Task: Find connections with filter location Rodgau with filter topic #Believewith filter profile language Potuguese with filter current company Columbia Asia Hospitals Pvt. Ltd. with filter school Mahatma Gandhi Kashi Vidyapeeth with filter industry Optometrists with filter service category Android Development with filter keywords title Technical Writer
Action: Mouse moved to (643, 86)
Screenshot: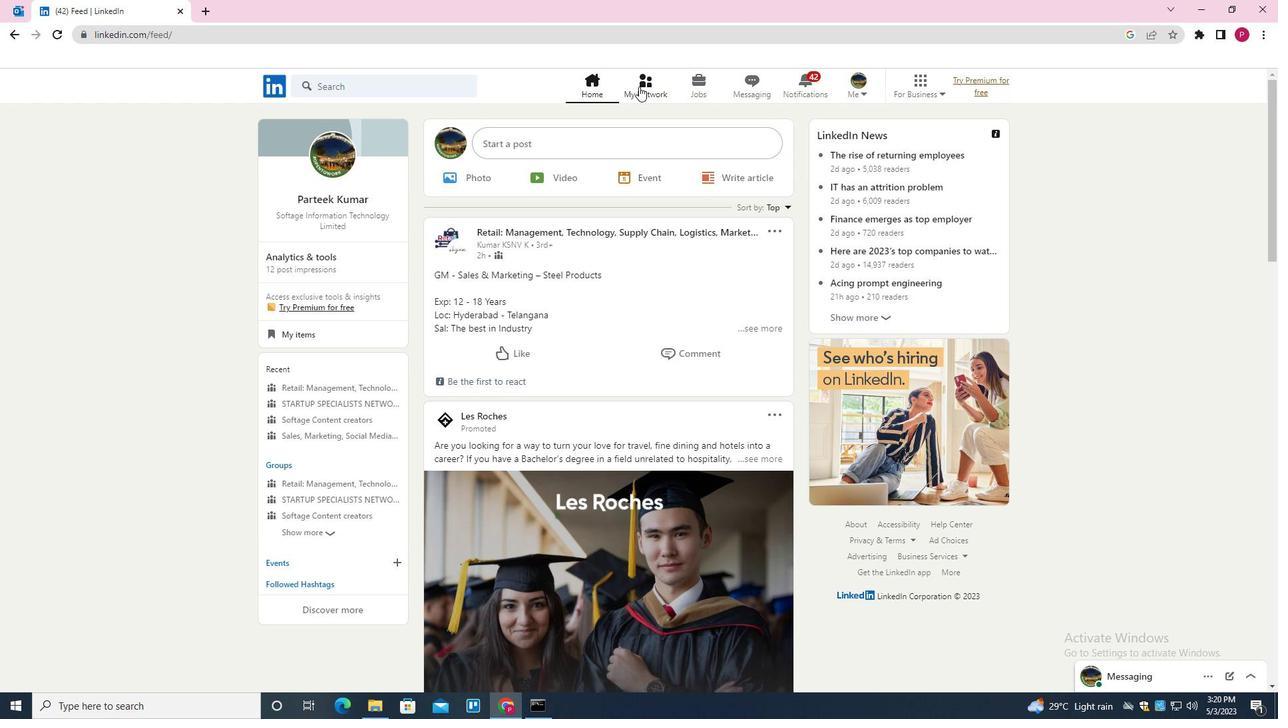 
Action: Mouse pressed left at (643, 86)
Screenshot: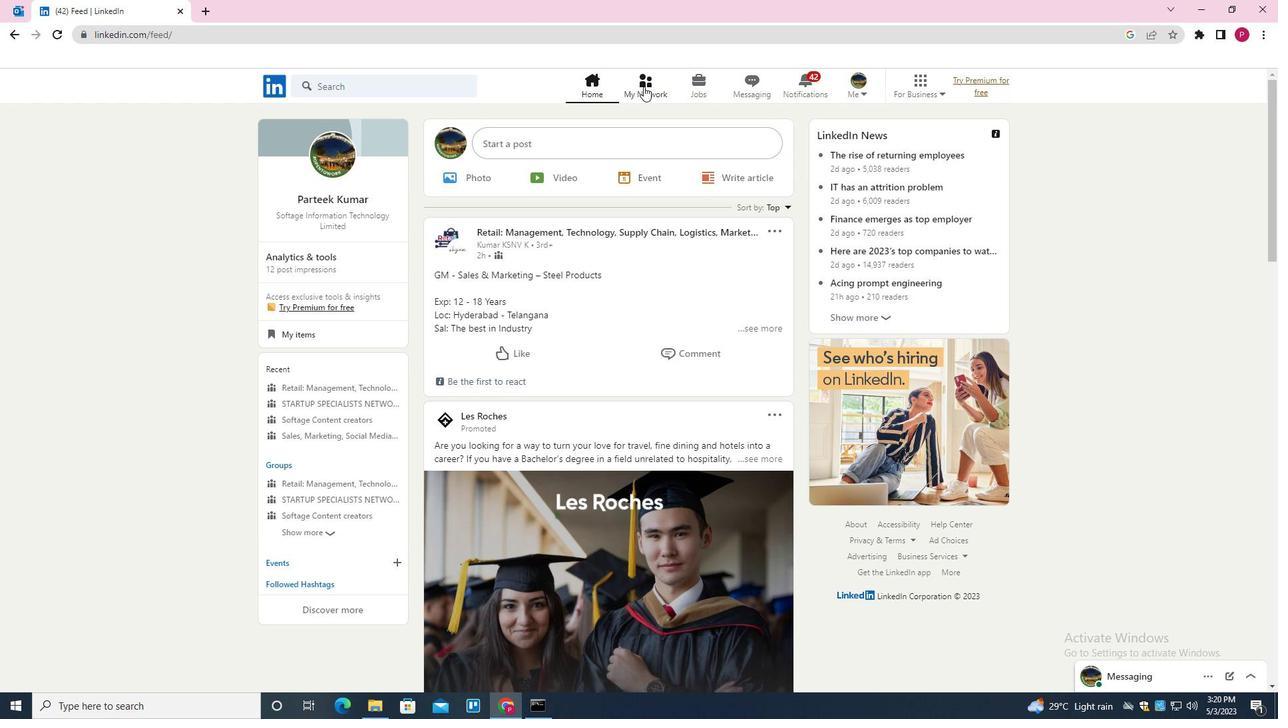
Action: Mouse moved to (412, 157)
Screenshot: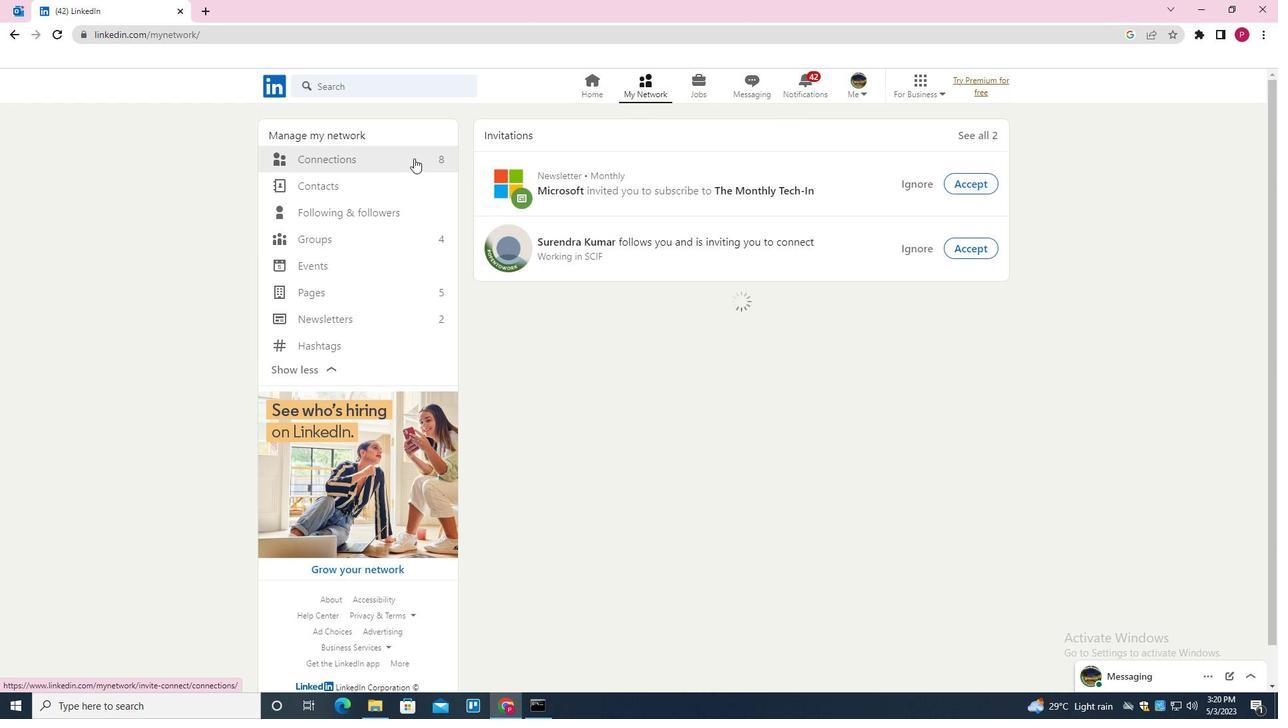 
Action: Mouse pressed left at (412, 157)
Screenshot: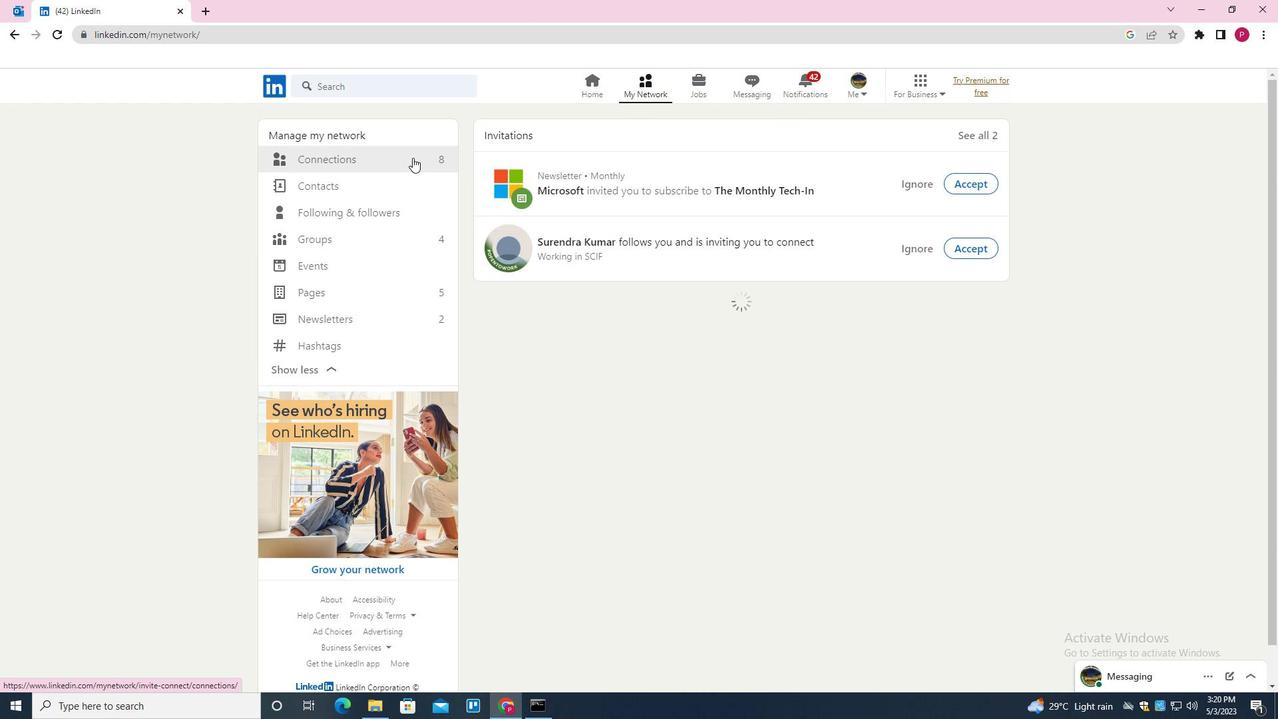 
Action: Mouse moved to (732, 163)
Screenshot: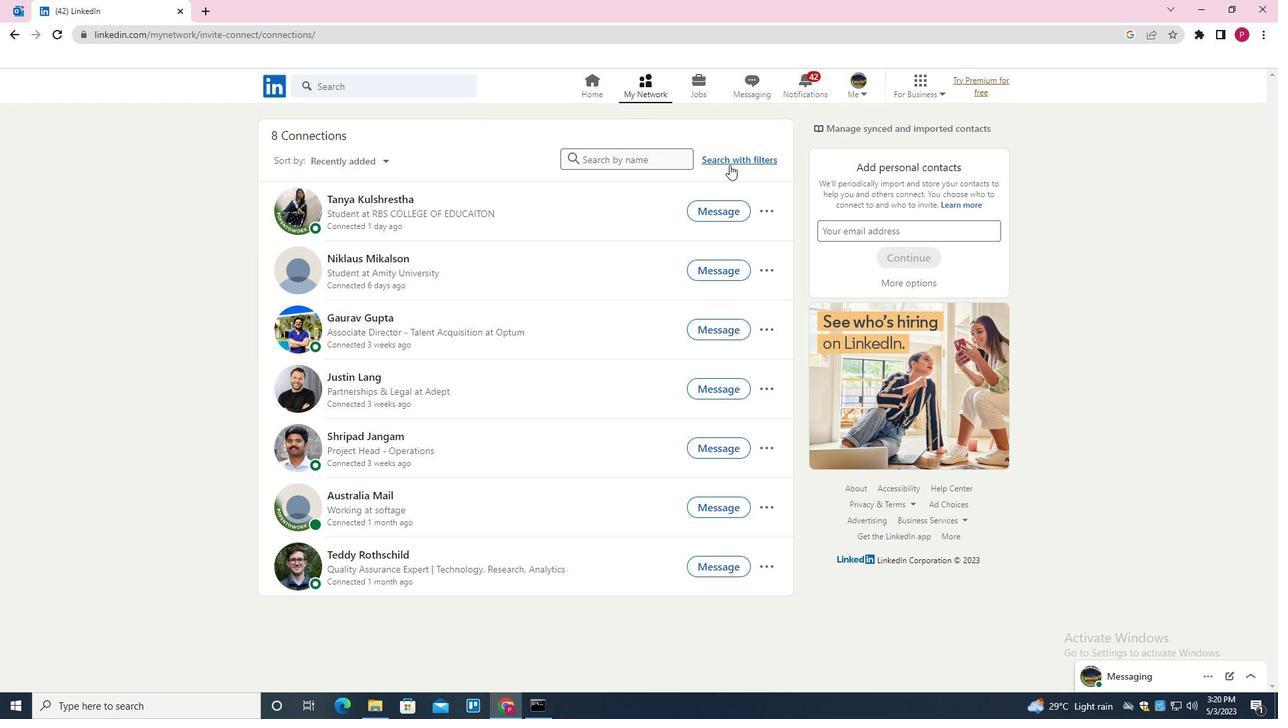 
Action: Mouse pressed left at (732, 163)
Screenshot: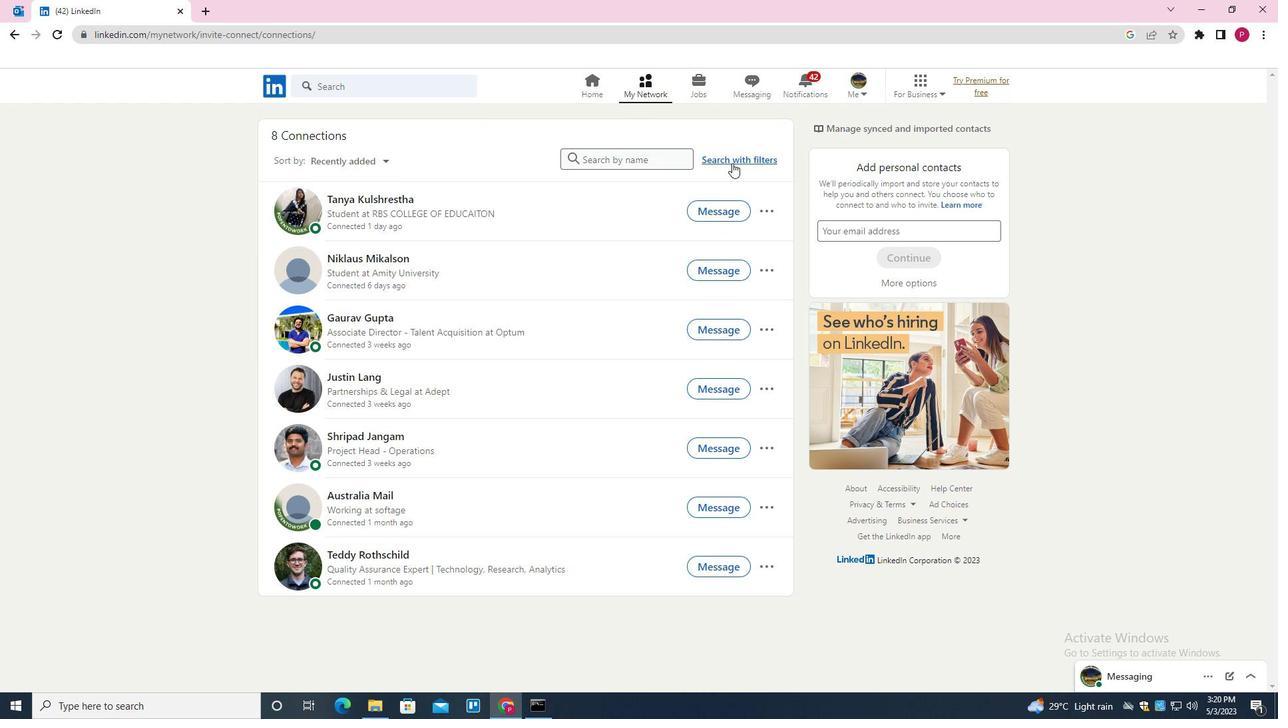
Action: Mouse moved to (679, 125)
Screenshot: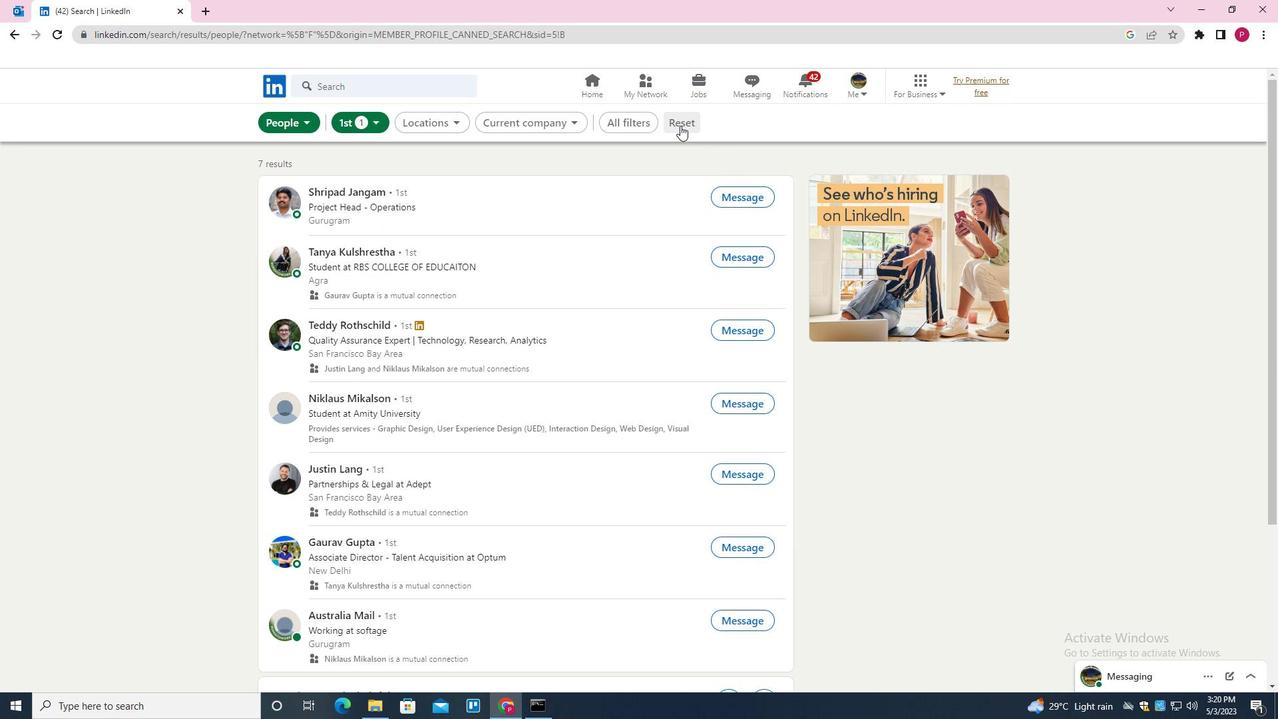 
Action: Mouse pressed left at (679, 125)
Screenshot: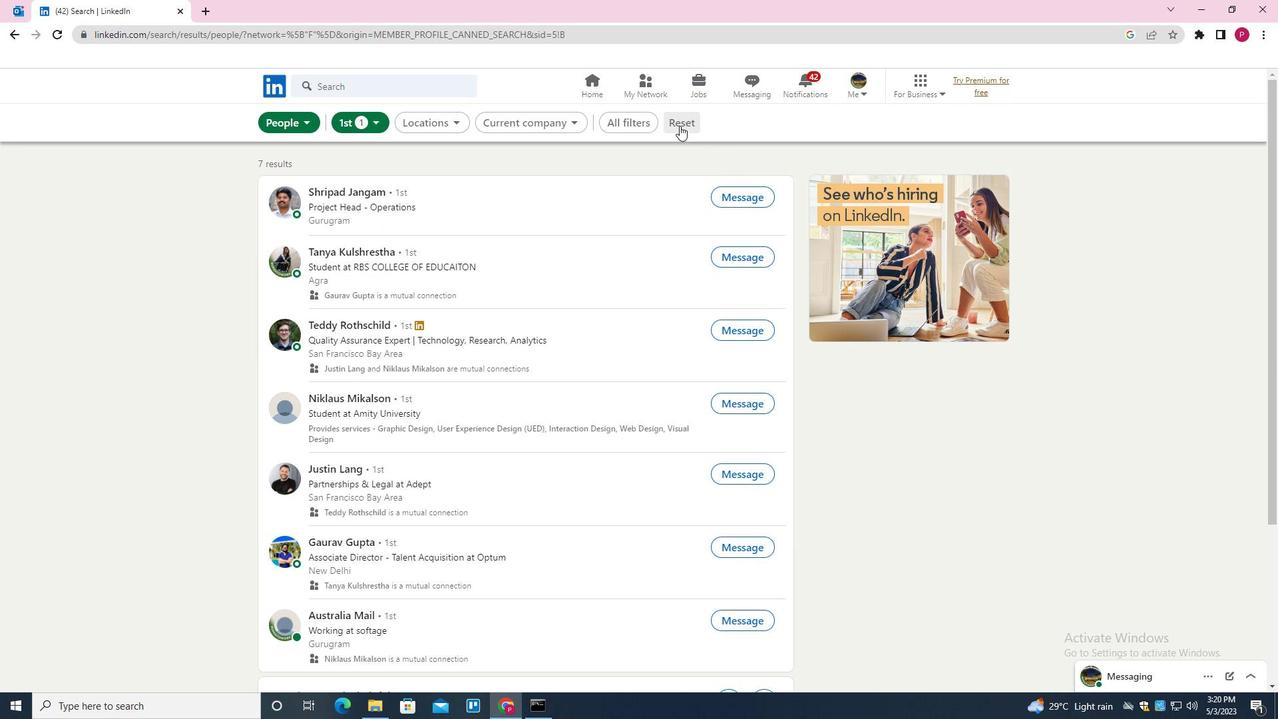 
Action: Mouse moved to (657, 125)
Screenshot: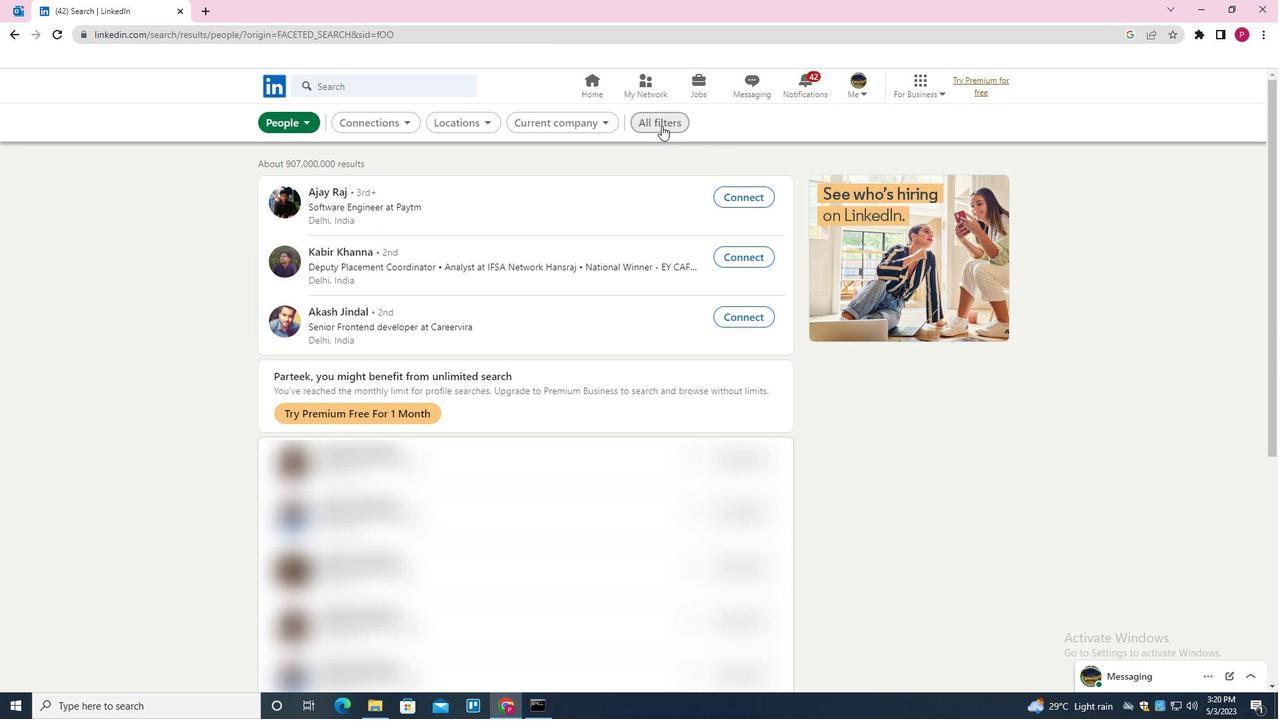 
Action: Mouse pressed left at (657, 125)
Screenshot: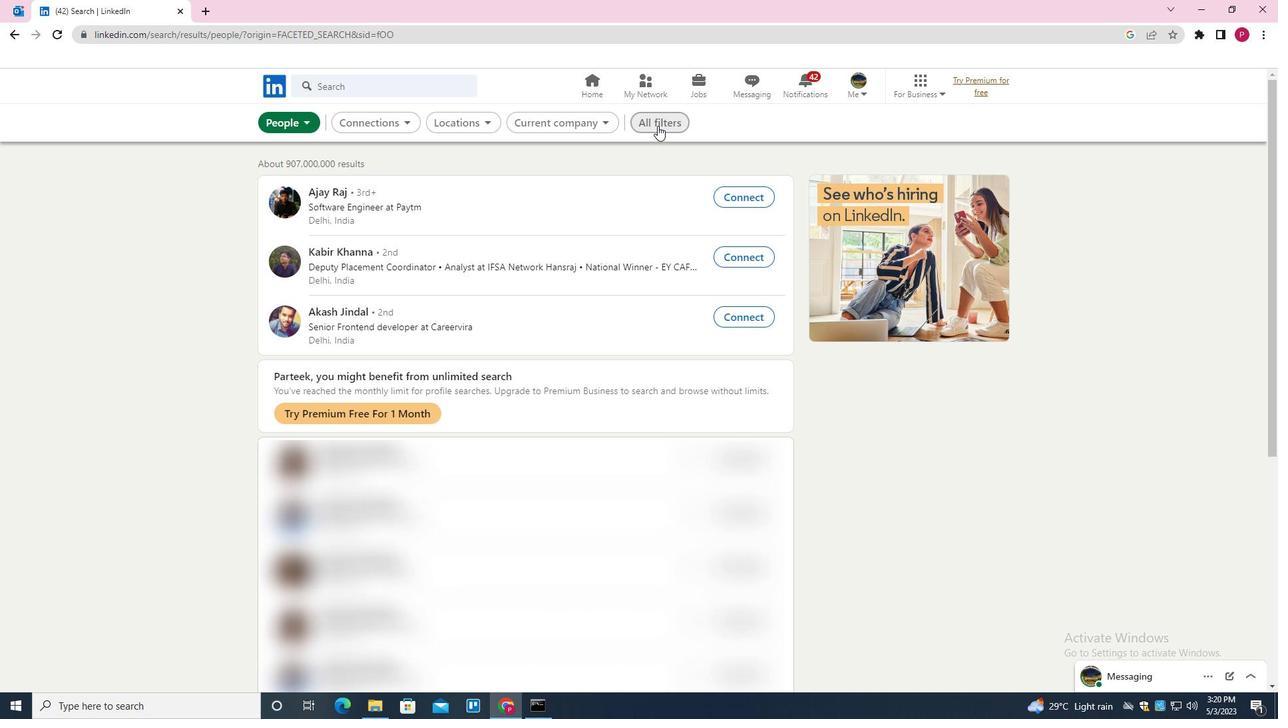 
Action: Mouse moved to (1224, 490)
Screenshot: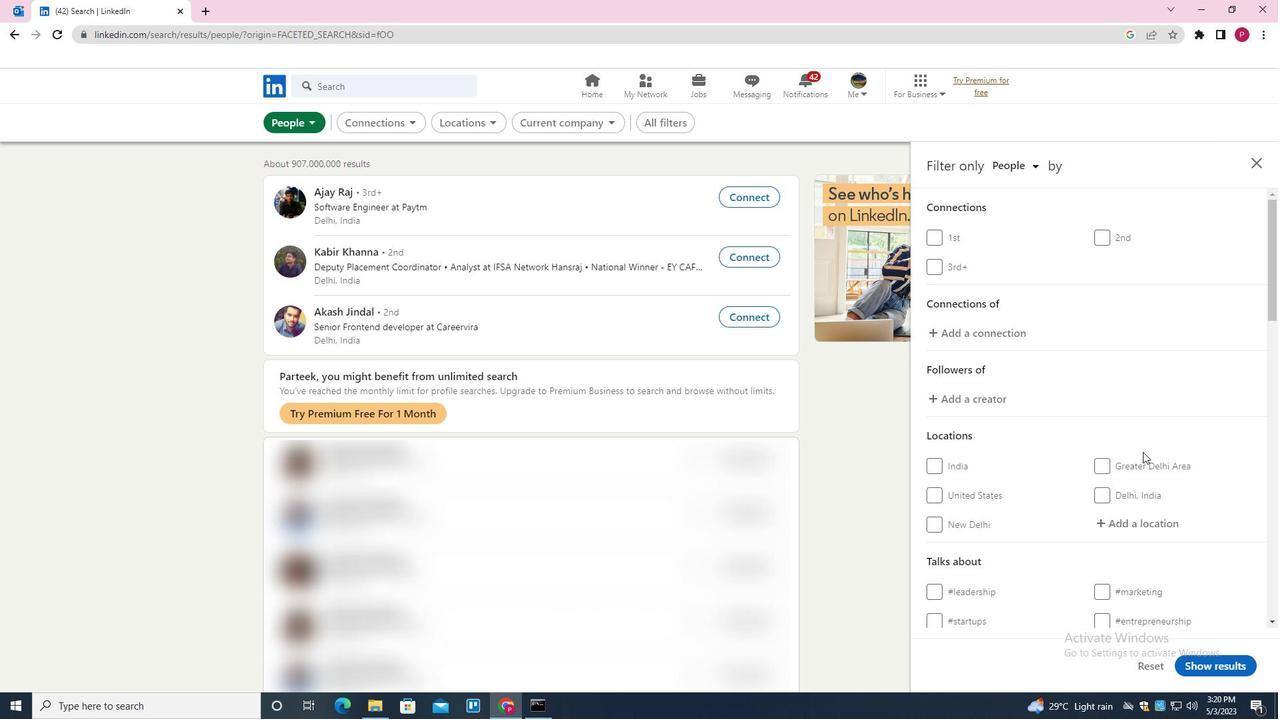 
Action: Mouse scrolled (1224, 489) with delta (0, 0)
Screenshot: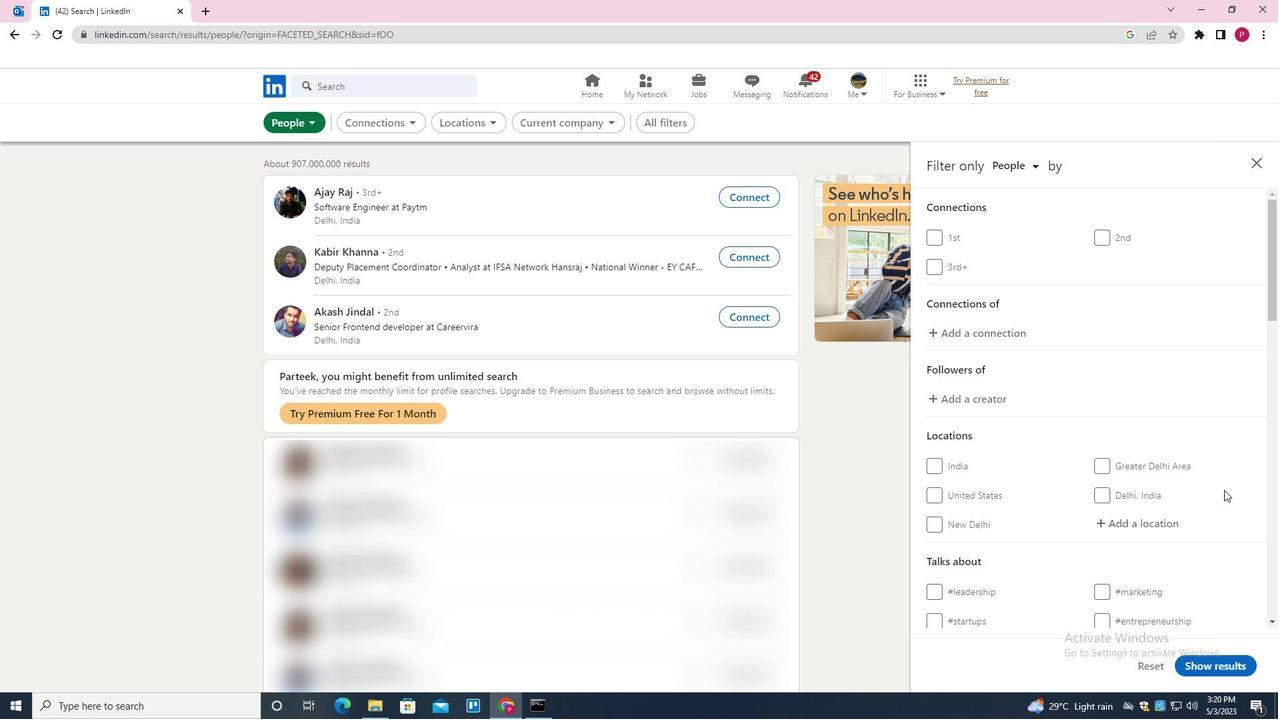 
Action: Mouse scrolled (1224, 489) with delta (0, 0)
Screenshot: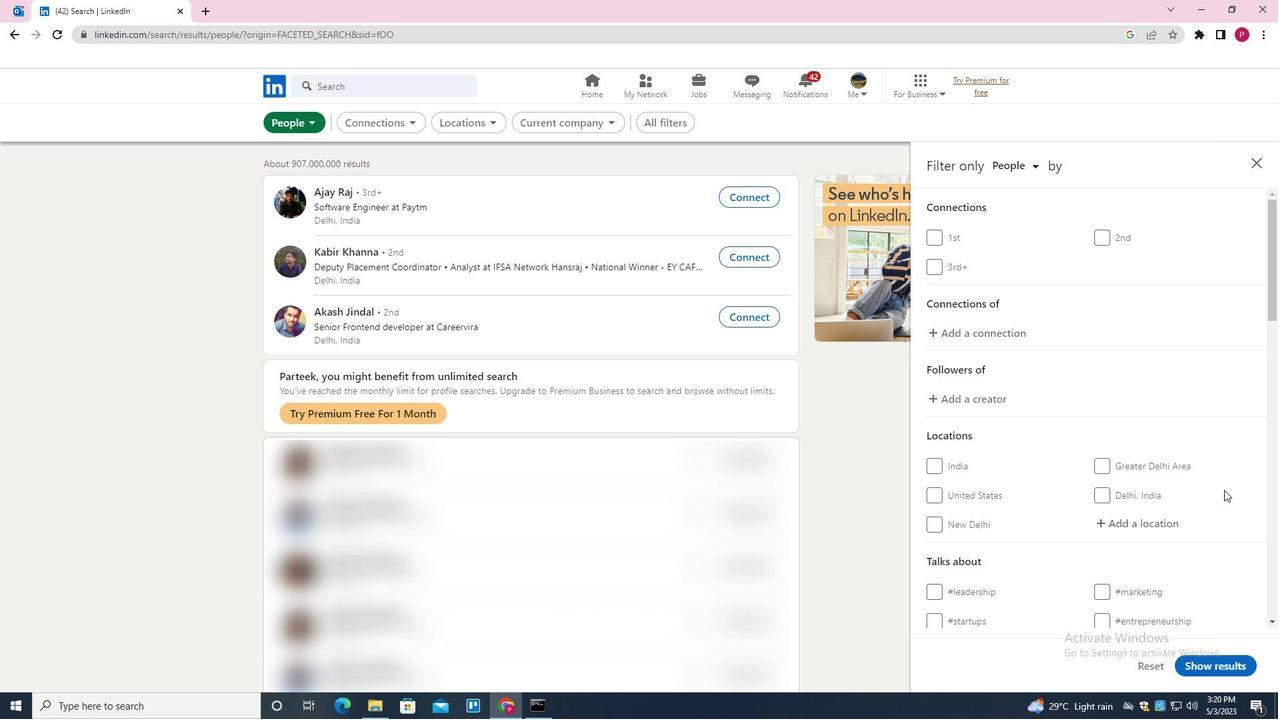 
Action: Mouse moved to (1219, 476)
Screenshot: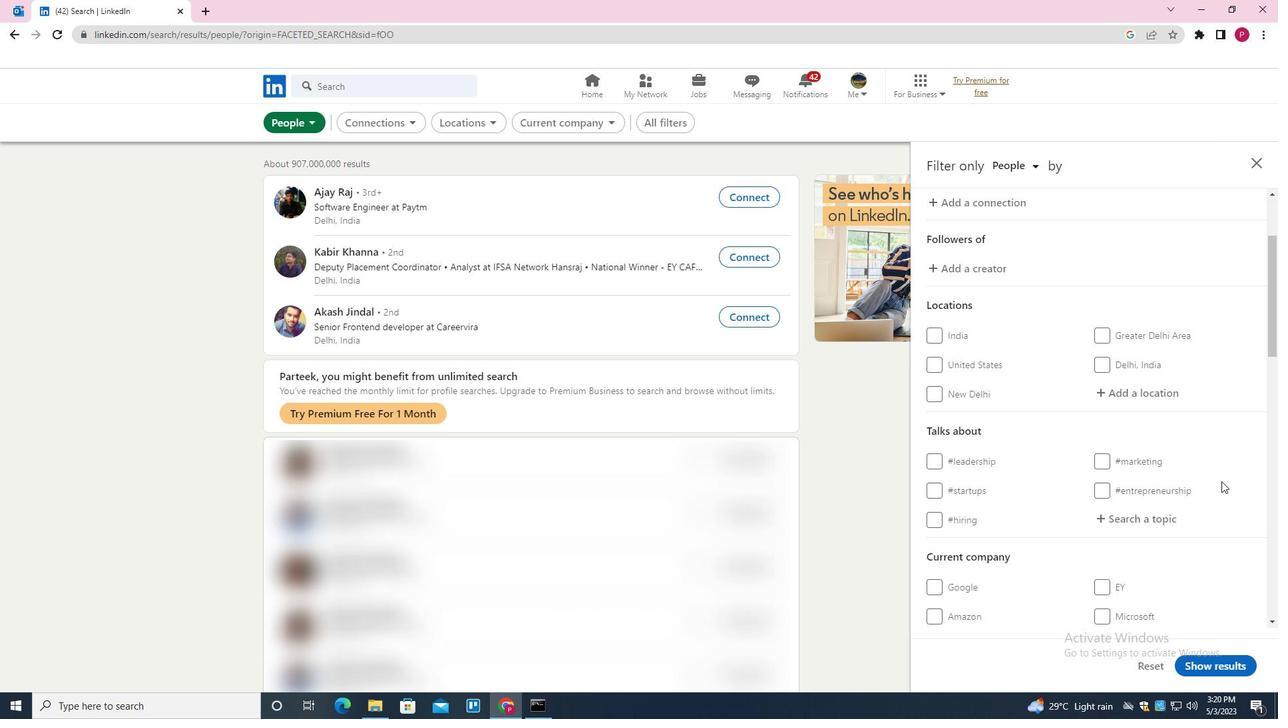 
Action: Mouse scrolled (1219, 476) with delta (0, 0)
Screenshot: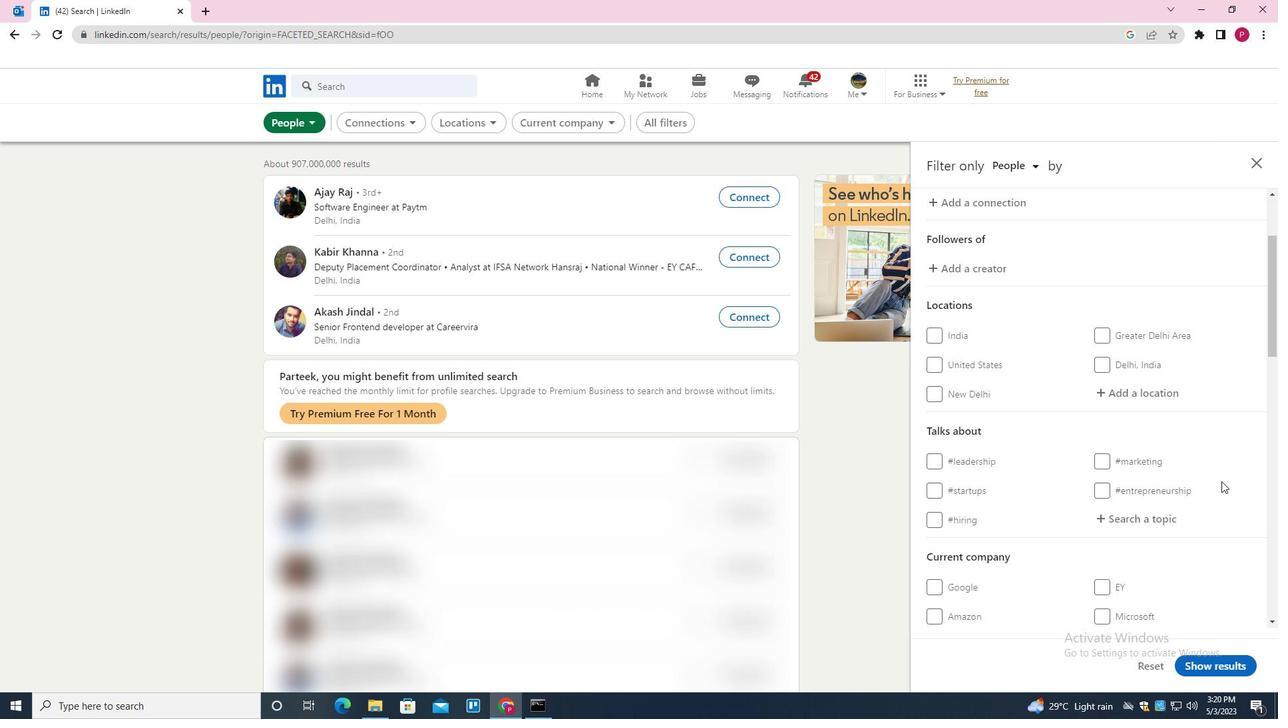 
Action: Mouse moved to (1139, 328)
Screenshot: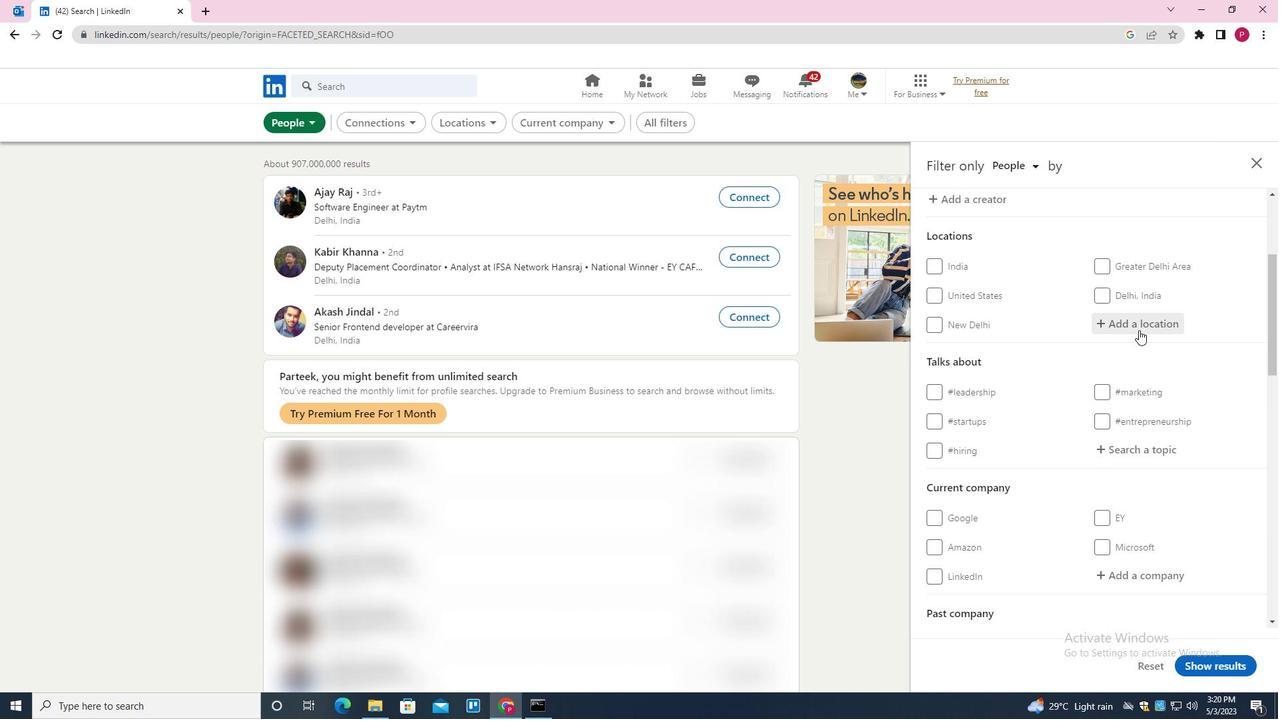 
Action: Mouse pressed left at (1139, 328)
Screenshot: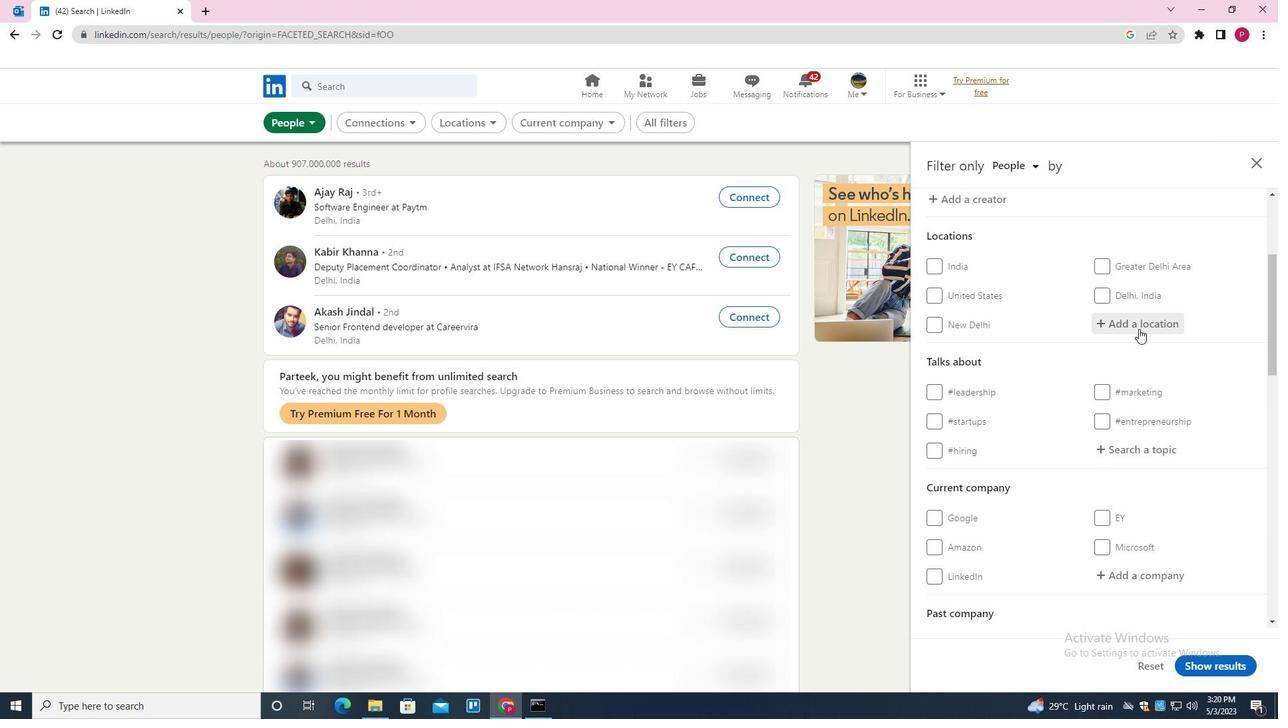
Action: Key pressed <Key.shift>ROD<Key.shift>GAU<Key.down><Key.enter>
Screenshot: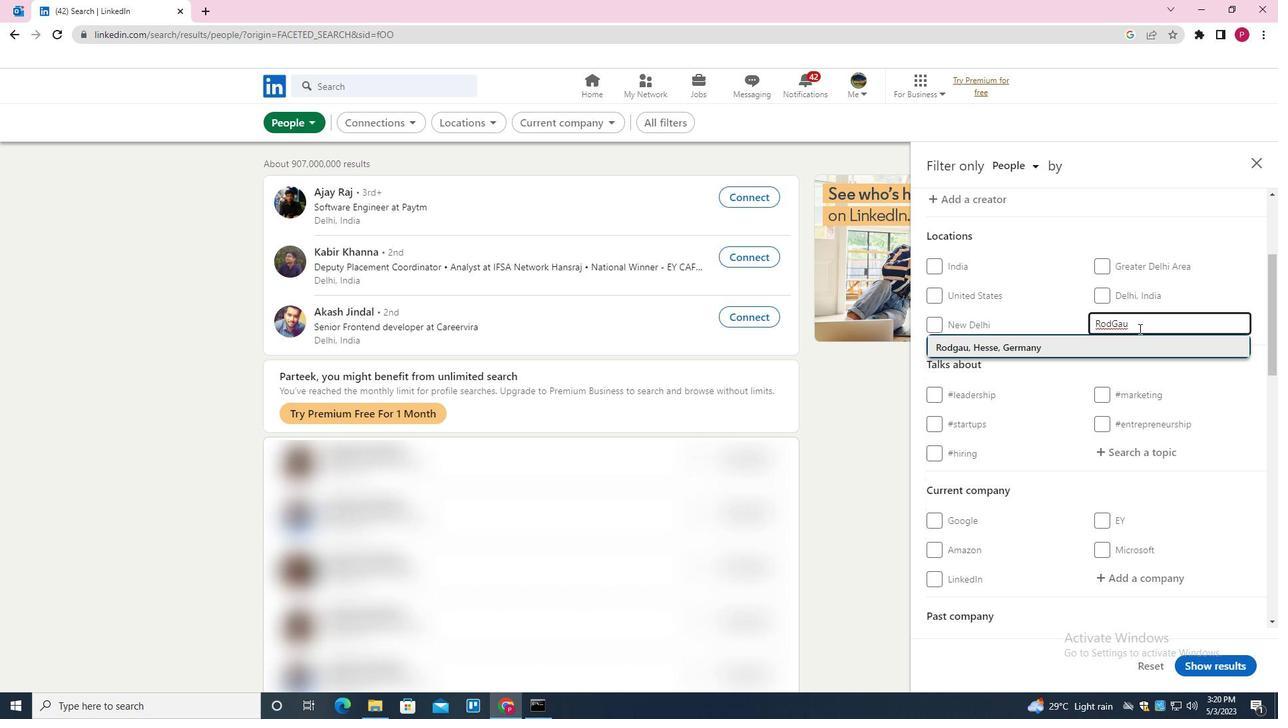 
Action: Mouse moved to (1096, 367)
Screenshot: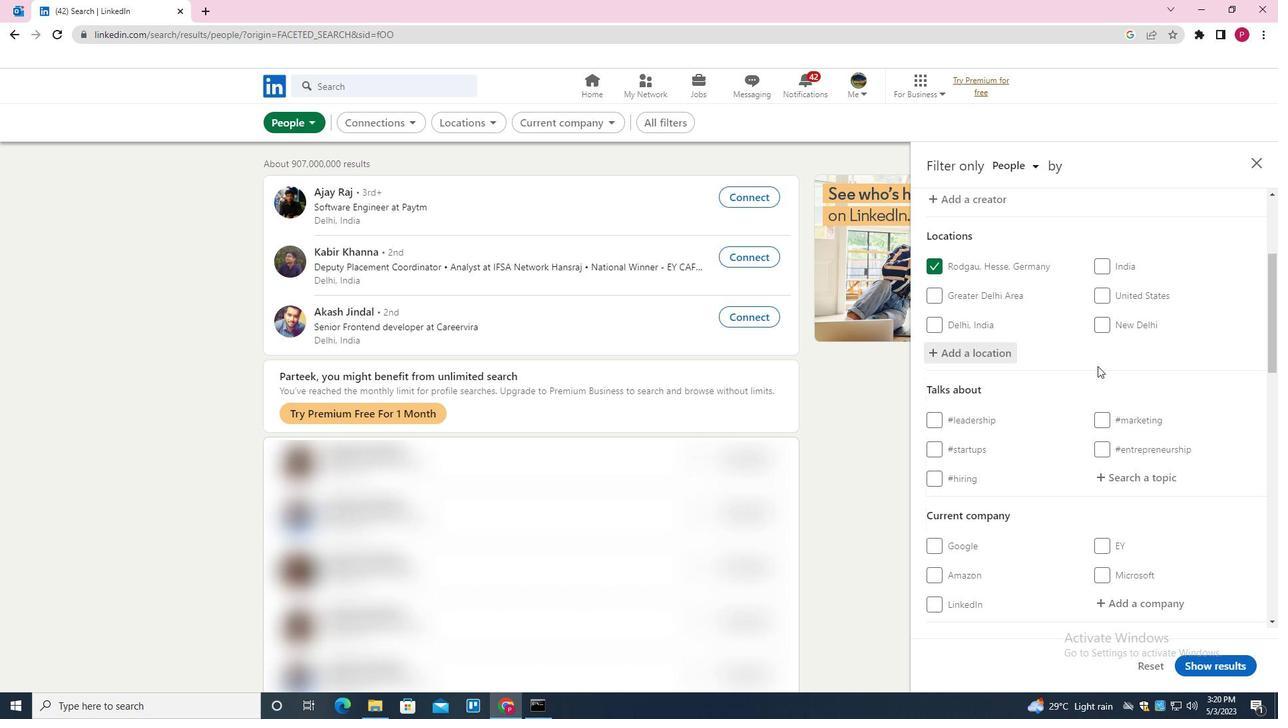 
Action: Mouse scrolled (1096, 366) with delta (0, 0)
Screenshot: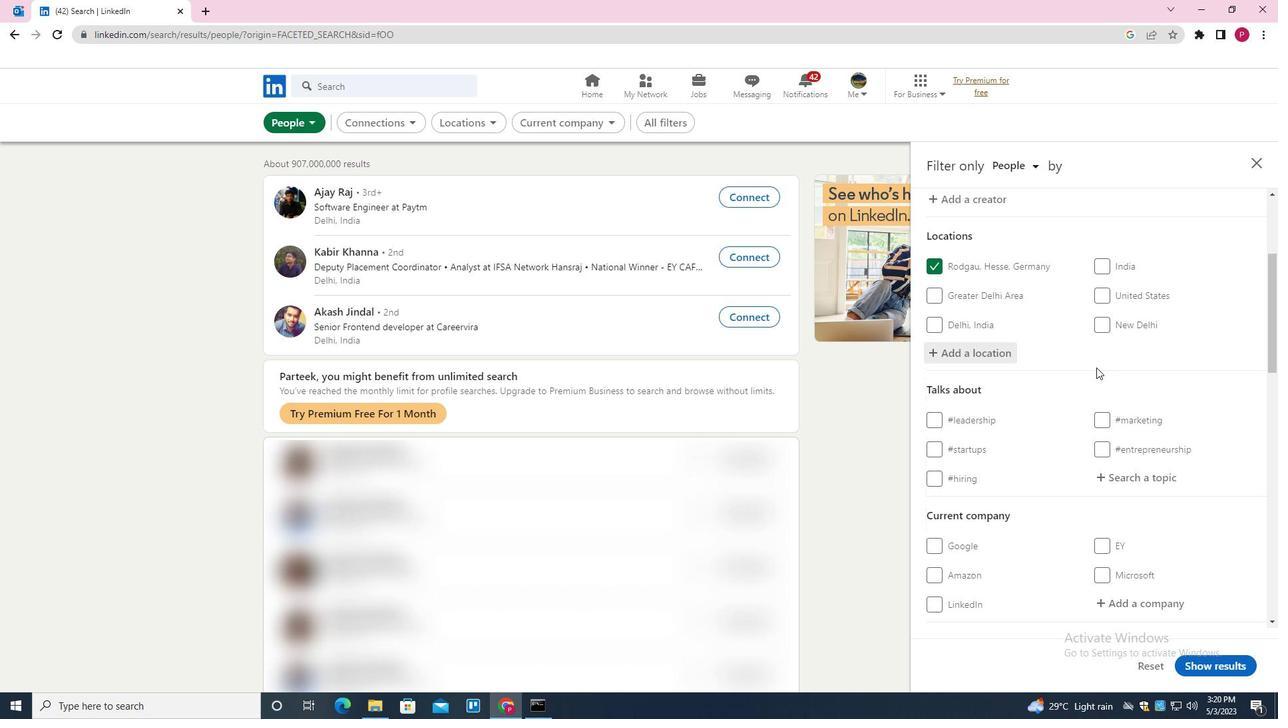 
Action: Mouse scrolled (1096, 366) with delta (0, 0)
Screenshot: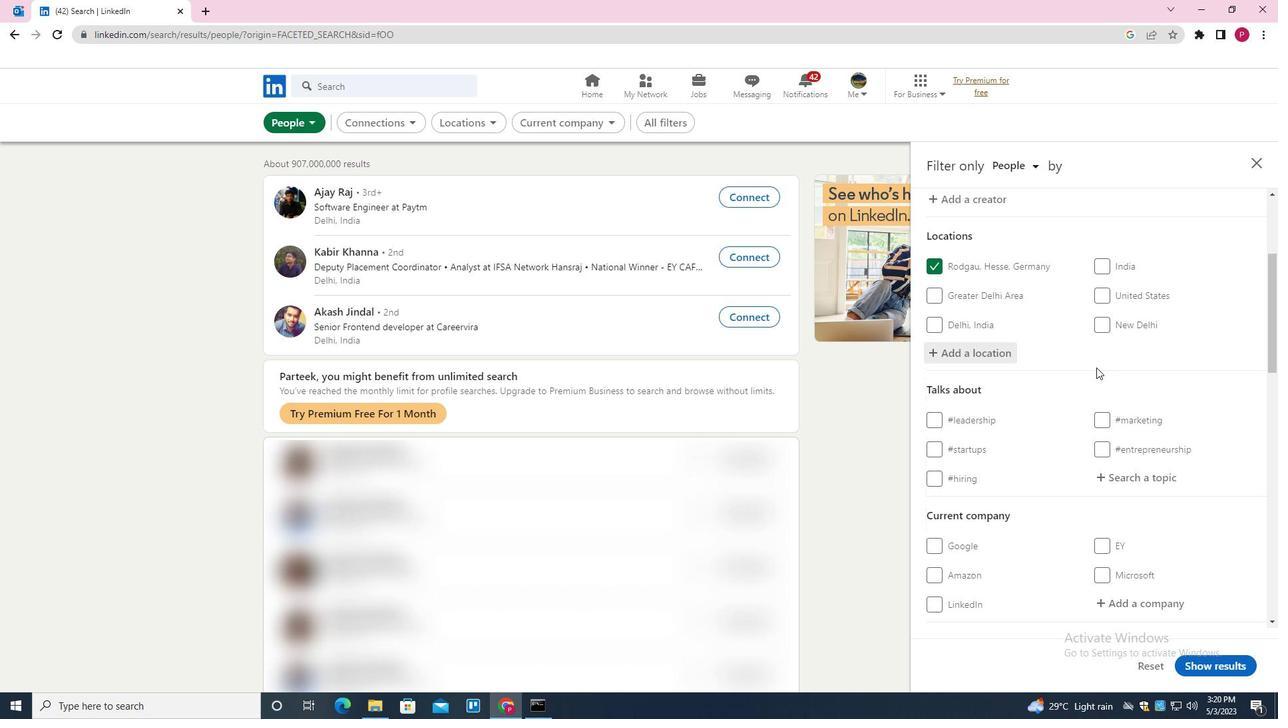 
Action: Mouse scrolled (1096, 366) with delta (0, 0)
Screenshot: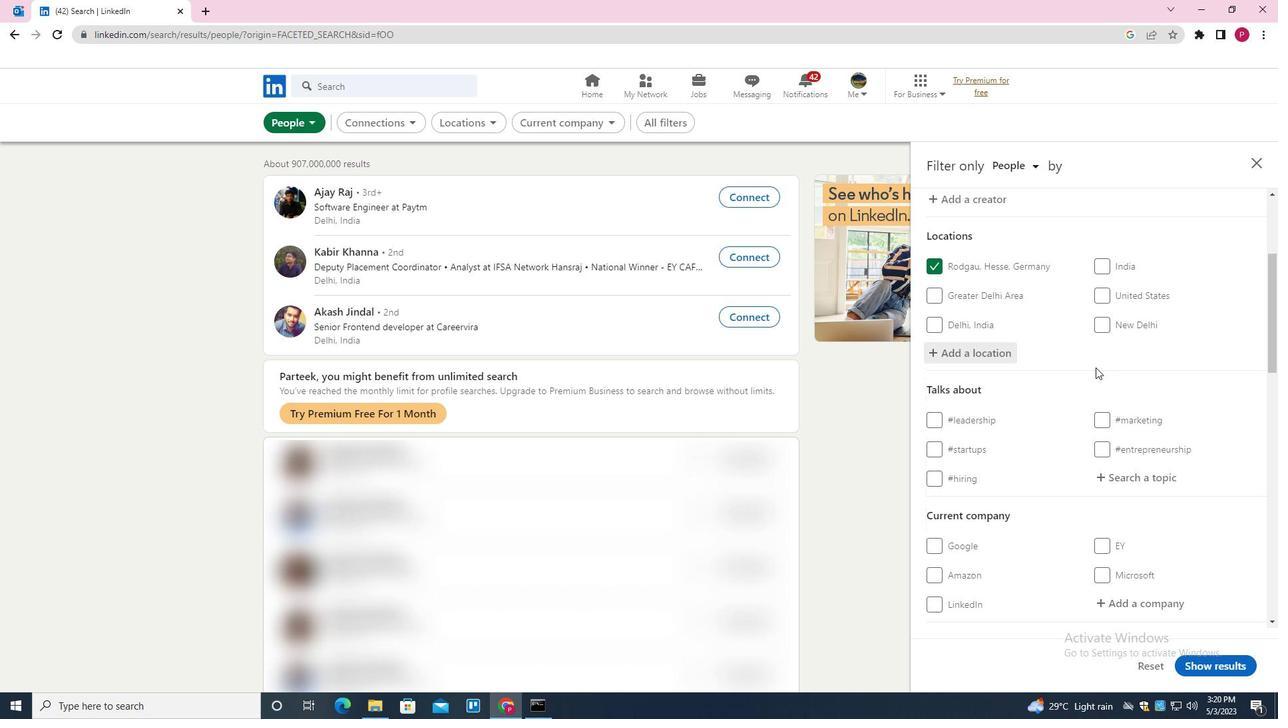 
Action: Mouse moved to (1118, 285)
Screenshot: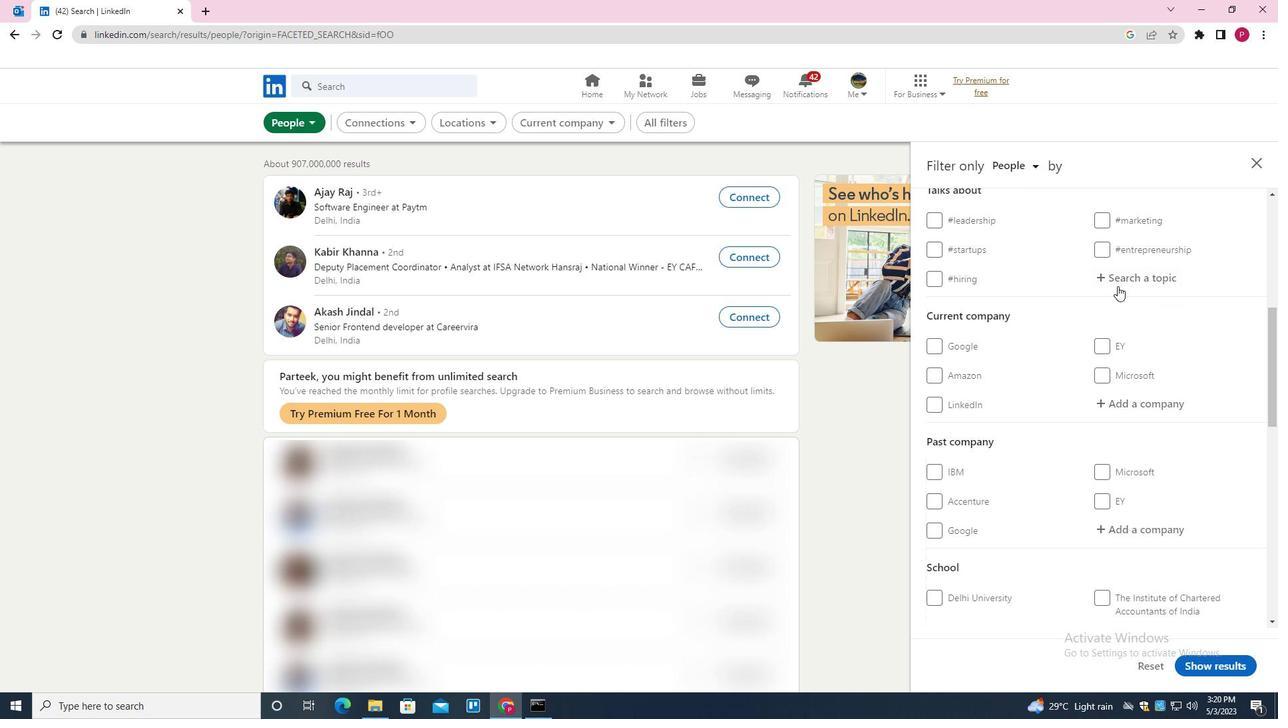 
Action: Mouse pressed left at (1118, 285)
Screenshot: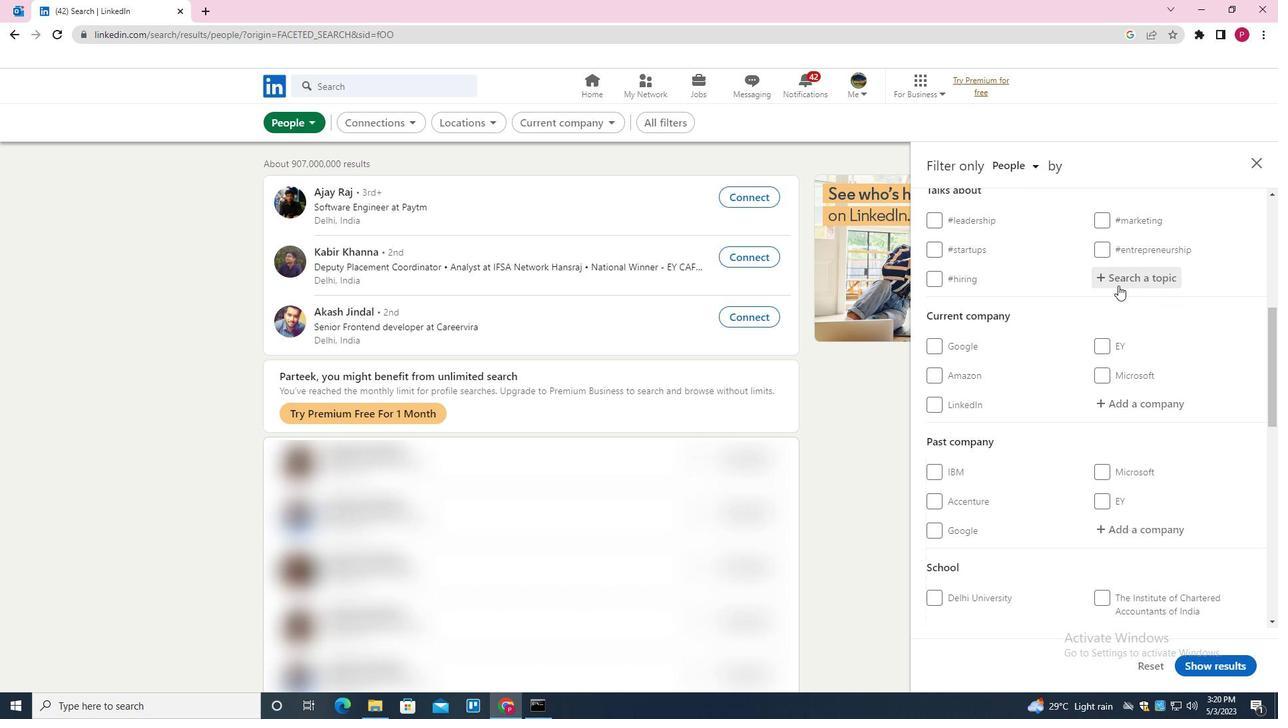 
Action: Key pressed BELIEVE<Key.down><Key.enter>
Screenshot: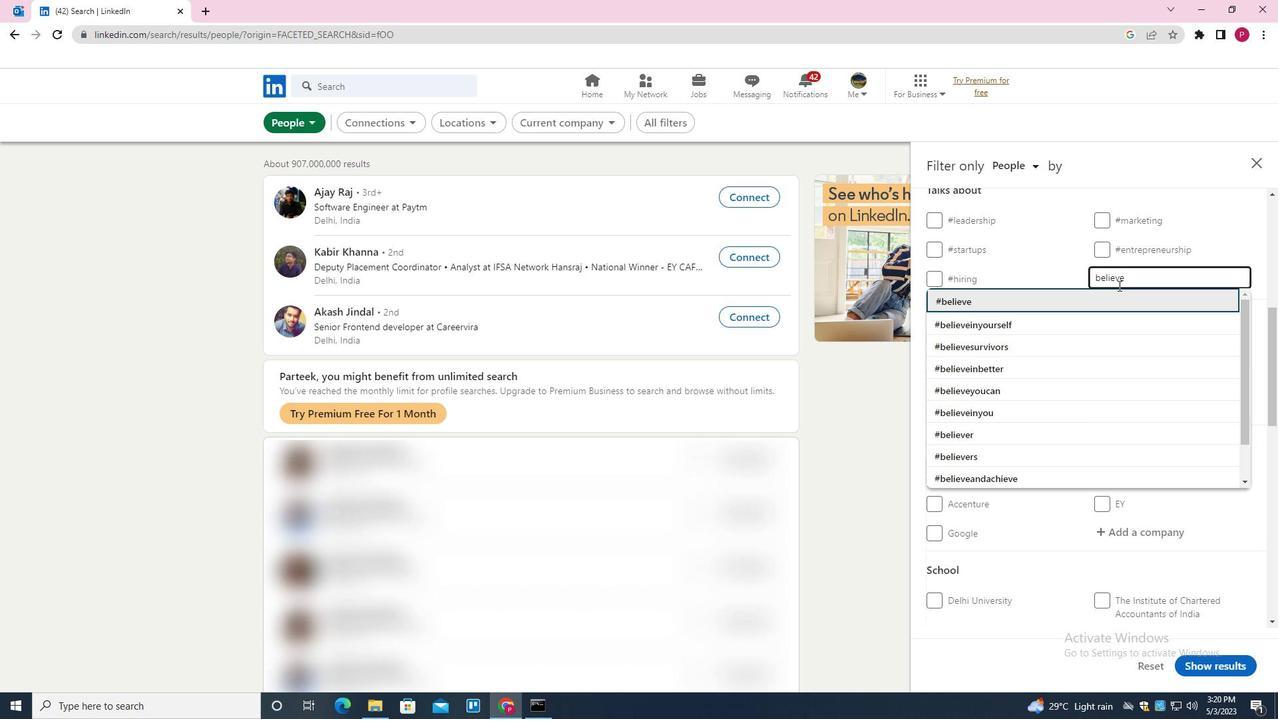 
Action: Mouse moved to (1048, 311)
Screenshot: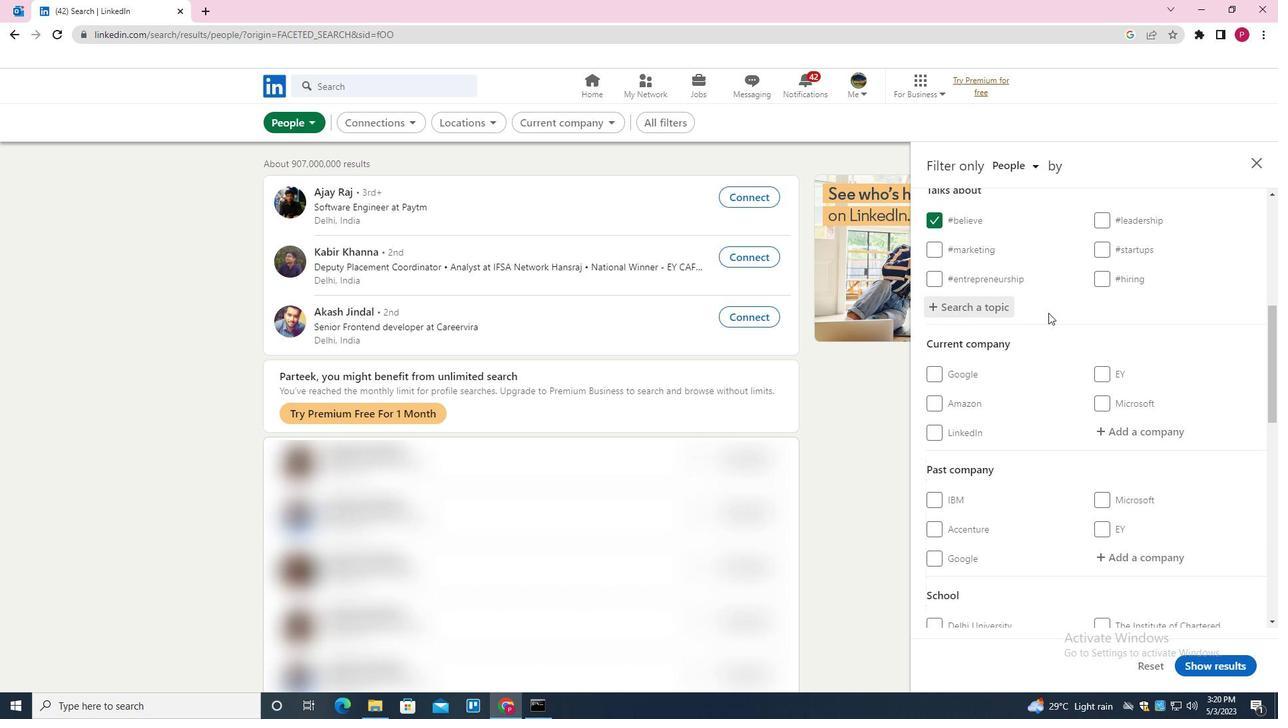 
Action: Mouse scrolled (1048, 310) with delta (0, 0)
Screenshot: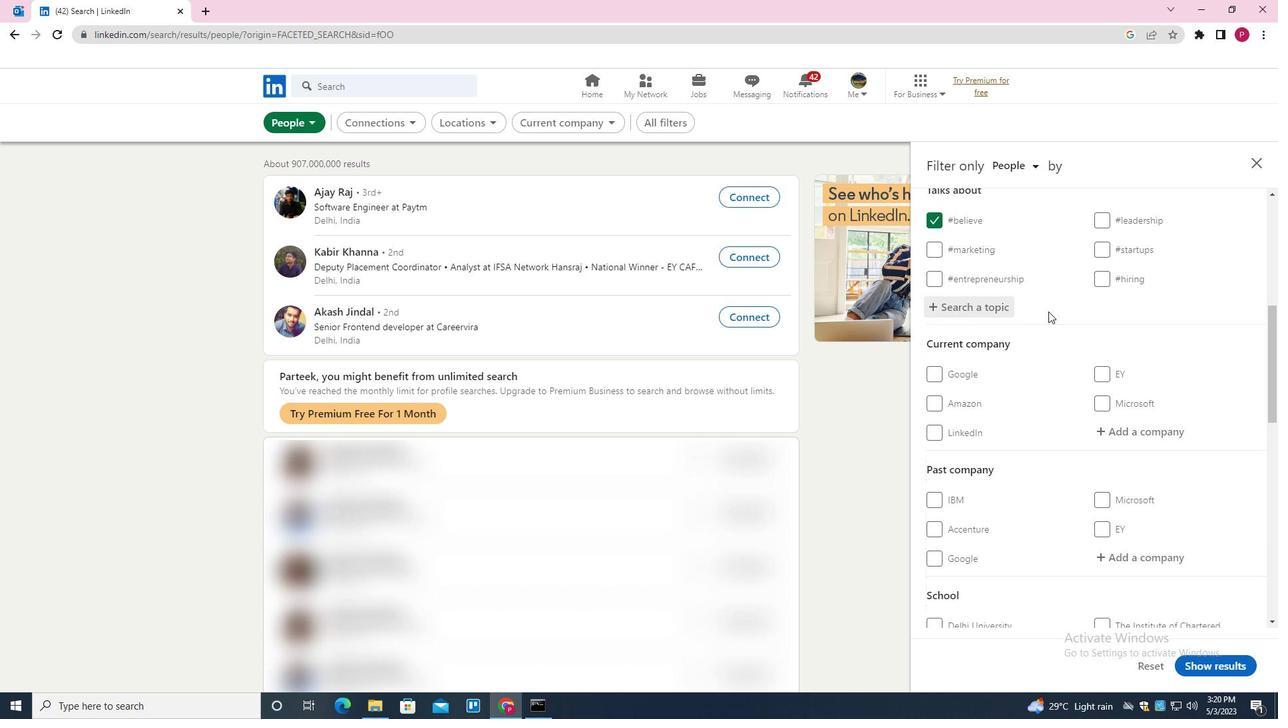 
Action: Mouse scrolled (1048, 310) with delta (0, 0)
Screenshot: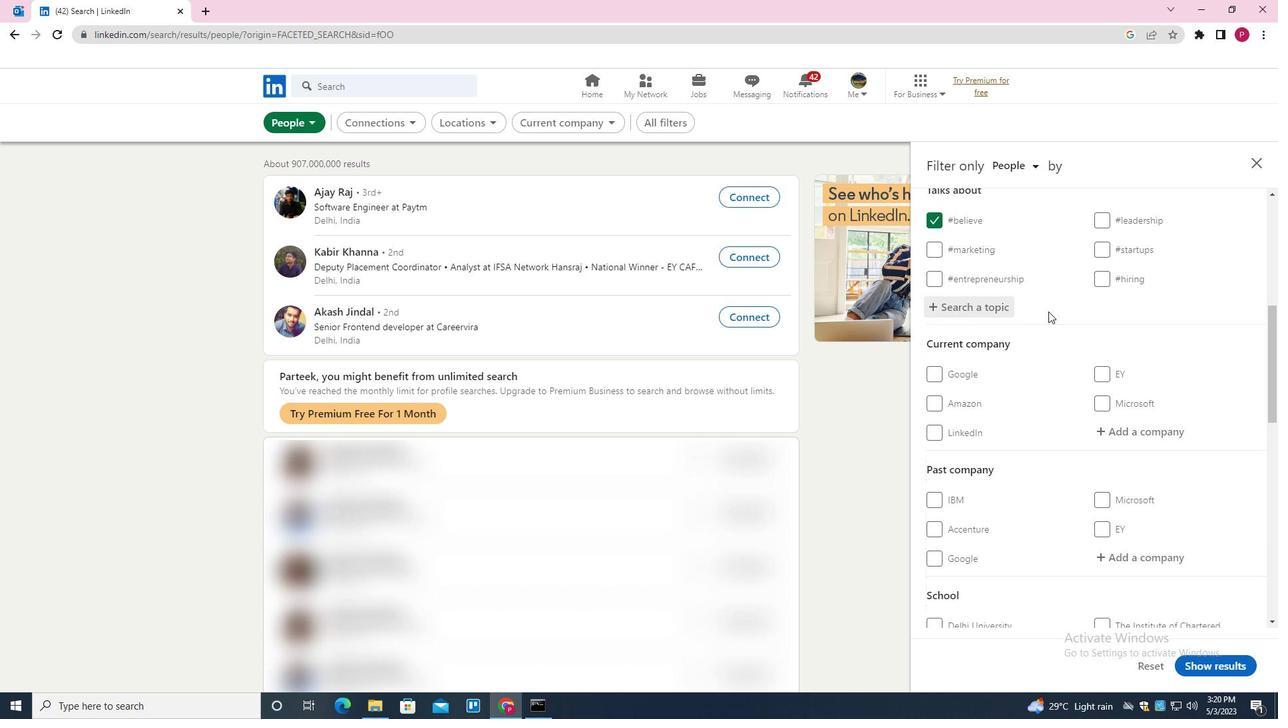 
Action: Mouse scrolled (1048, 310) with delta (0, 0)
Screenshot: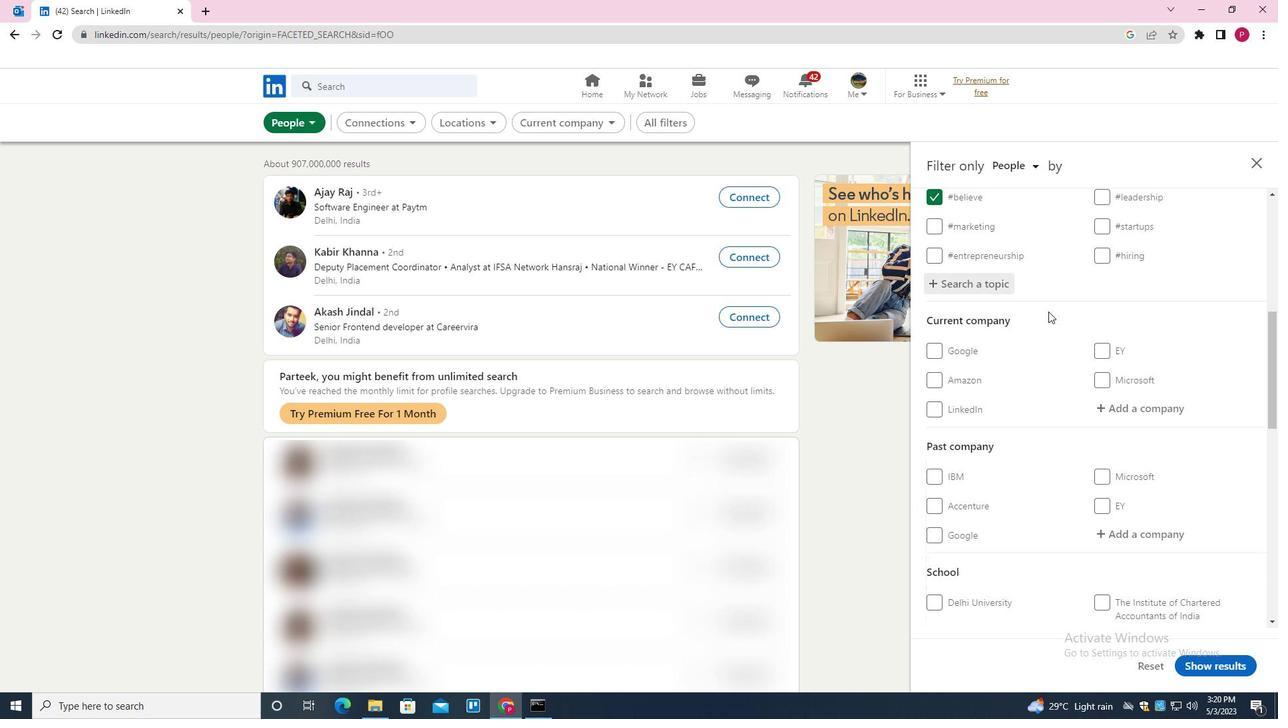 
Action: Mouse scrolled (1048, 310) with delta (0, 0)
Screenshot: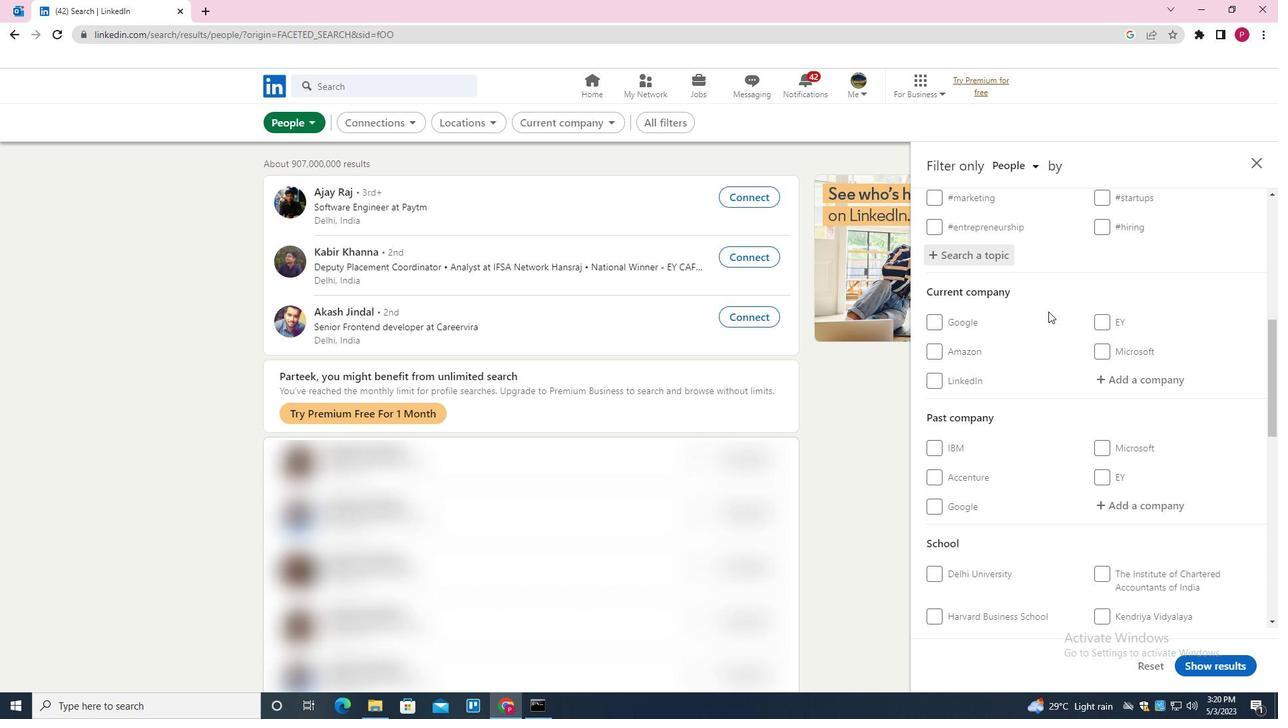 
Action: Mouse scrolled (1048, 310) with delta (0, 0)
Screenshot: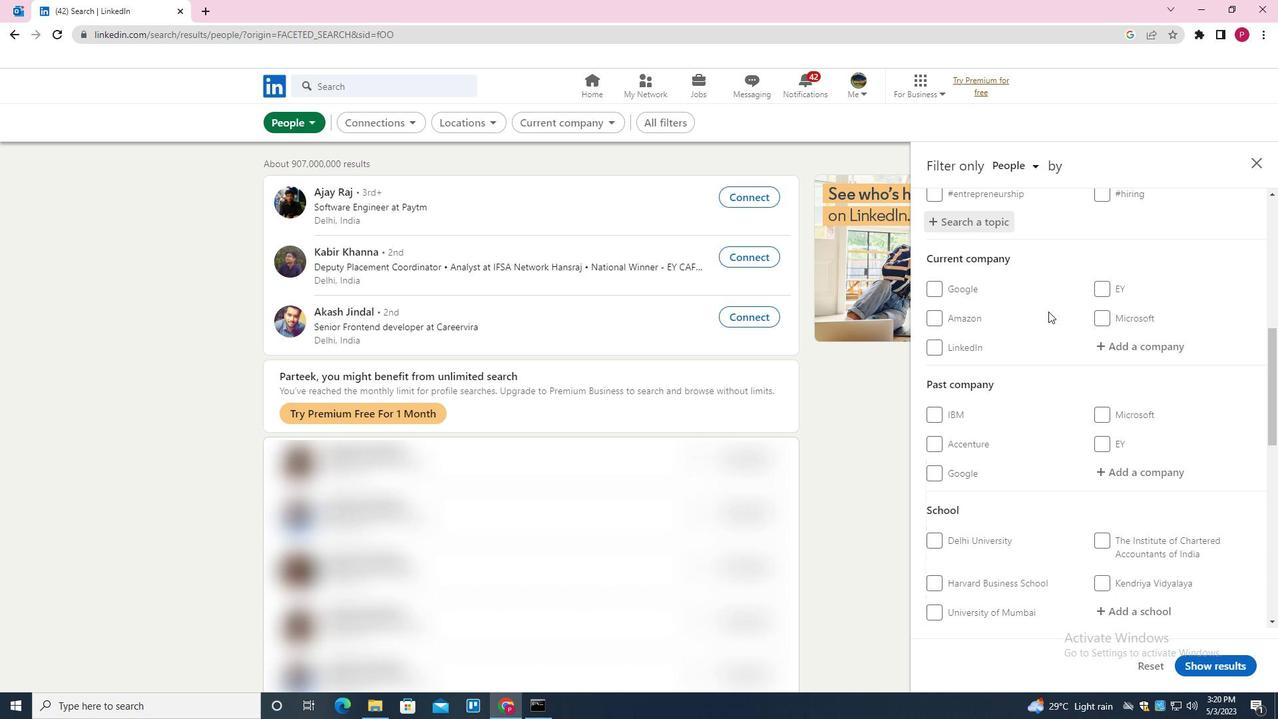 
Action: Mouse moved to (1037, 350)
Screenshot: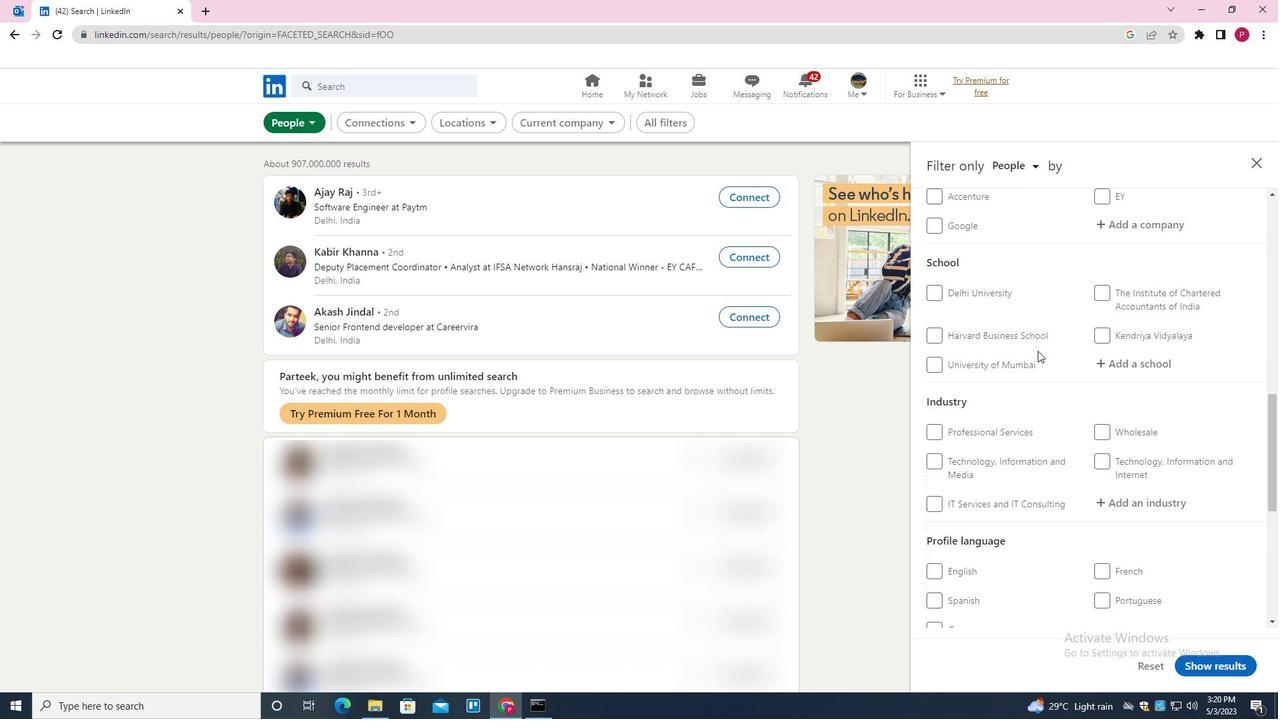 
Action: Mouse scrolled (1037, 350) with delta (0, 0)
Screenshot: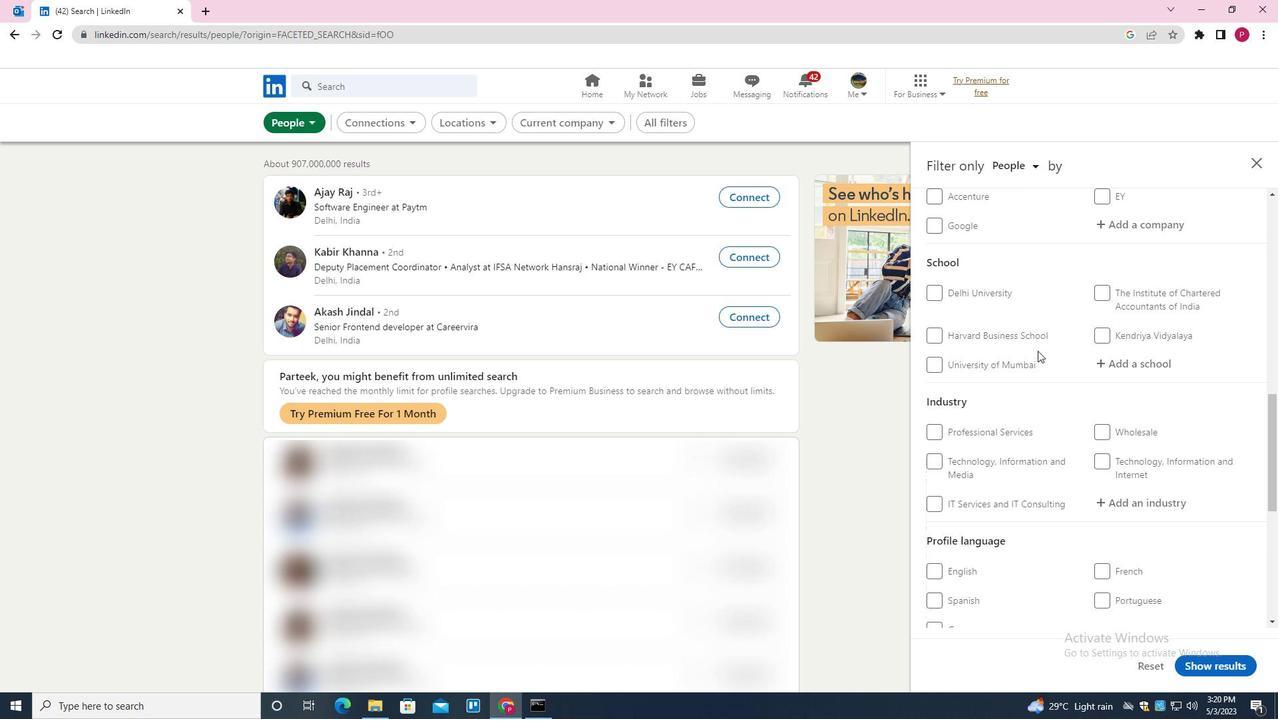 
Action: Mouse scrolled (1037, 350) with delta (0, 0)
Screenshot: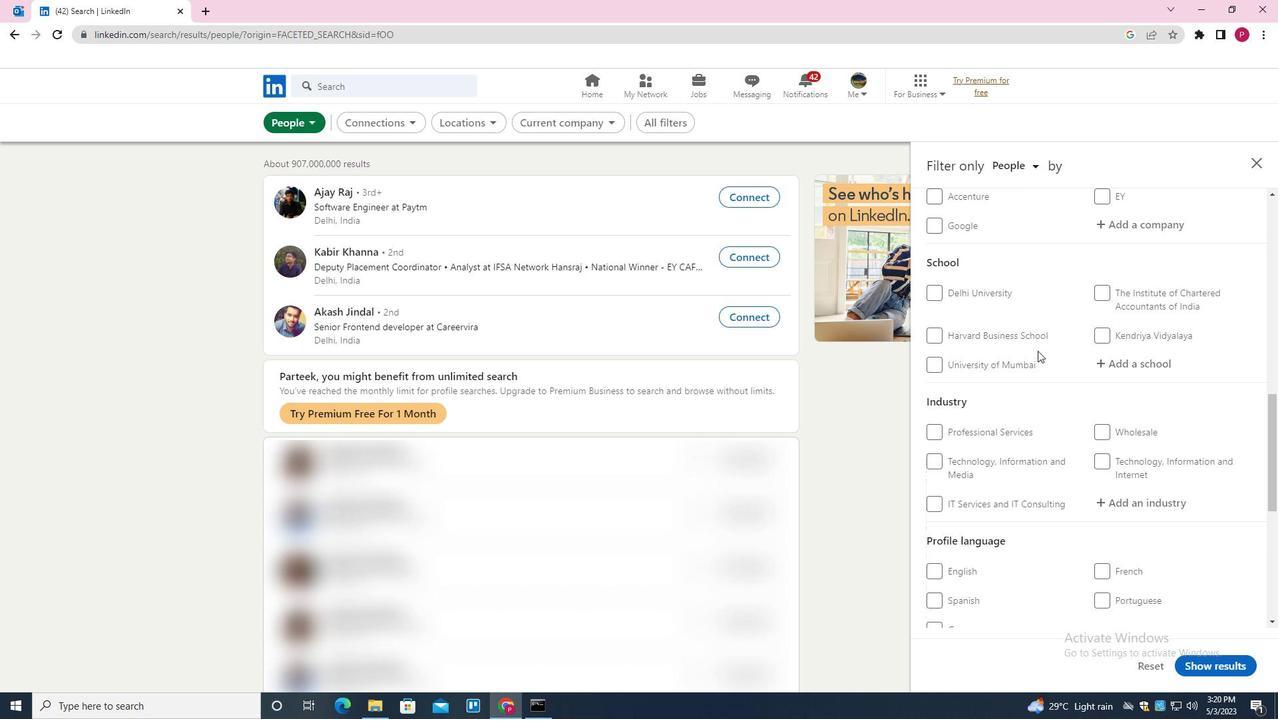 
Action: Mouse scrolled (1037, 350) with delta (0, 0)
Screenshot: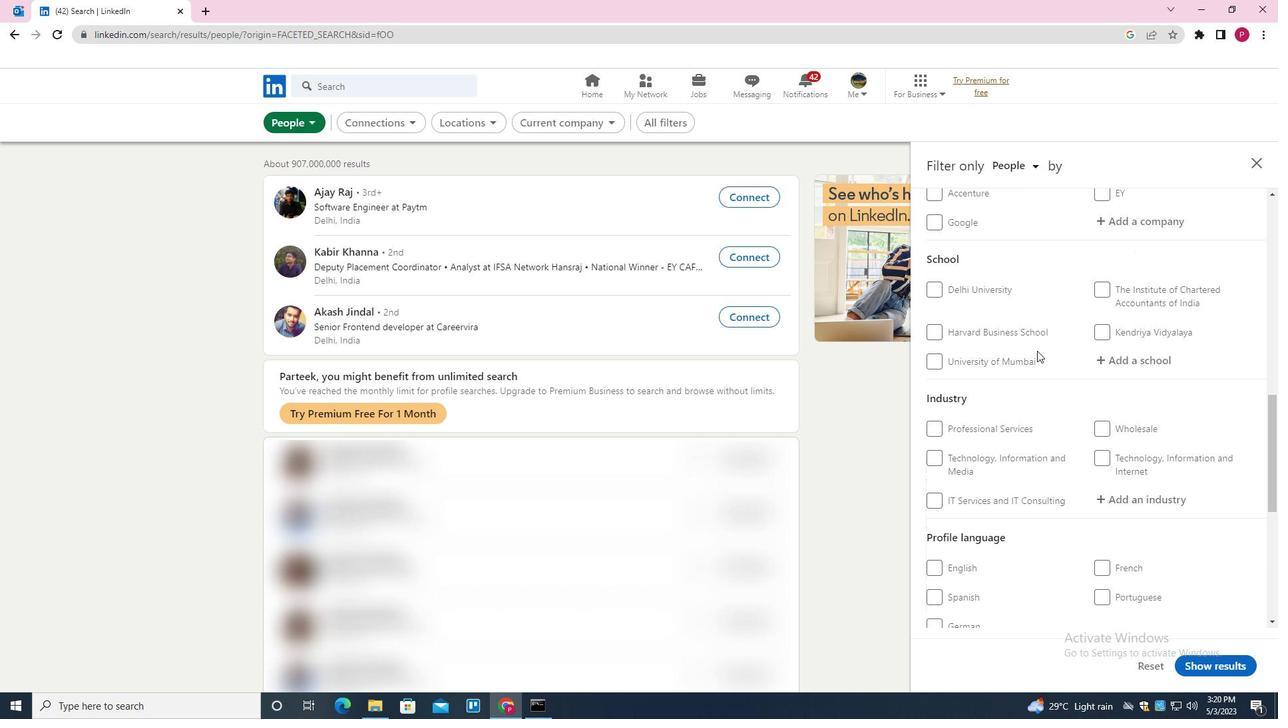 
Action: Mouse scrolled (1037, 350) with delta (0, 0)
Screenshot: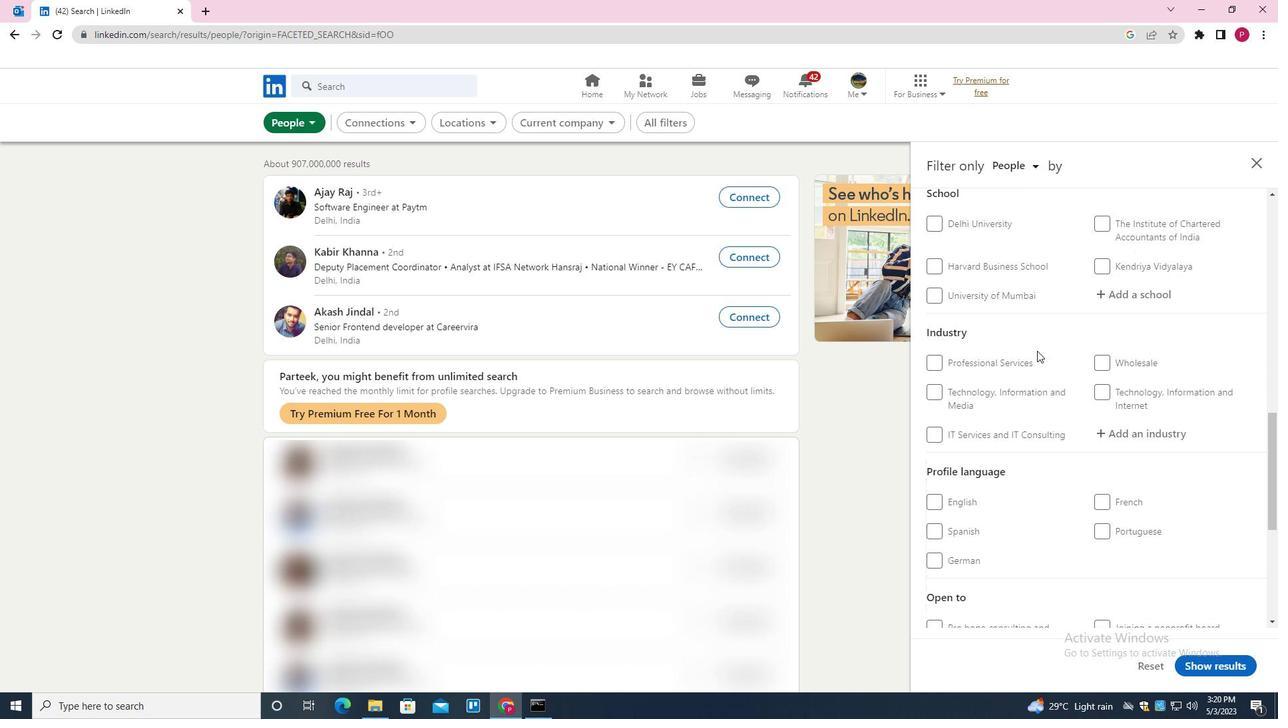 
Action: Mouse moved to (1108, 332)
Screenshot: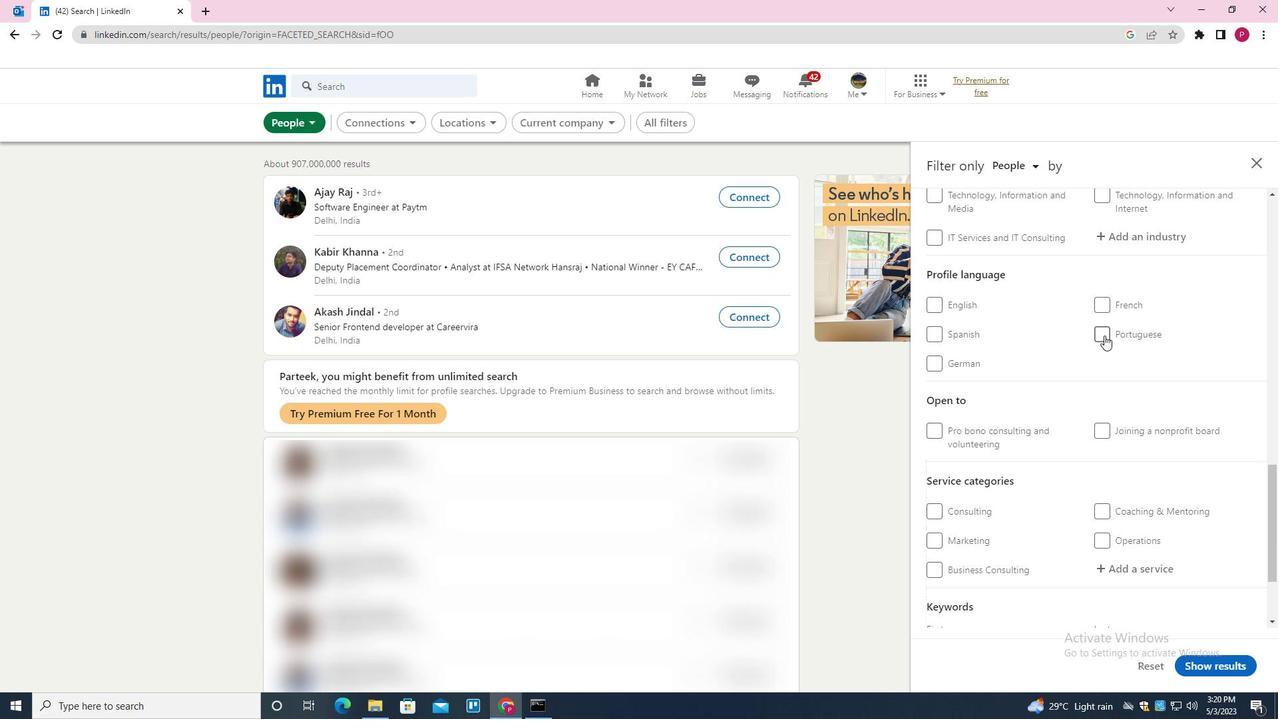 
Action: Mouse pressed left at (1108, 332)
Screenshot: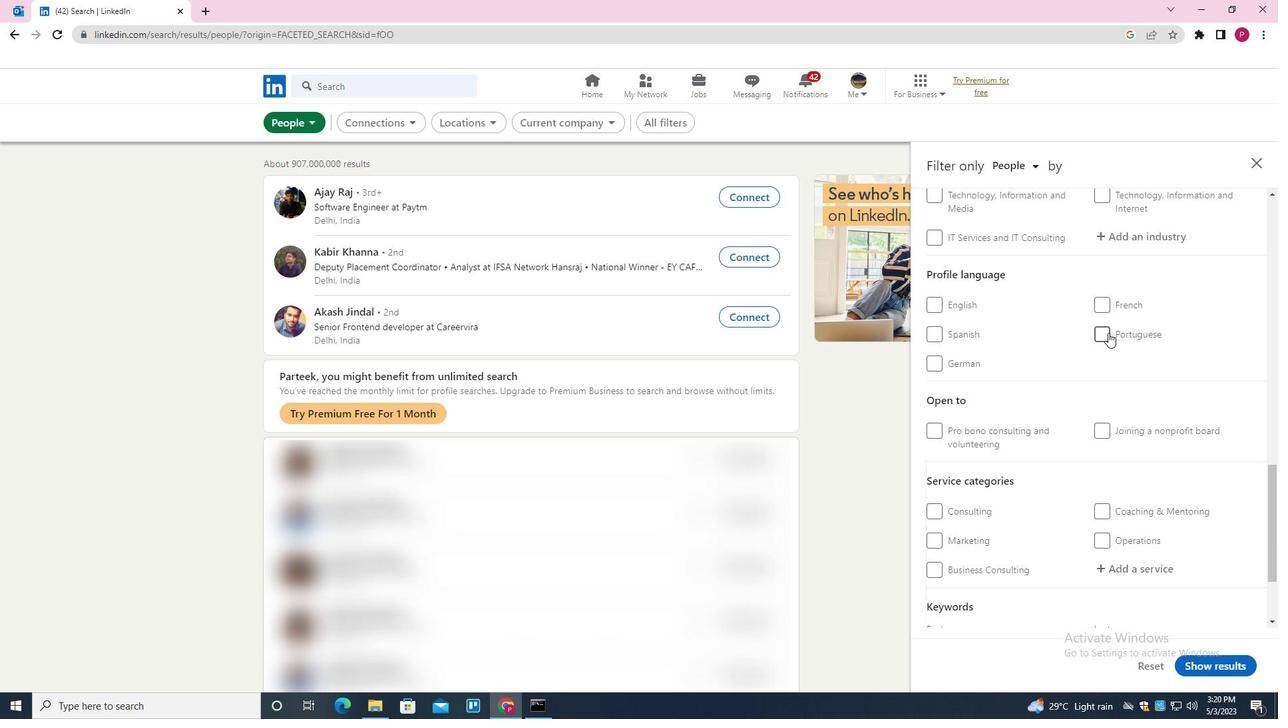 
Action: Mouse moved to (1020, 385)
Screenshot: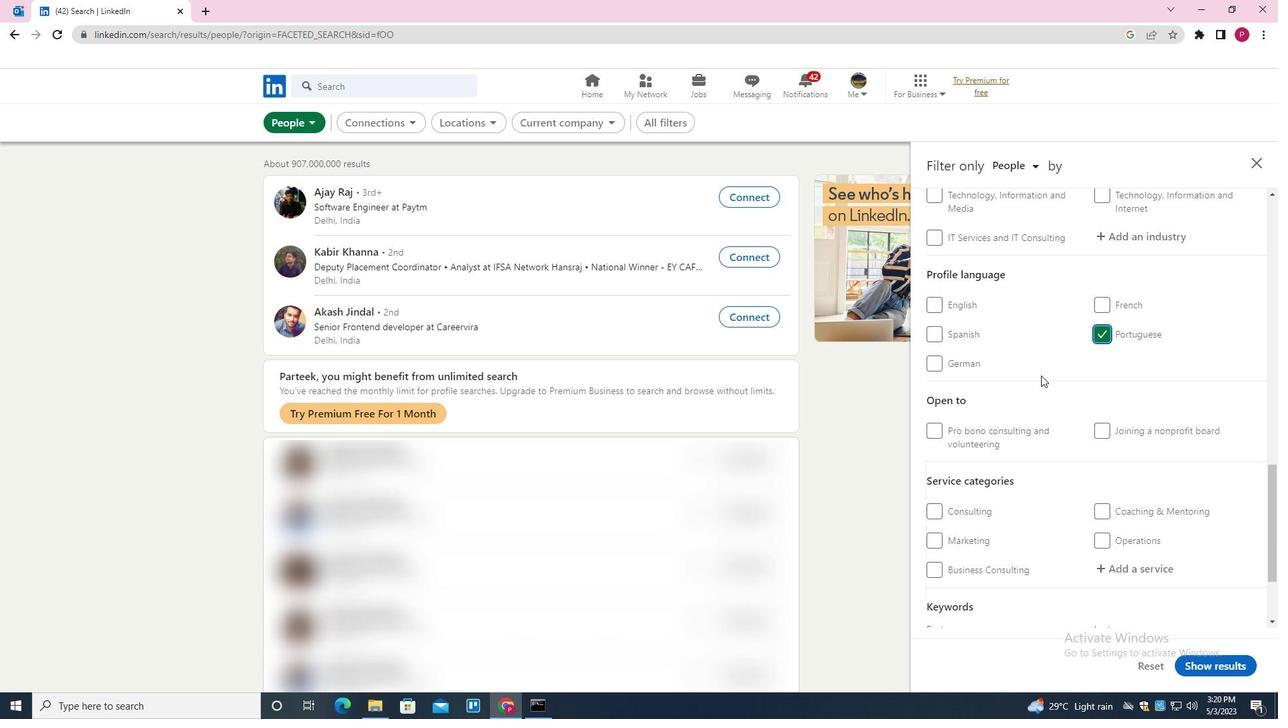 
Action: Mouse scrolled (1020, 386) with delta (0, 0)
Screenshot: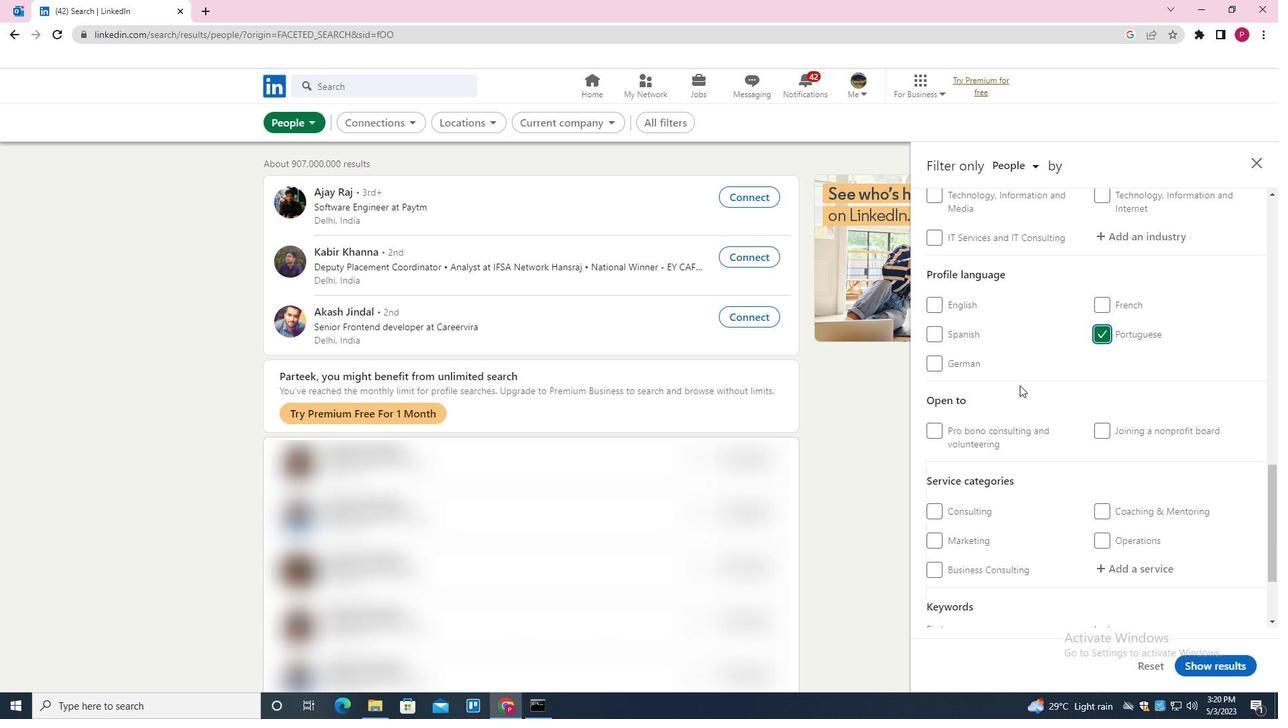 
Action: Mouse scrolled (1020, 386) with delta (0, 0)
Screenshot: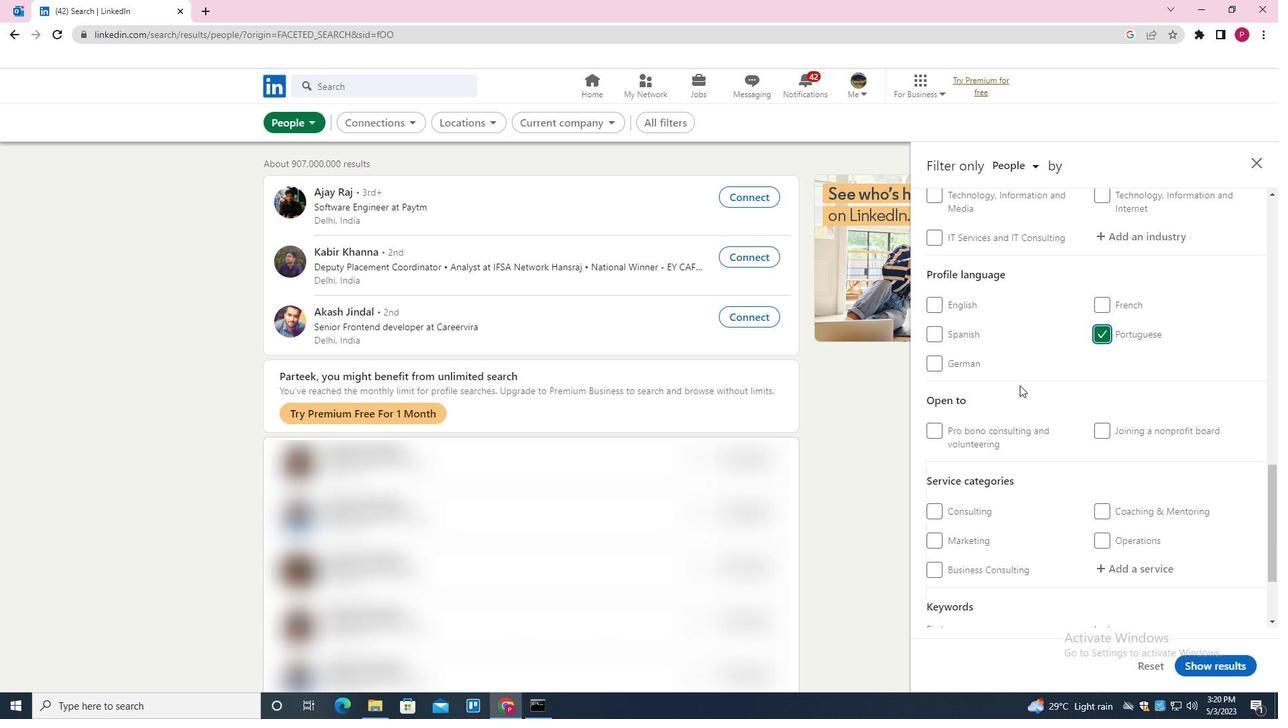 
Action: Mouse scrolled (1020, 386) with delta (0, 0)
Screenshot: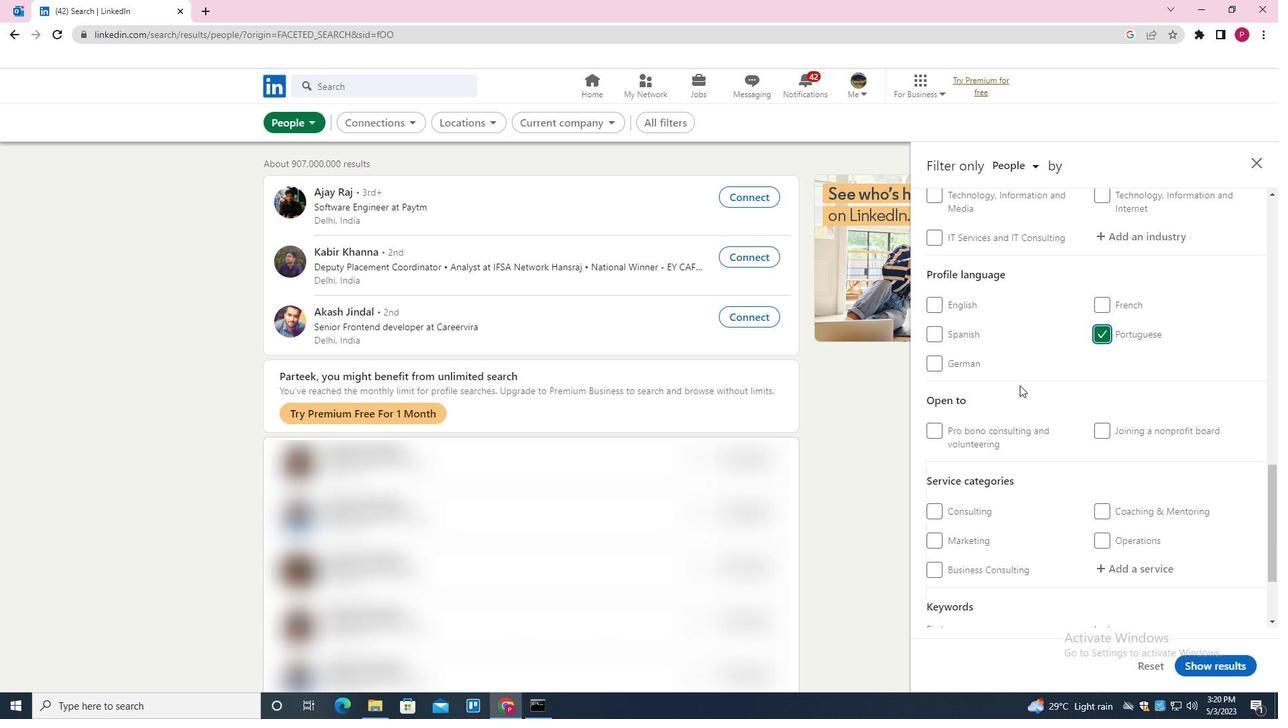 
Action: Mouse scrolled (1020, 386) with delta (0, 0)
Screenshot: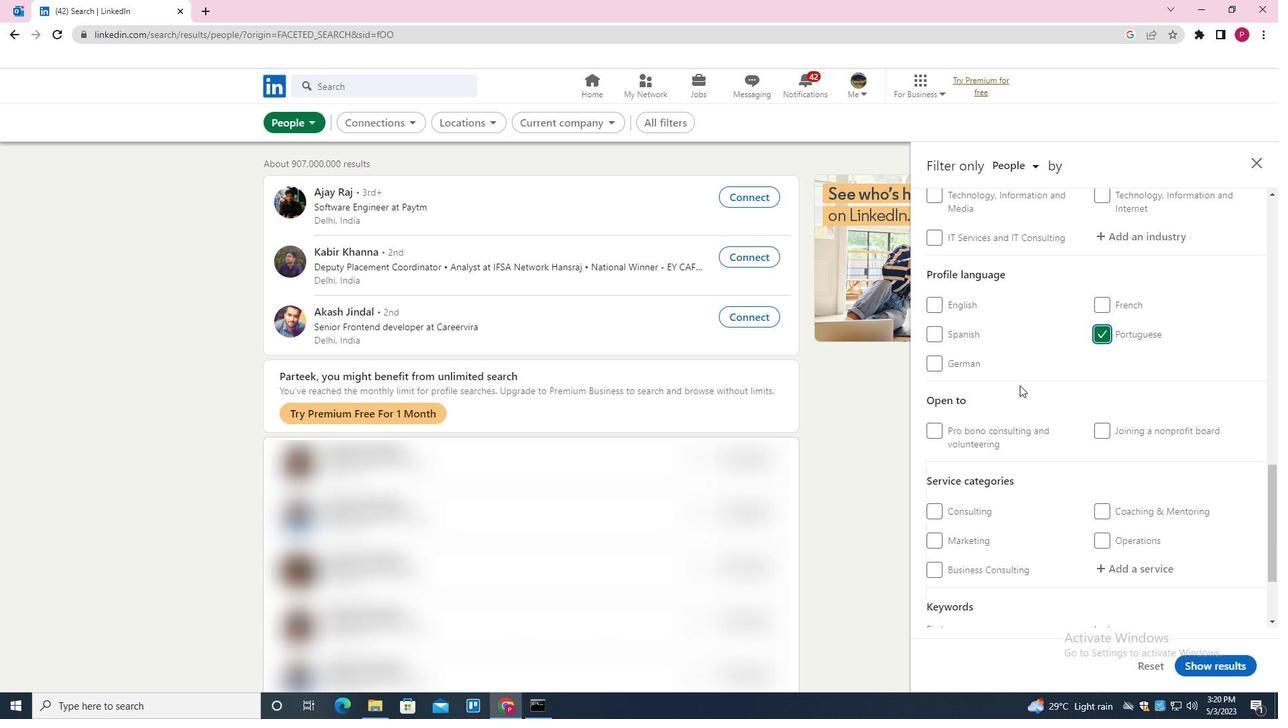 
Action: Mouse scrolled (1020, 386) with delta (0, 0)
Screenshot: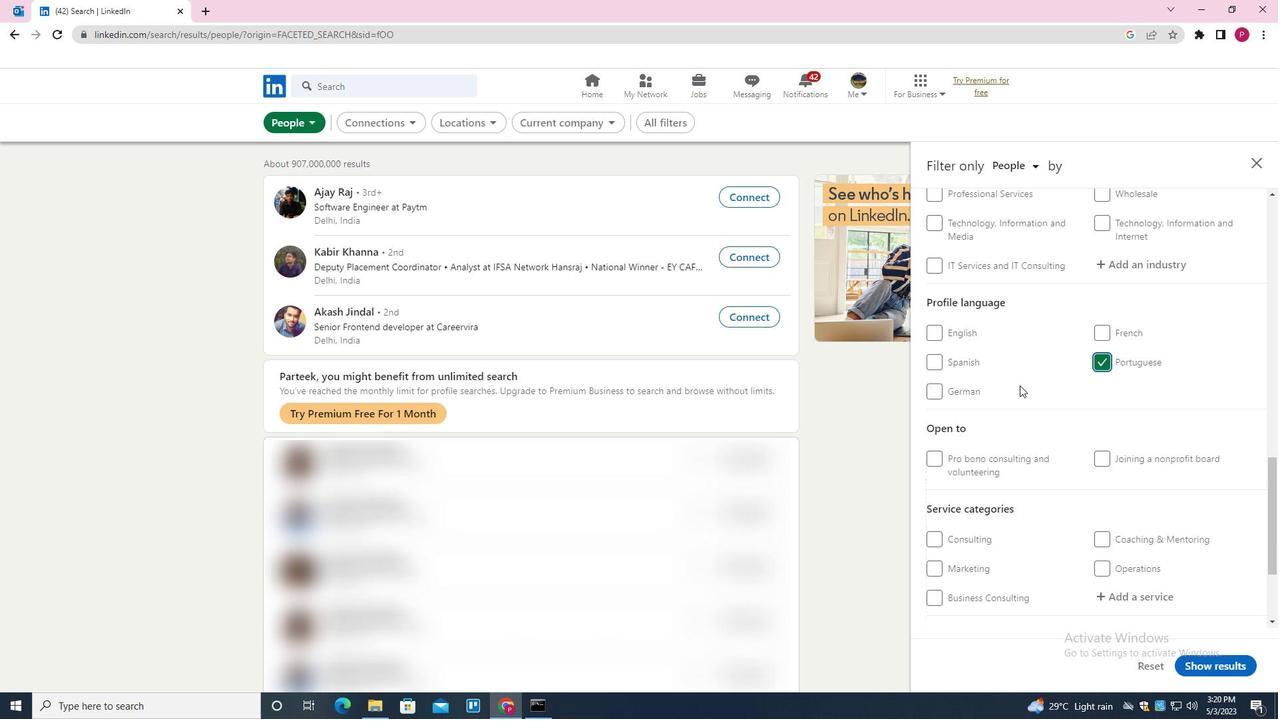 
Action: Mouse scrolled (1020, 386) with delta (0, 0)
Screenshot: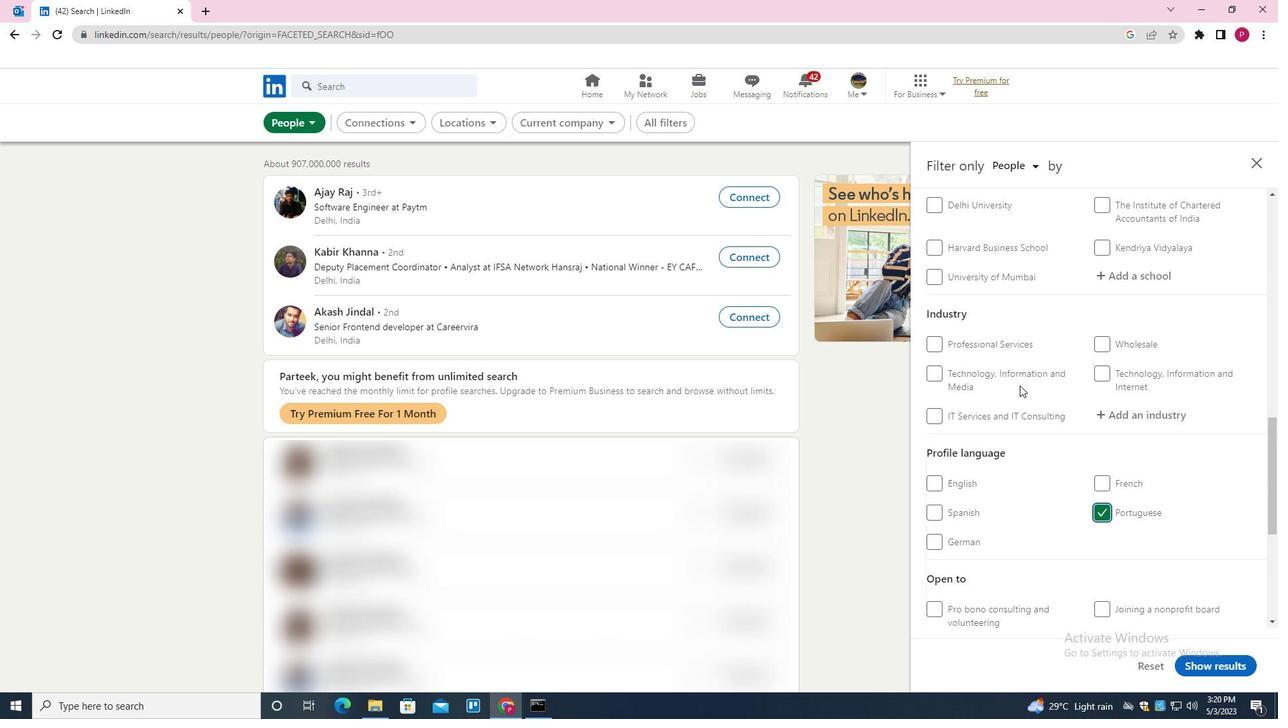 
Action: Mouse moved to (1019, 385)
Screenshot: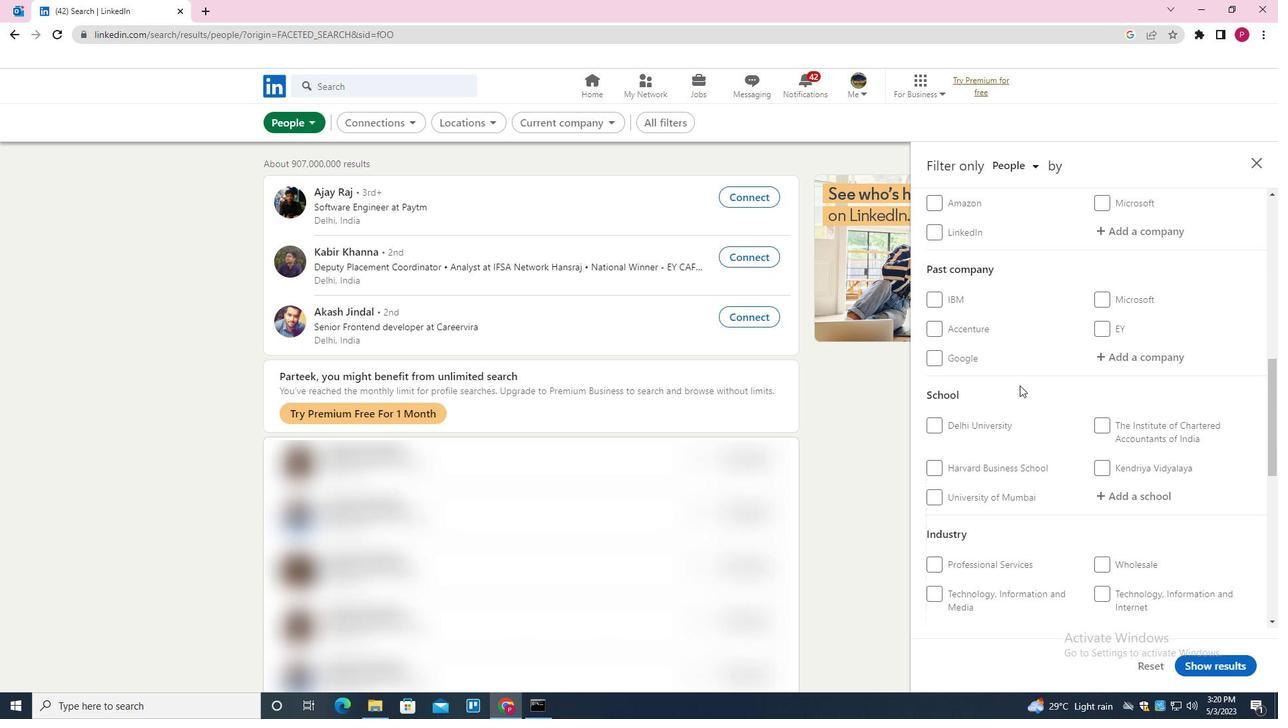 
Action: Mouse scrolled (1019, 386) with delta (0, 0)
Screenshot: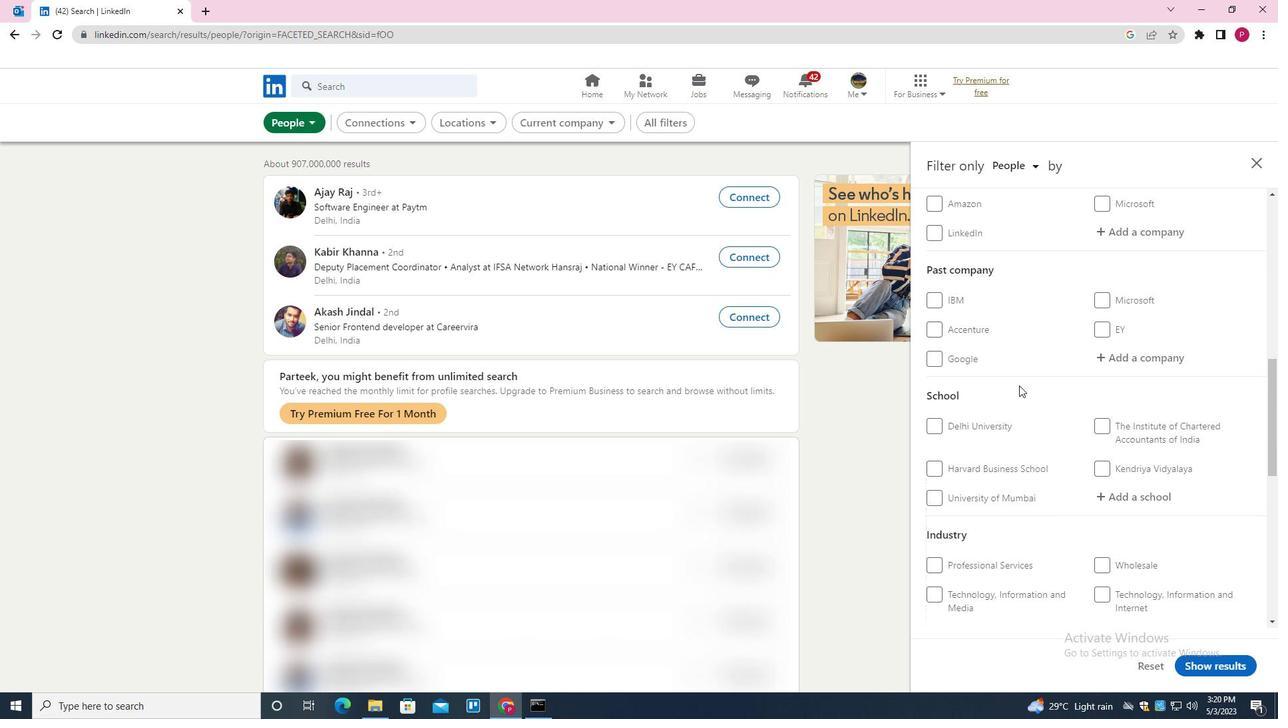 
Action: Mouse scrolled (1019, 386) with delta (0, 0)
Screenshot: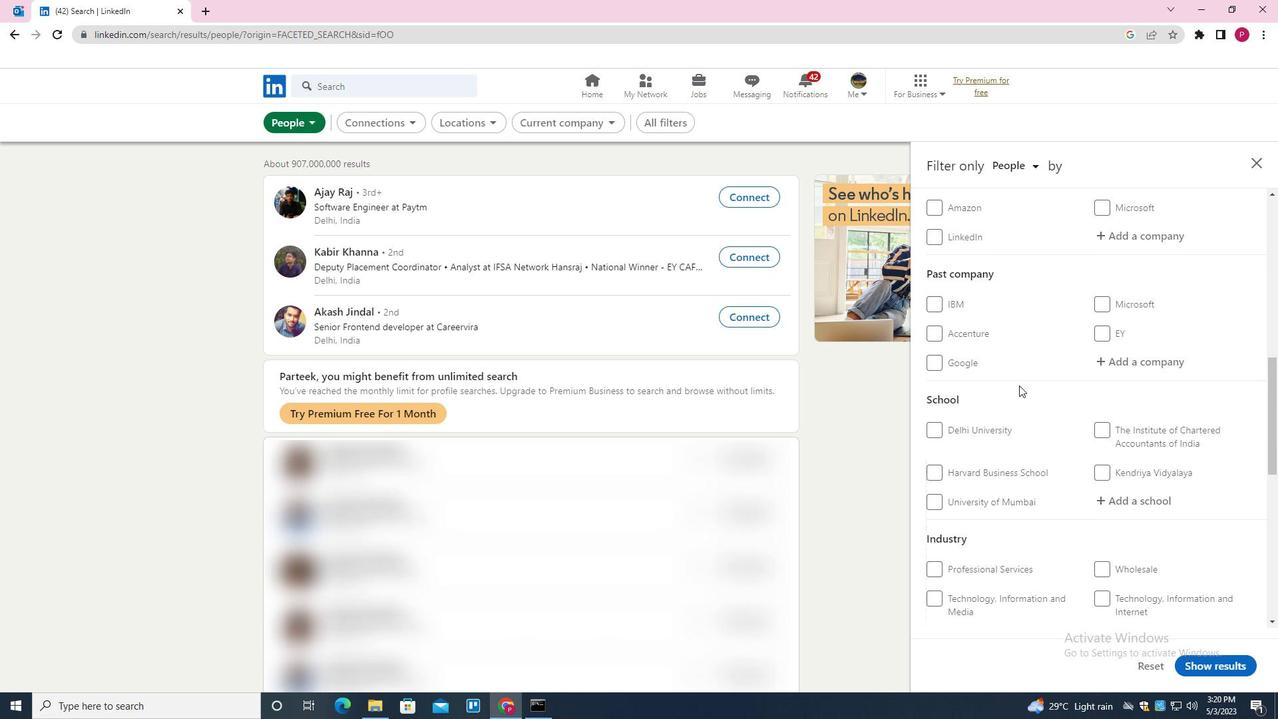 
Action: Mouse moved to (1145, 365)
Screenshot: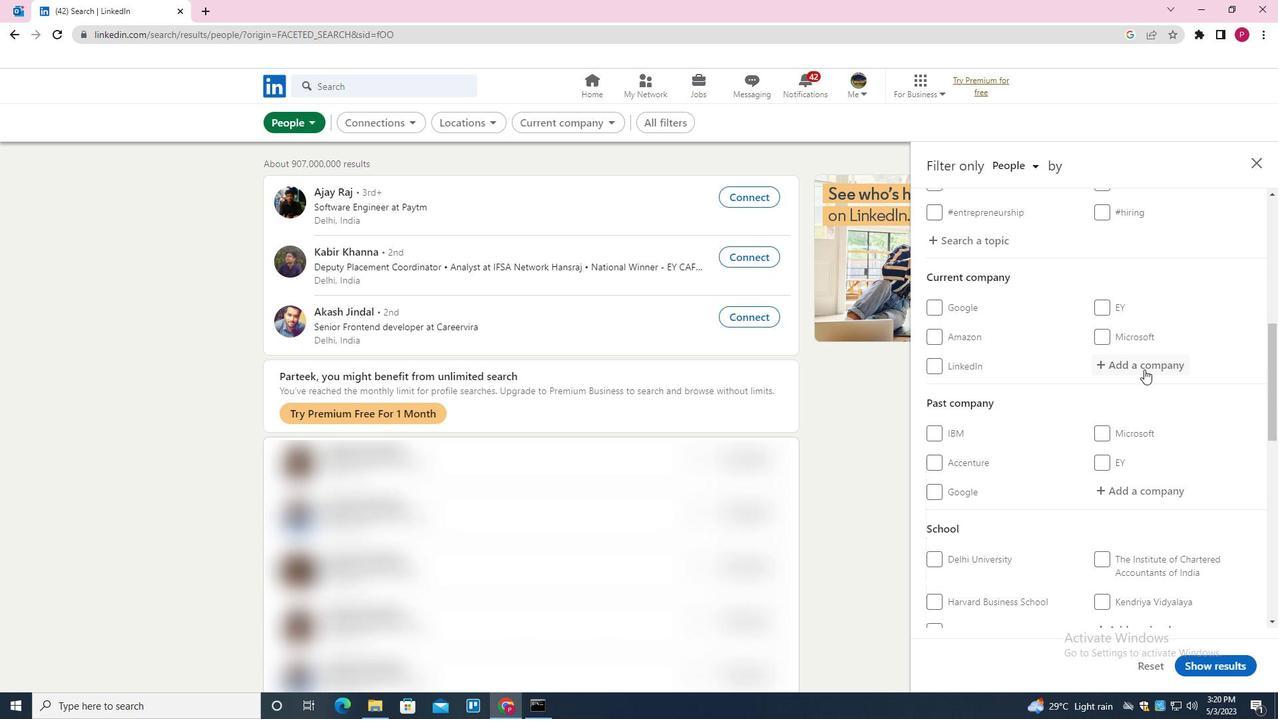 
Action: Mouse pressed left at (1145, 365)
Screenshot: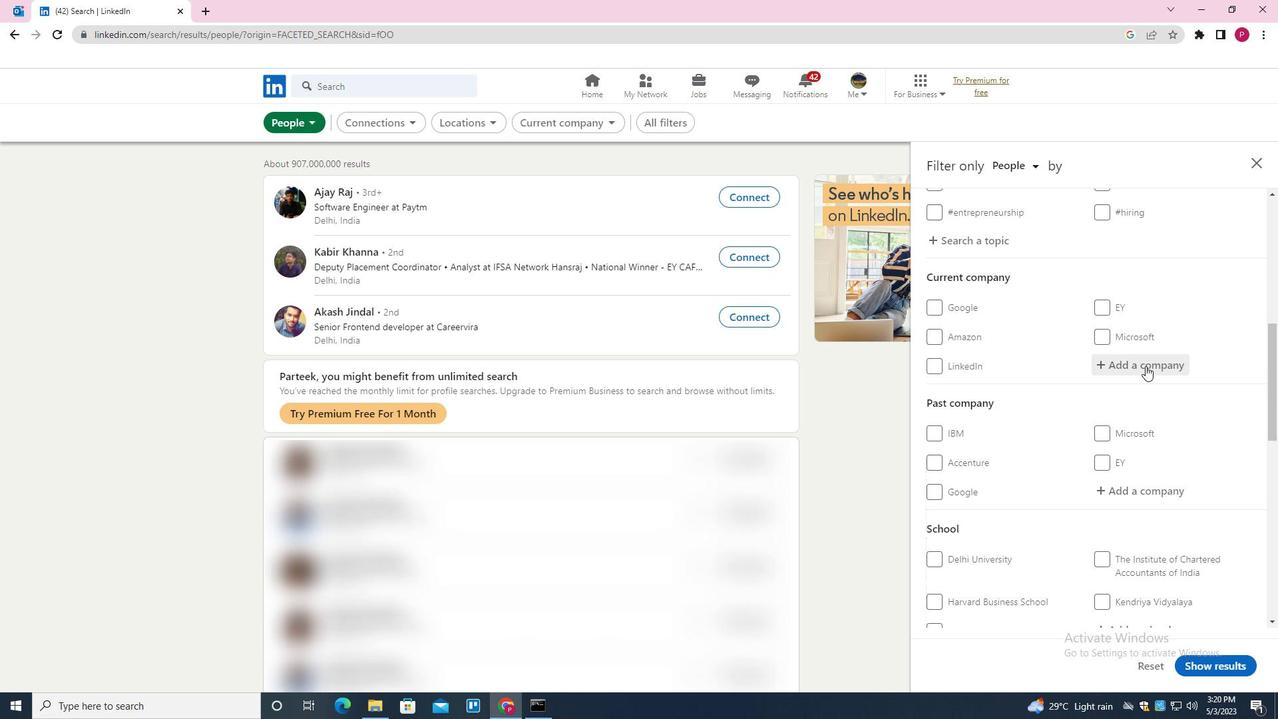 
Action: Key pressed <Key.shift><Key.shift><Key.shift><Key.shift><Key.shift><Key.shift><Key.shift><Key.shift><Key.shift>COLUMBIA<Key.space><Key.shift>ASIA<Key.space><Key.shift>HOSPITAL<Key.space><Key.down><Key.down><Key.up><Key.shift>PVT<Key.space><Key.shift><Key.shift>LTD
Screenshot: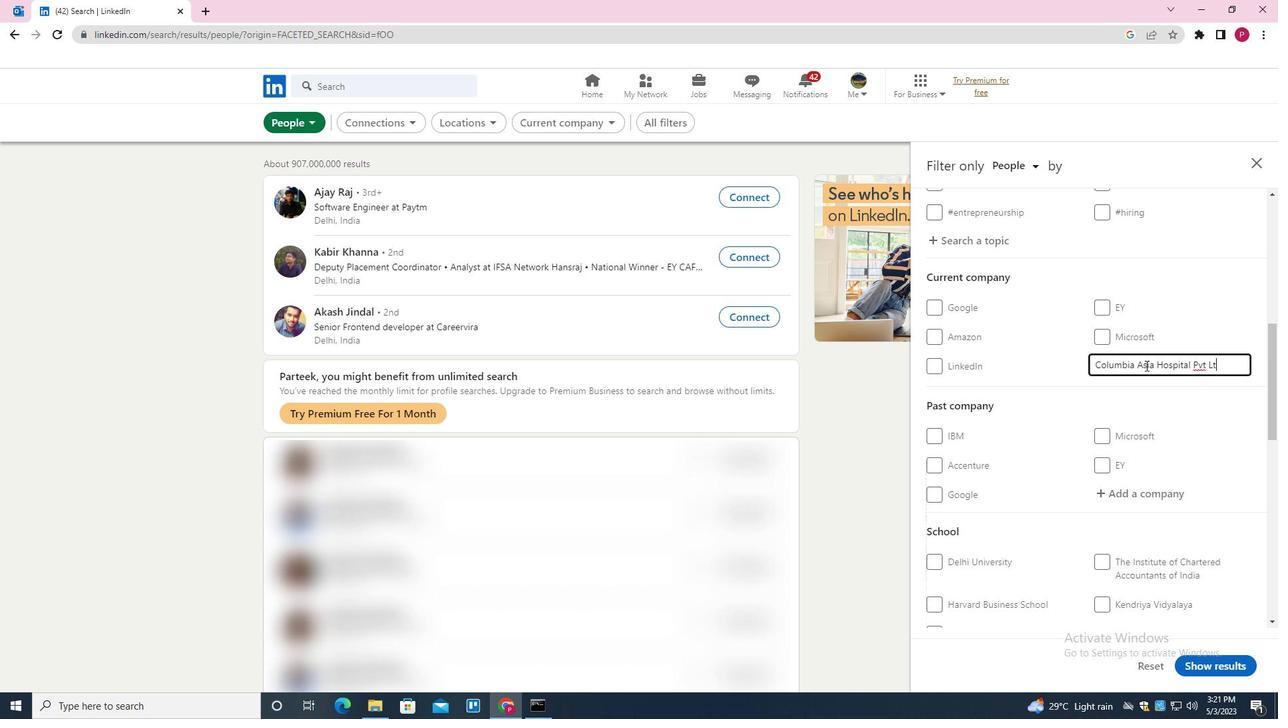 
Action: Mouse moved to (1012, 359)
Screenshot: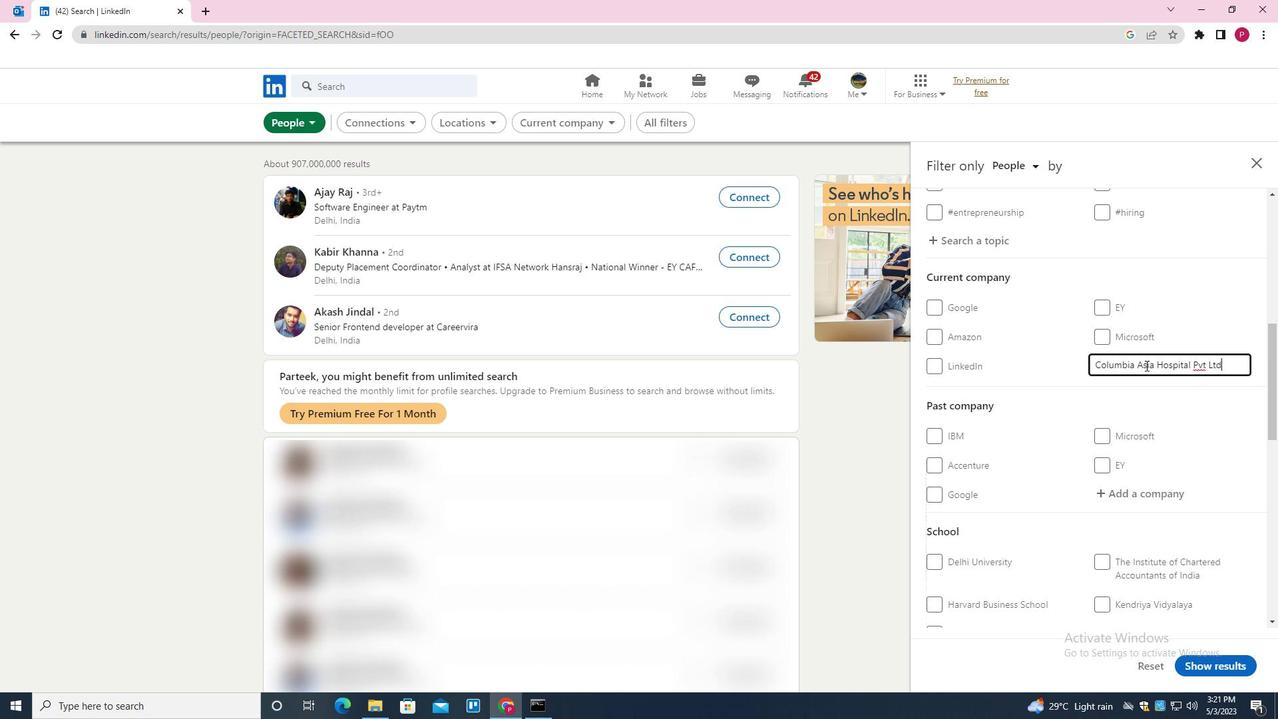 
Action: Mouse scrolled (1012, 358) with delta (0, 0)
Screenshot: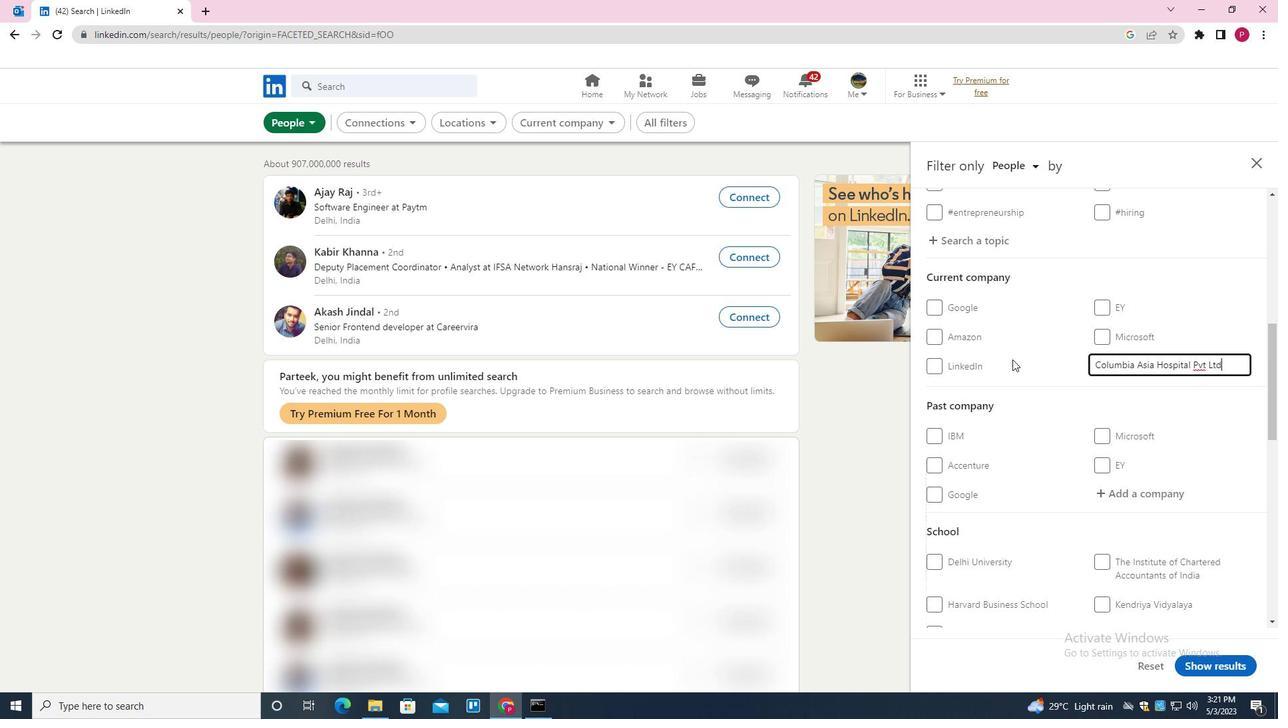 
Action: Mouse scrolled (1012, 358) with delta (0, 0)
Screenshot: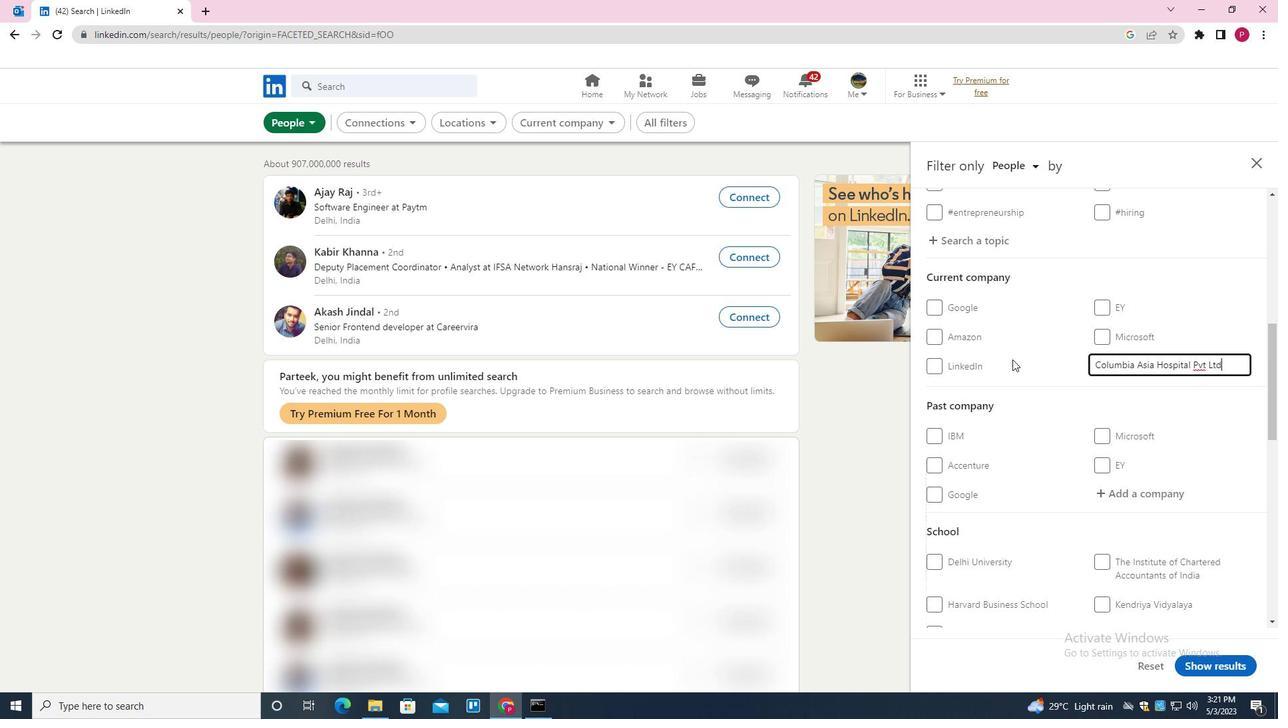 
Action: Mouse moved to (1012, 359)
Screenshot: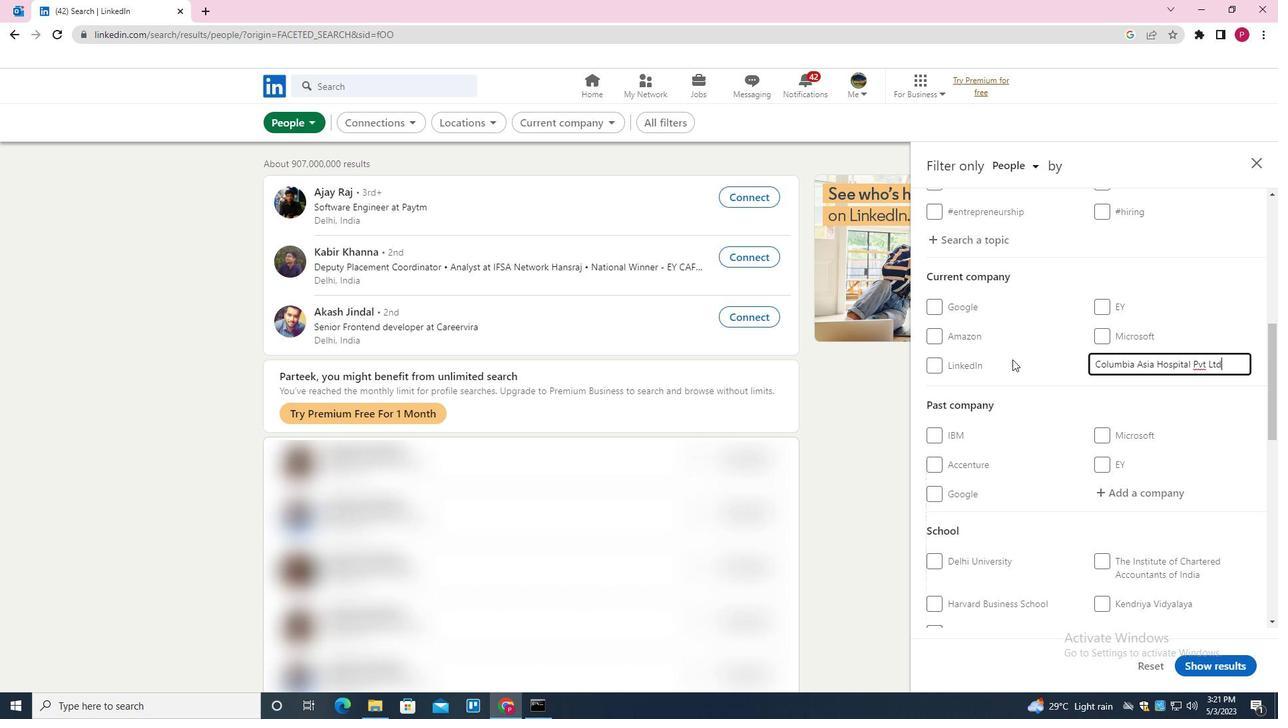 
Action: Mouse scrolled (1012, 358) with delta (0, 0)
Screenshot: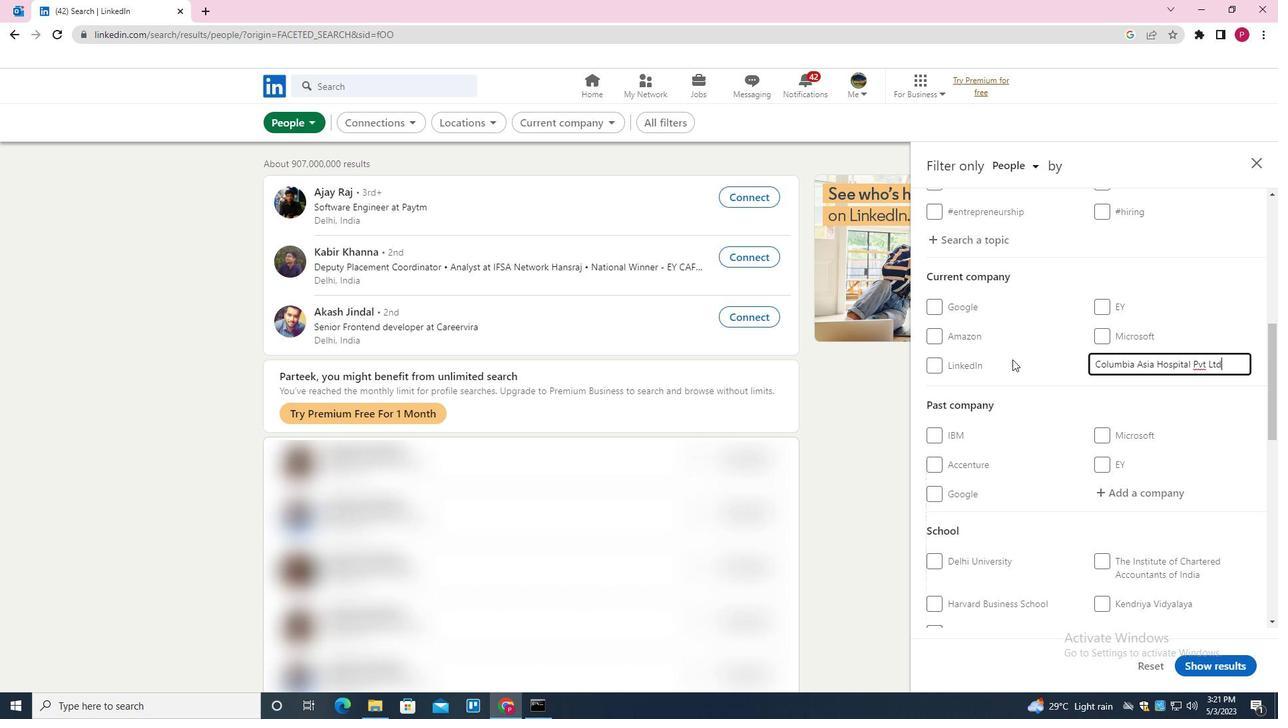 
Action: Mouse moved to (1014, 363)
Screenshot: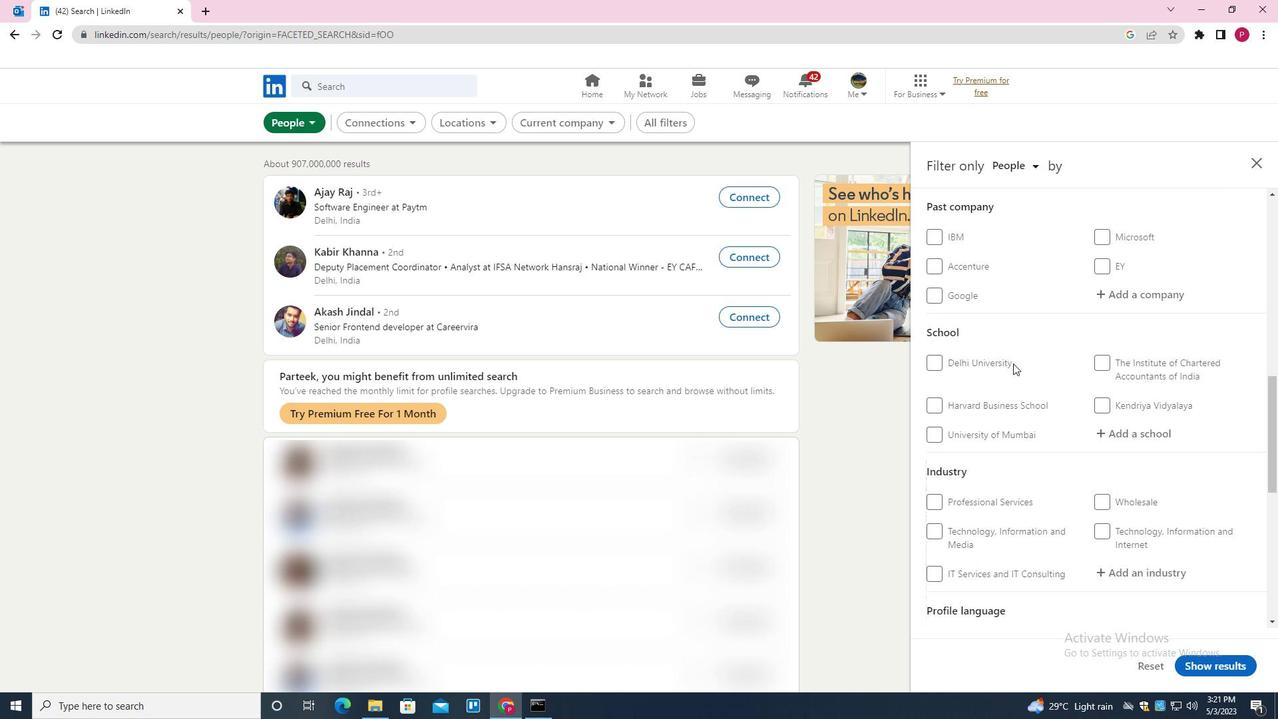 
Action: Mouse scrolled (1014, 362) with delta (0, 0)
Screenshot: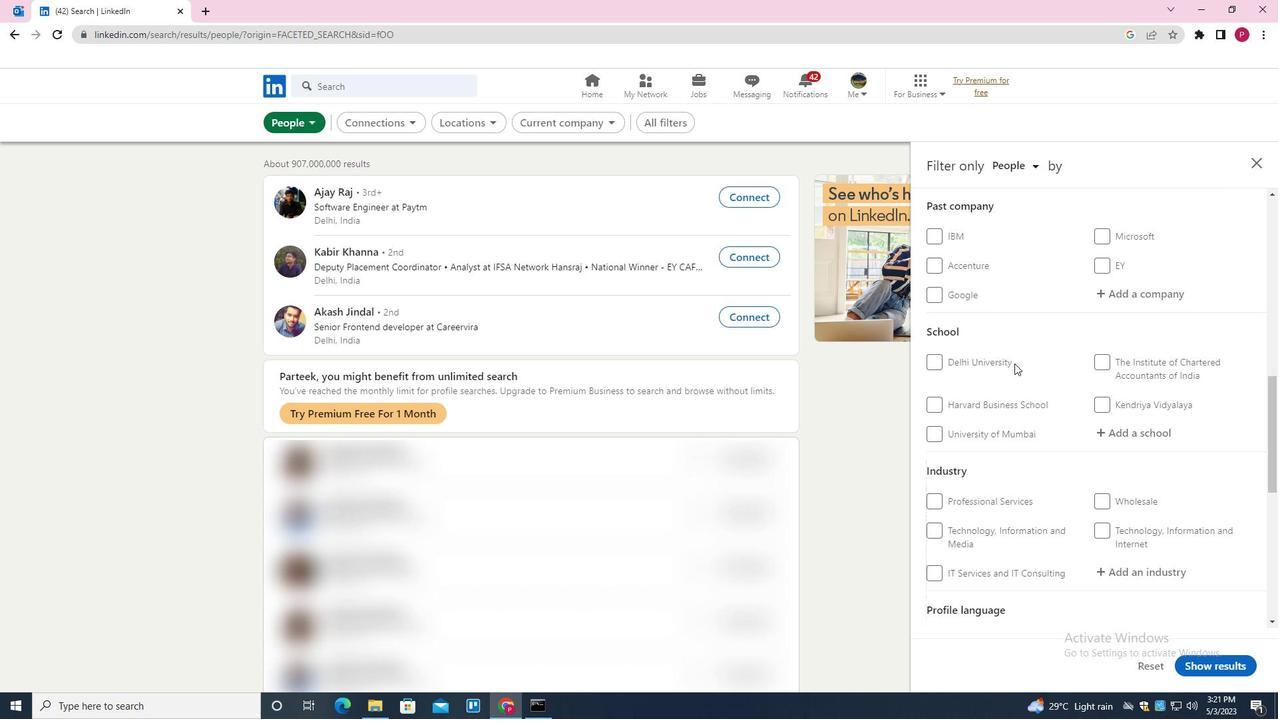 
Action: Mouse scrolled (1014, 362) with delta (0, 0)
Screenshot: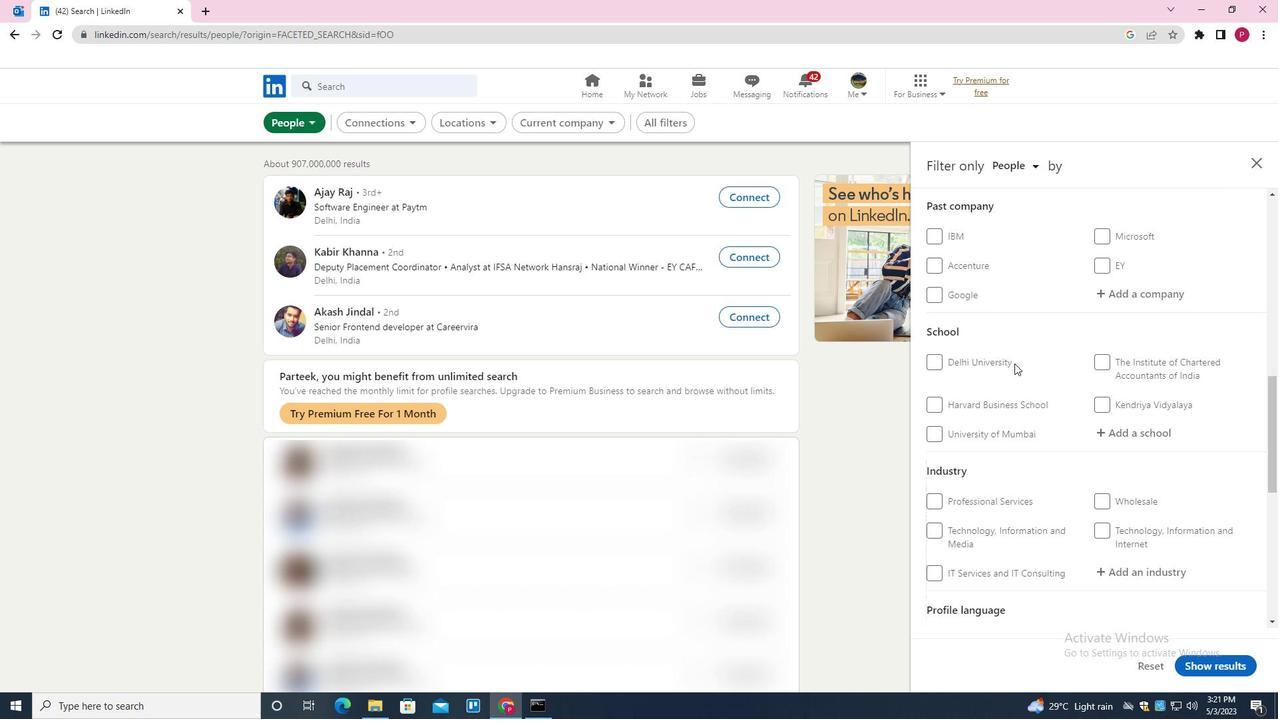 
Action: Mouse scrolled (1014, 362) with delta (0, 0)
Screenshot: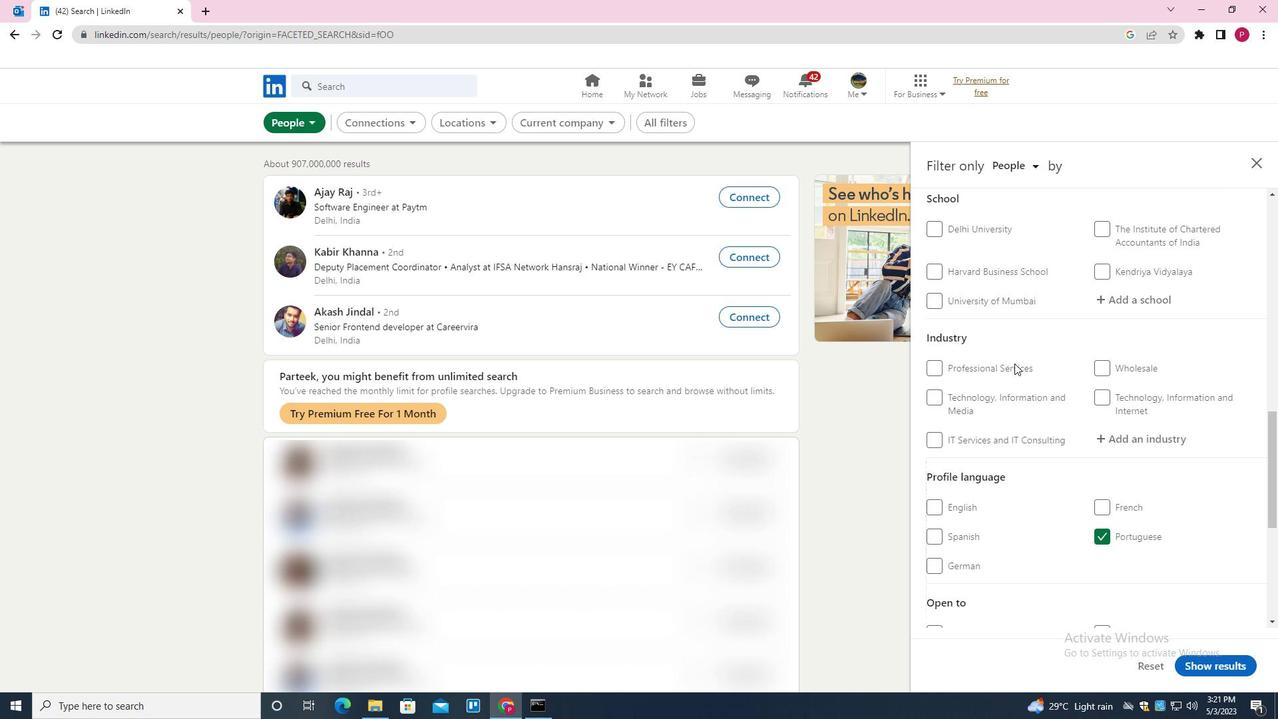 
Action: Mouse moved to (1130, 230)
Screenshot: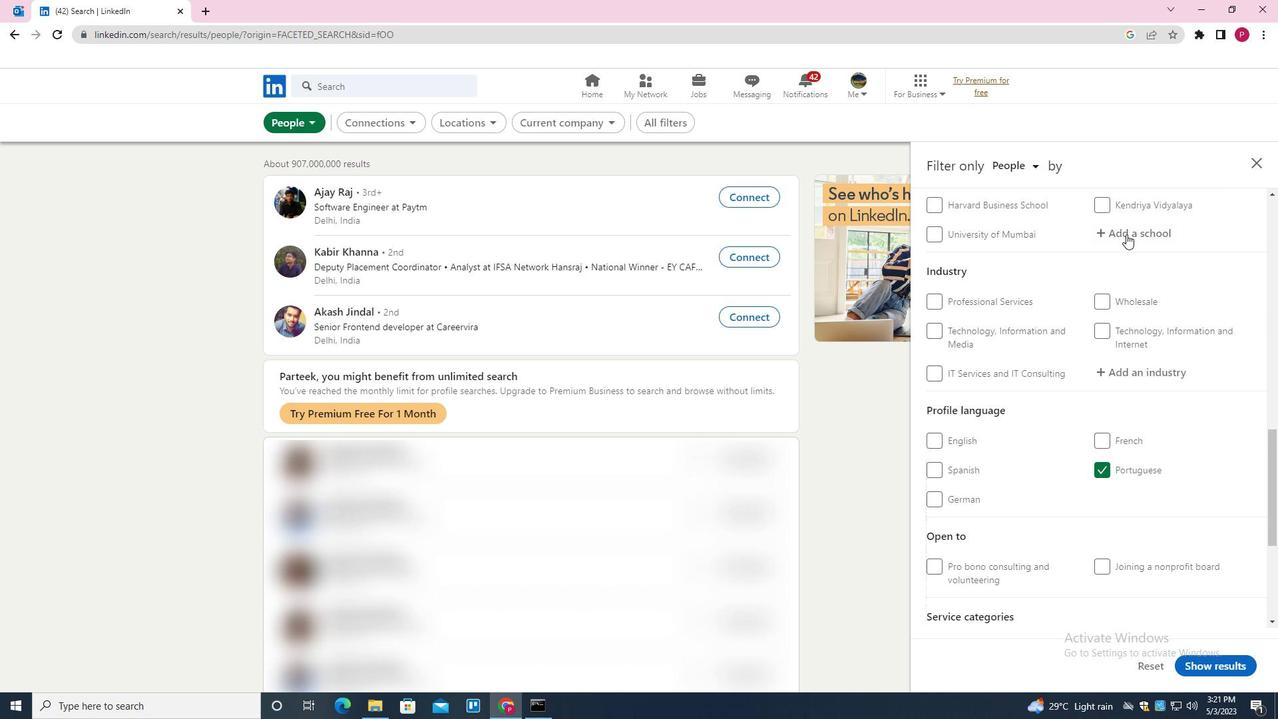 
Action: Mouse pressed left at (1130, 230)
Screenshot: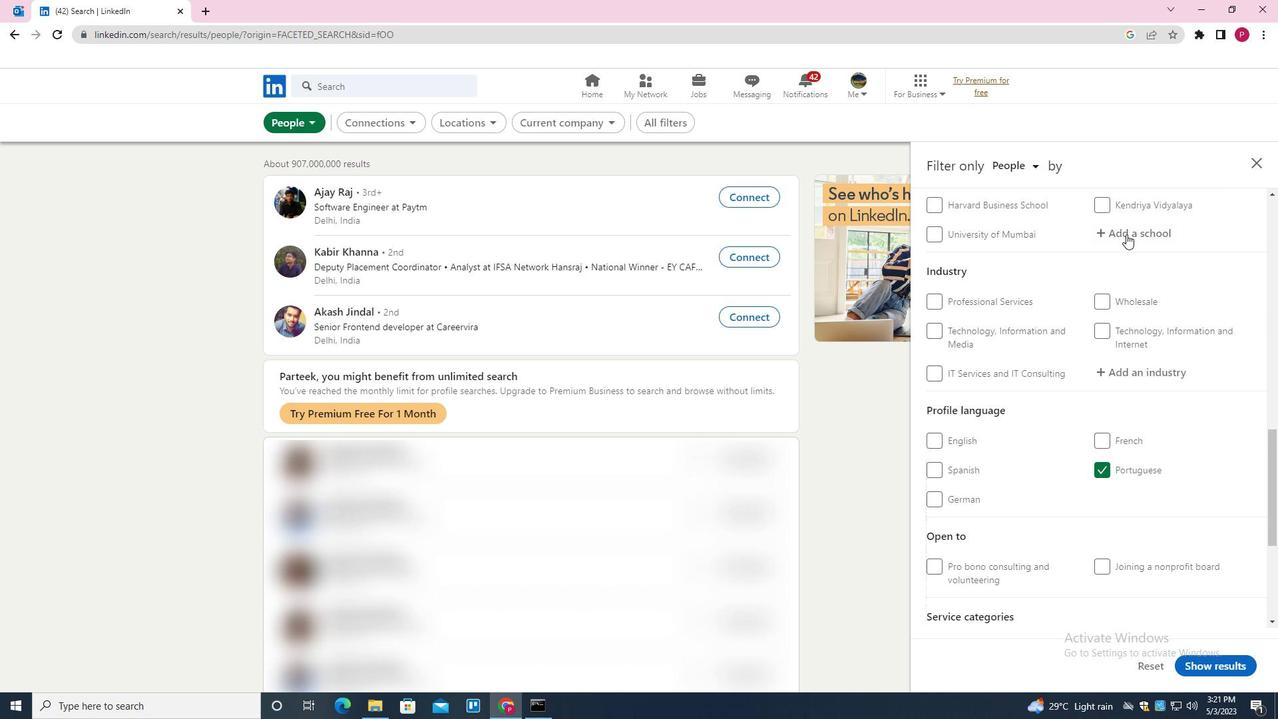 
Action: Key pressed <Key.shift>MAHATMA<Key.space><Key.shift><Key.shift>GANDHI<Key.space><Key.shift><Key.shift><Key.shift><Key.shift>KASHI<Key.space><Key.shift><Key.shift><Key.shift><Key.shift><Key.shift><Key.shift>VIDYAPEETH<Key.space><Key.down><Key.enter>
Screenshot: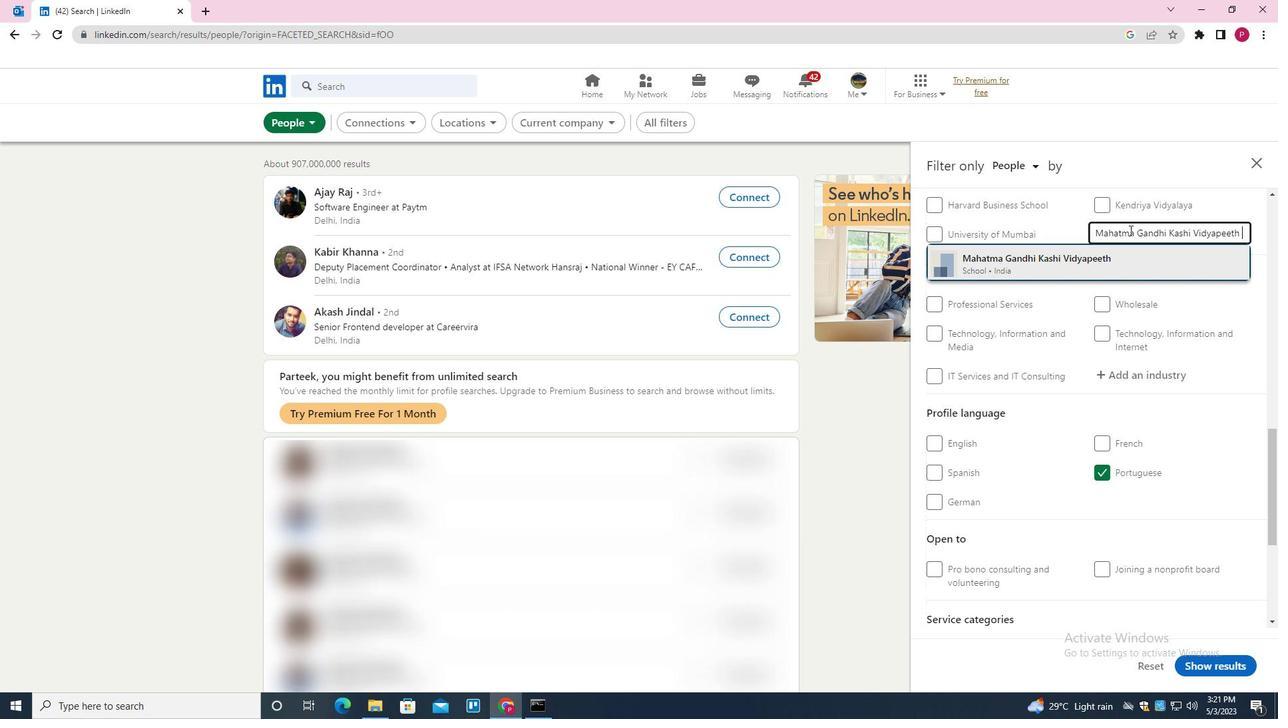 
Action: Mouse moved to (1114, 335)
Screenshot: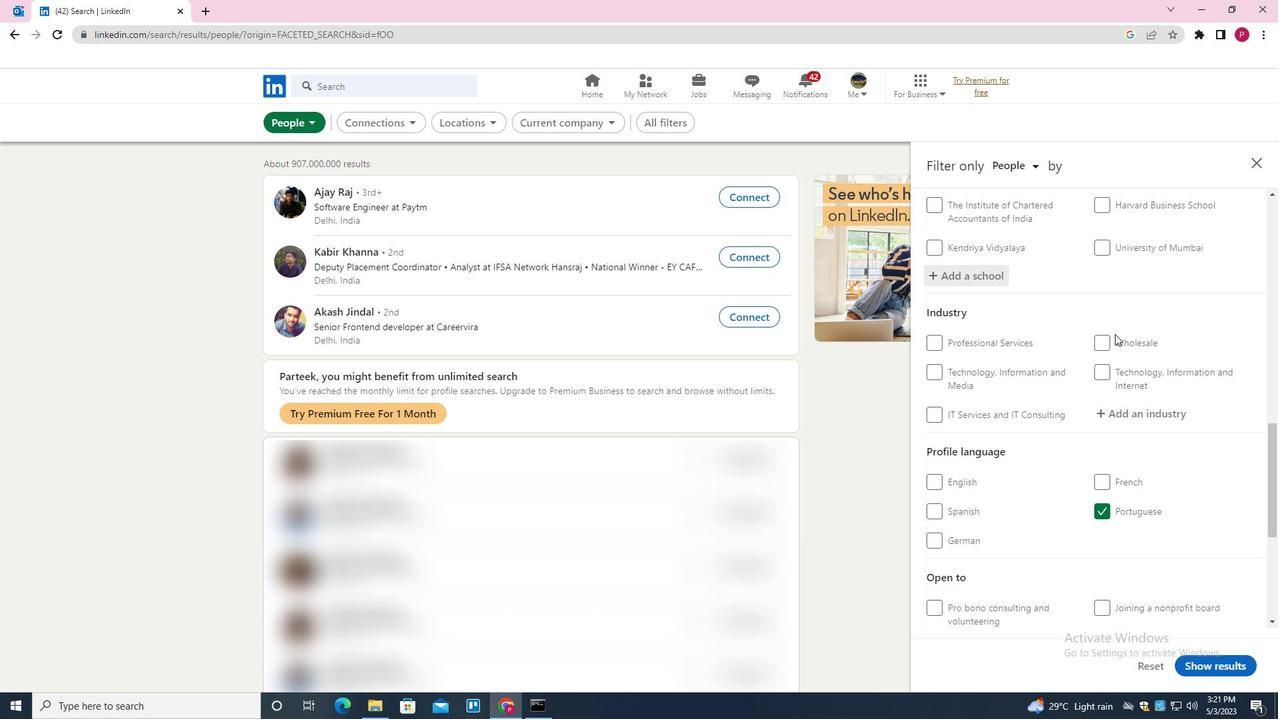 
Action: Mouse scrolled (1114, 334) with delta (0, 0)
Screenshot: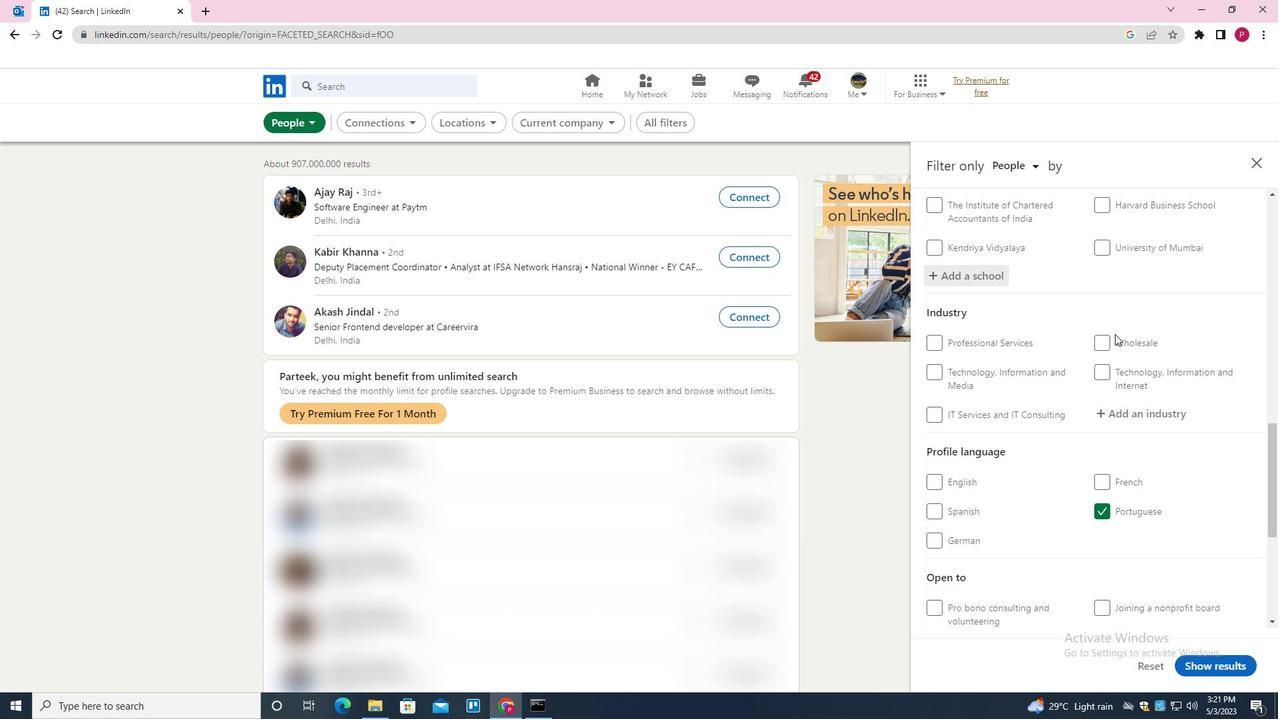 
Action: Mouse moved to (1144, 341)
Screenshot: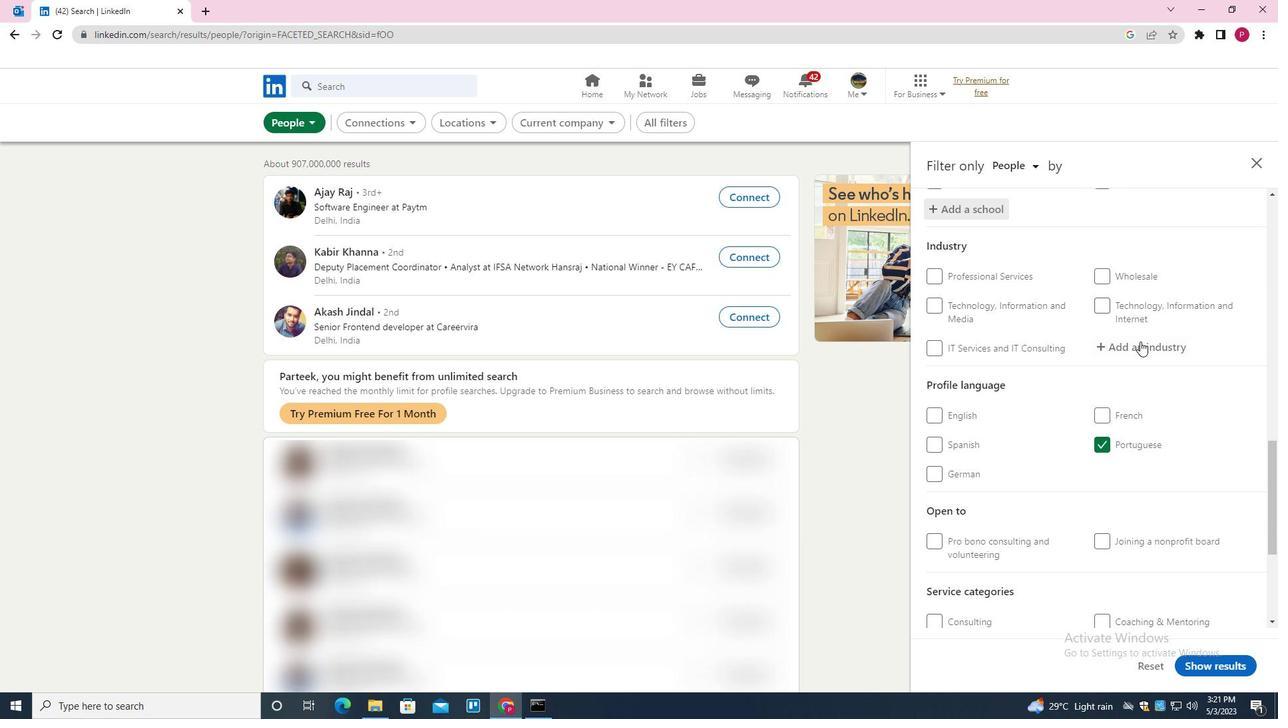 
Action: Mouse pressed left at (1144, 341)
Screenshot: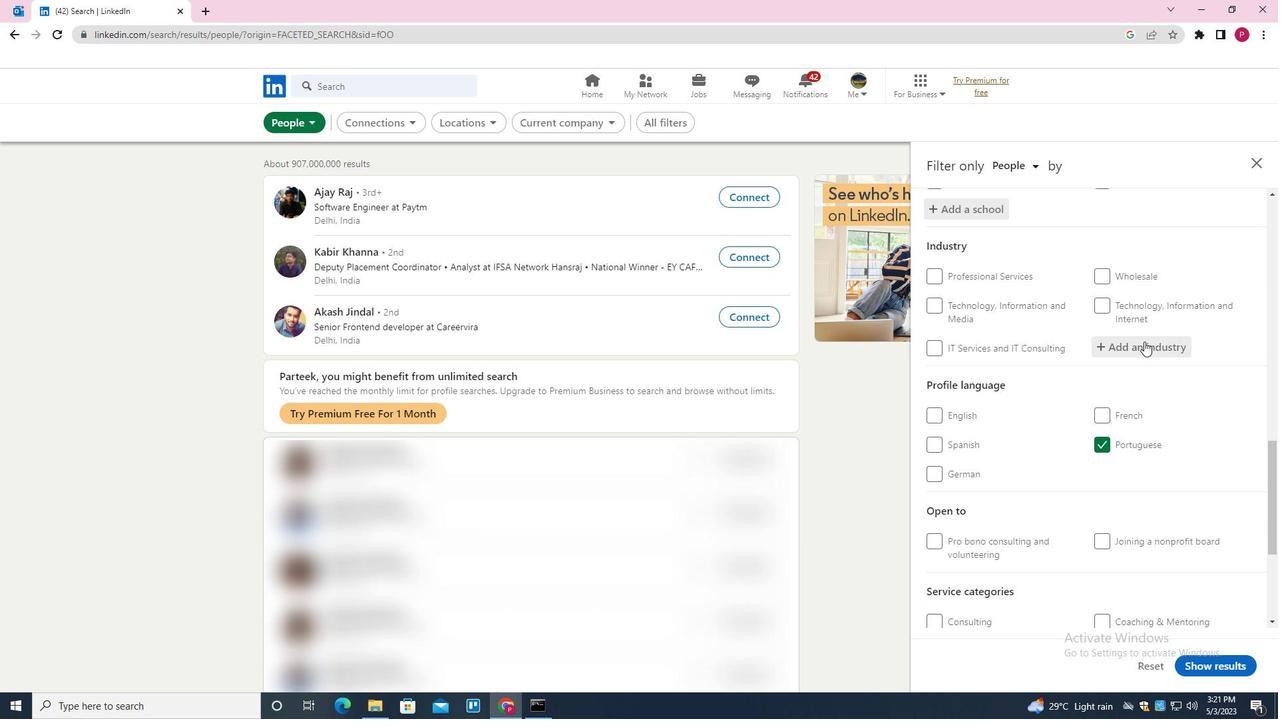 
Action: Key pressed <Key.shift><Key.shift><Key.shift><Key.shift><Key.shift><Key.shift><Key.shift><Key.shift><Key.shift><Key.shift><Key.shift><Key.shift><Key.shift>OPTOM<Key.down><Key.enter>
Screenshot: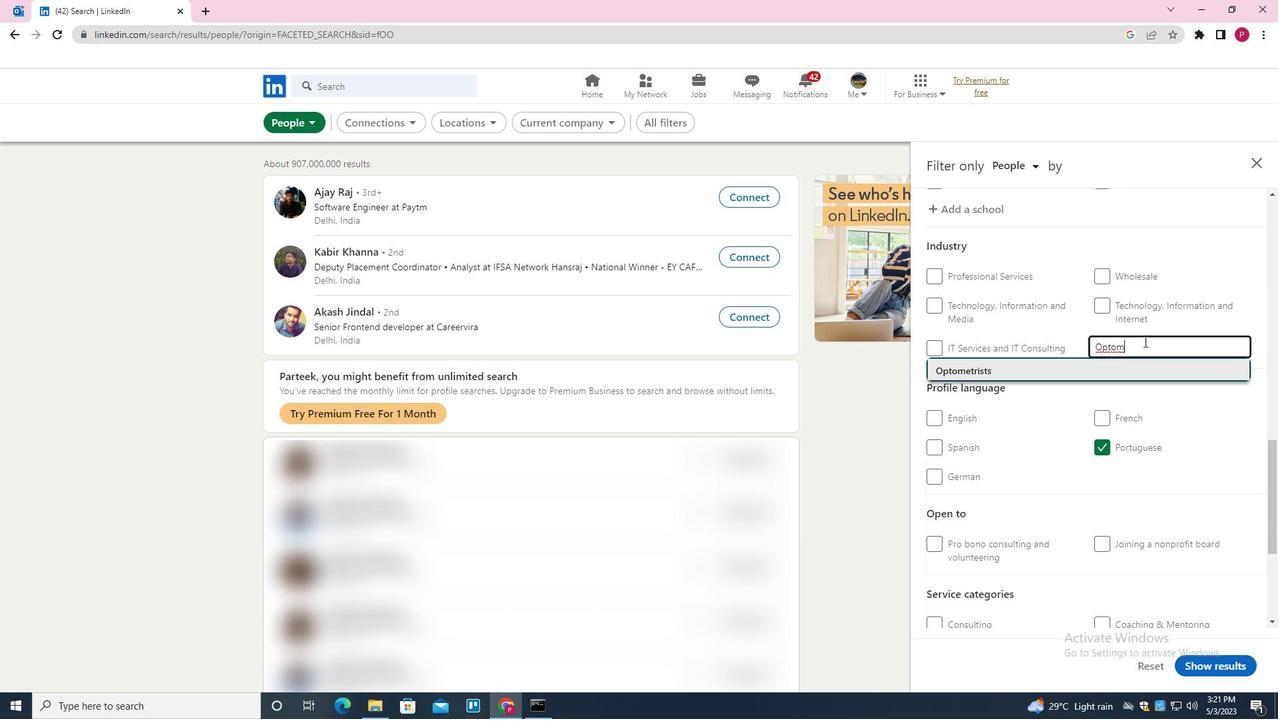 
Action: Mouse moved to (1132, 346)
Screenshot: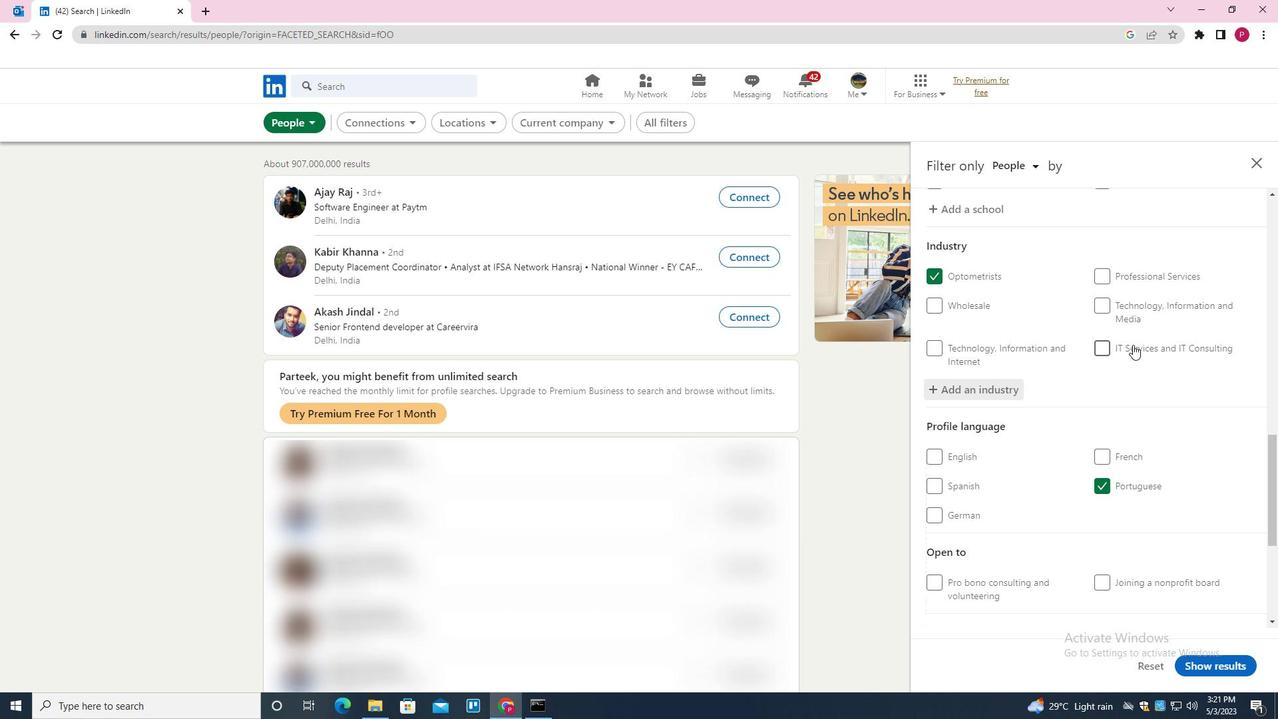 
Action: Mouse scrolled (1132, 345) with delta (0, 0)
Screenshot: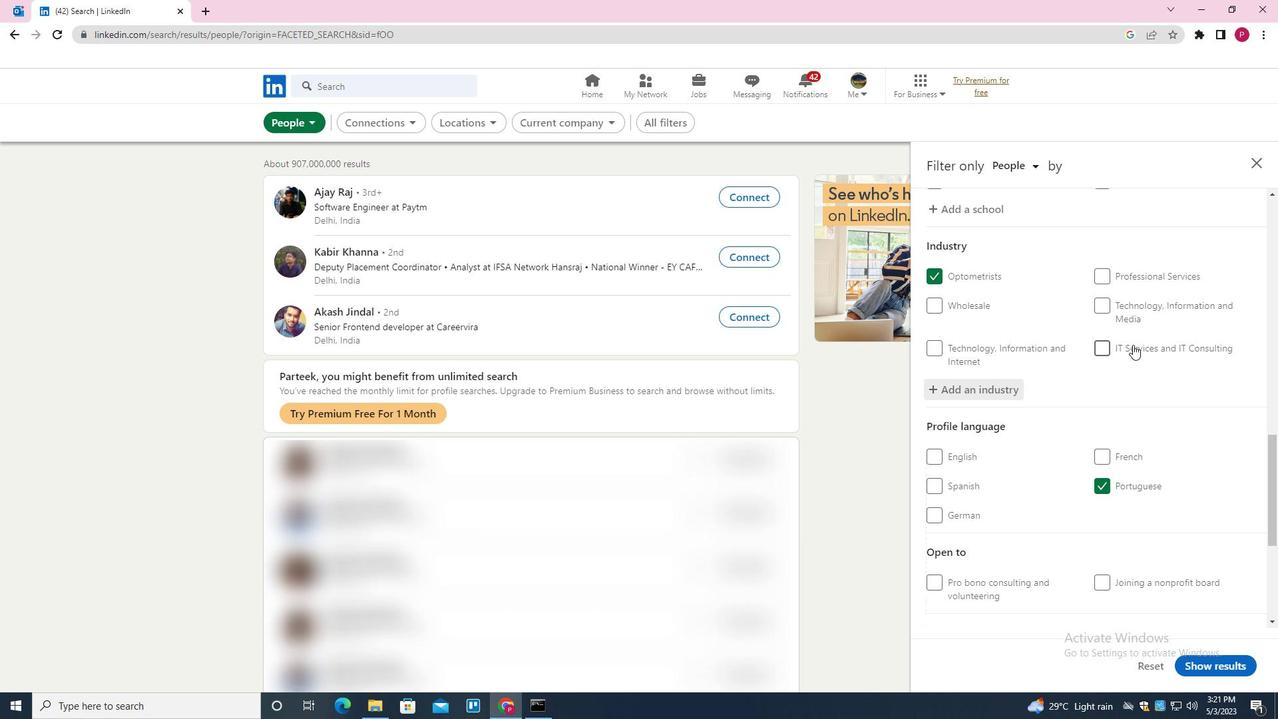 
Action: Mouse moved to (1132, 350)
Screenshot: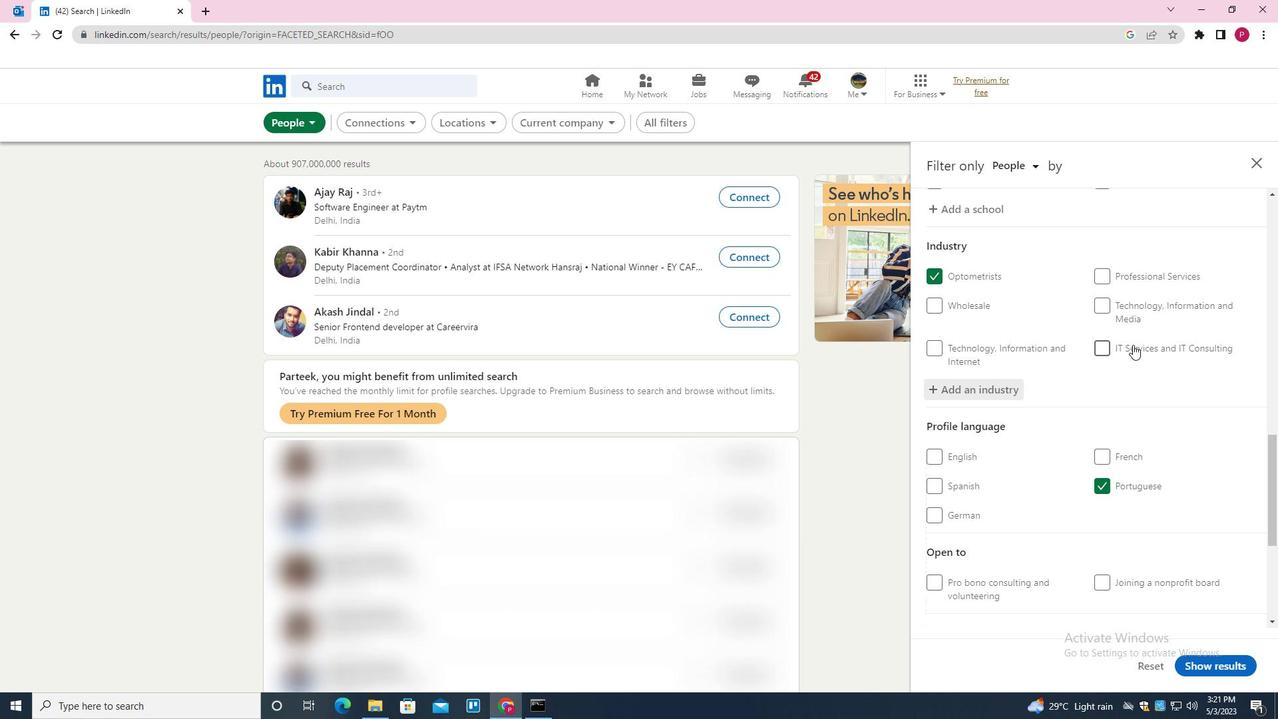 
Action: Mouse scrolled (1132, 349) with delta (0, 0)
Screenshot: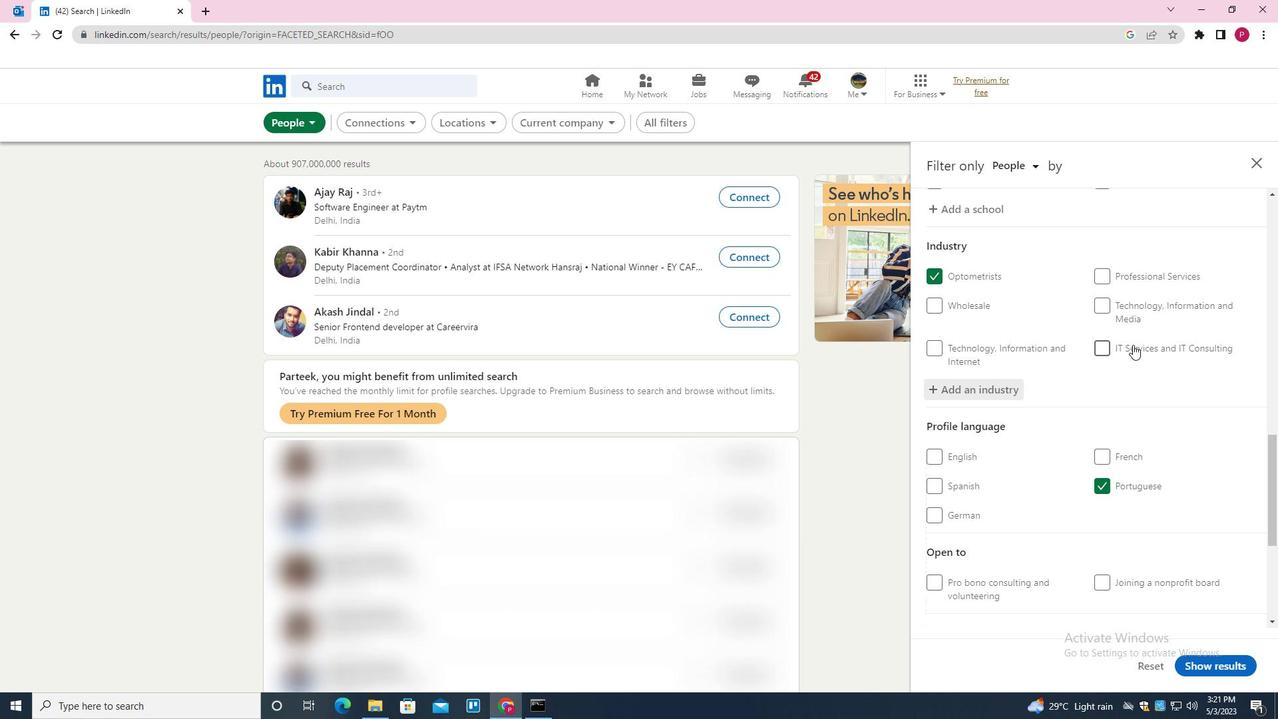 
Action: Mouse moved to (1131, 352)
Screenshot: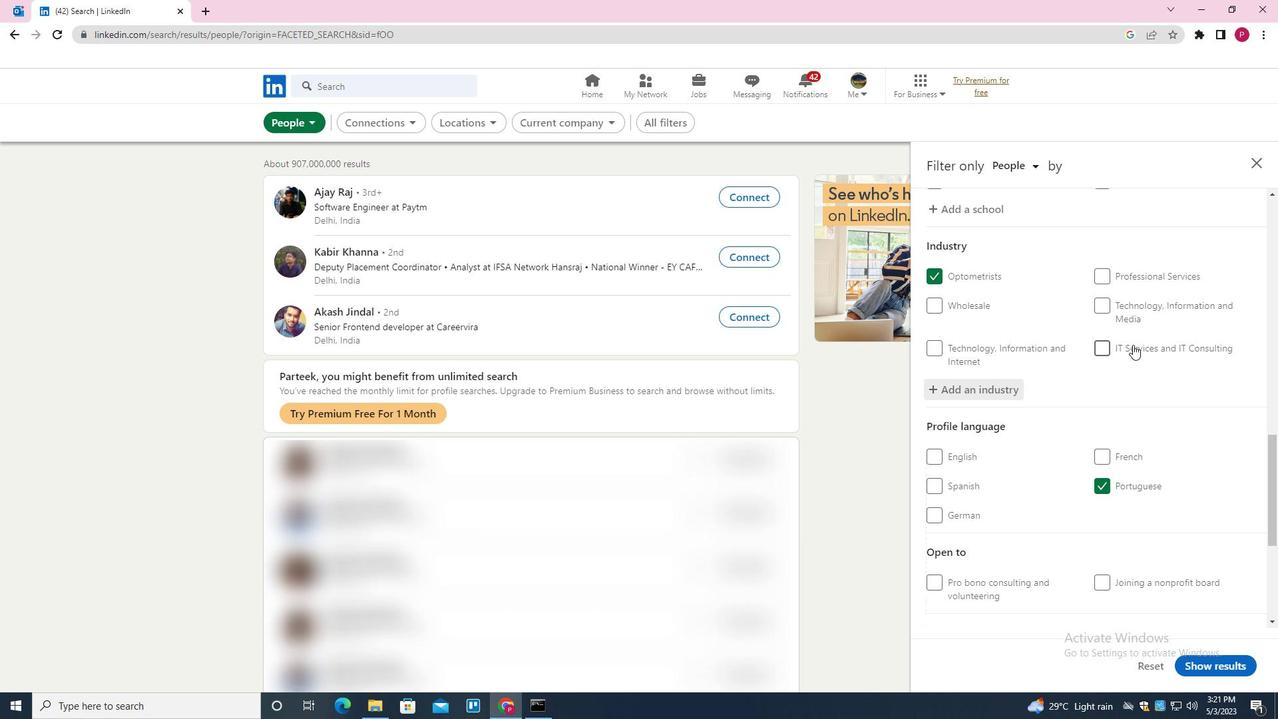 
Action: Mouse scrolled (1131, 352) with delta (0, 0)
Screenshot: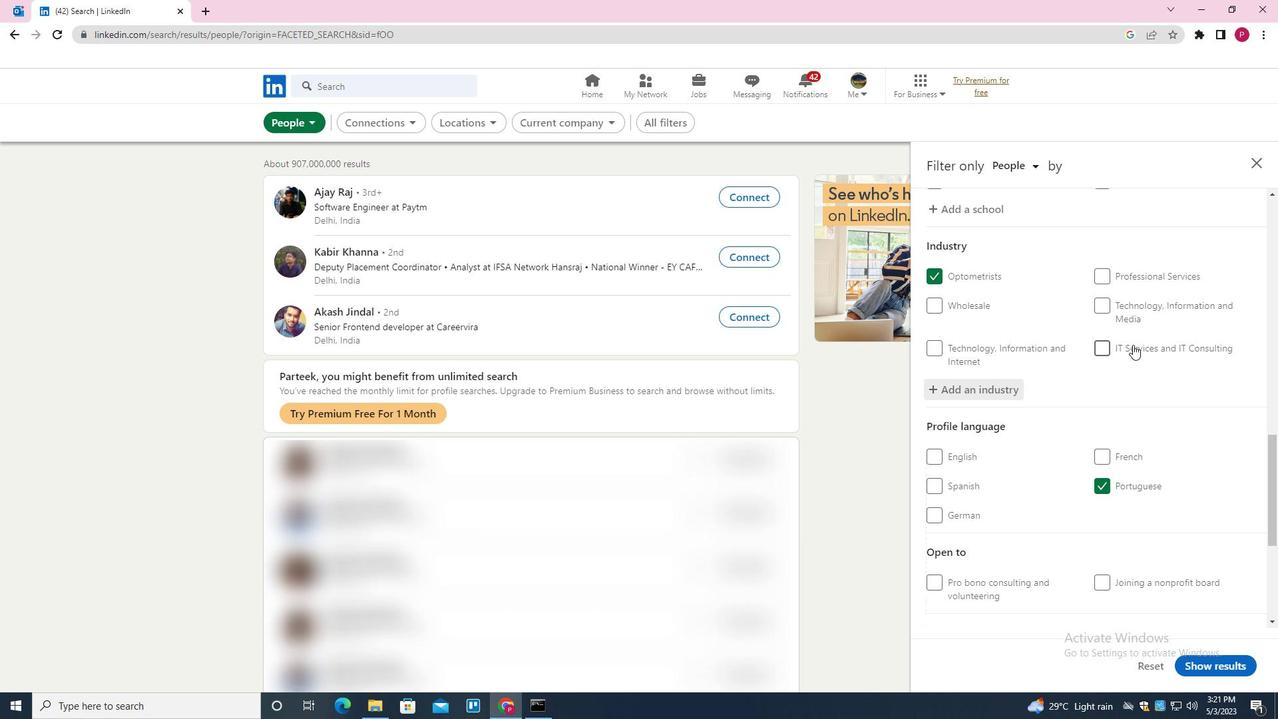 
Action: Mouse moved to (1131, 354)
Screenshot: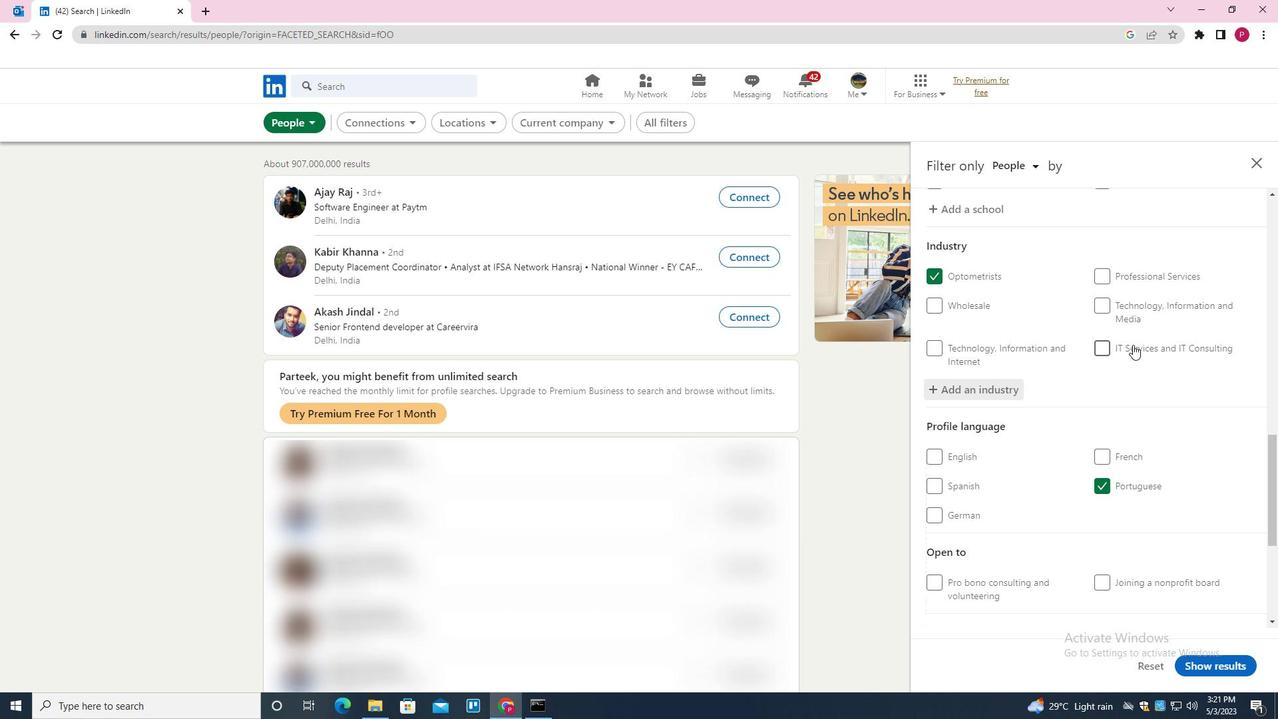 
Action: Mouse scrolled (1131, 353) with delta (0, 0)
Screenshot: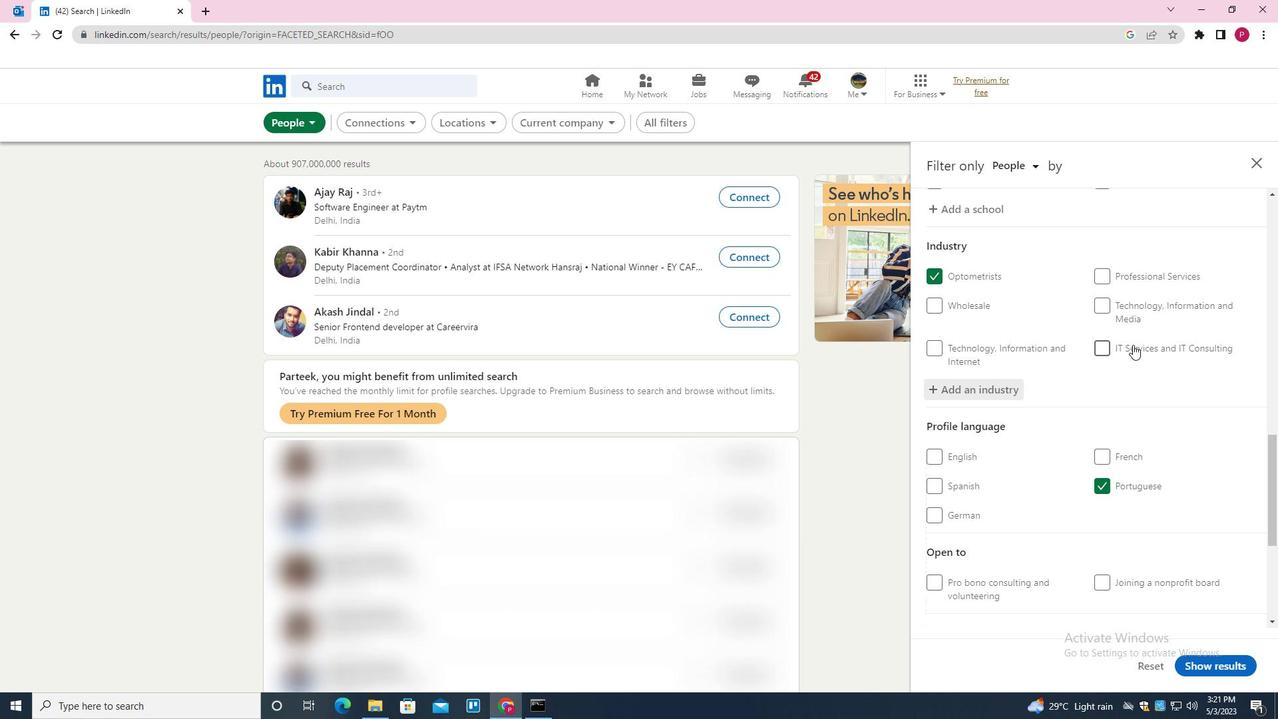 
Action: Mouse scrolled (1131, 353) with delta (0, 0)
Screenshot: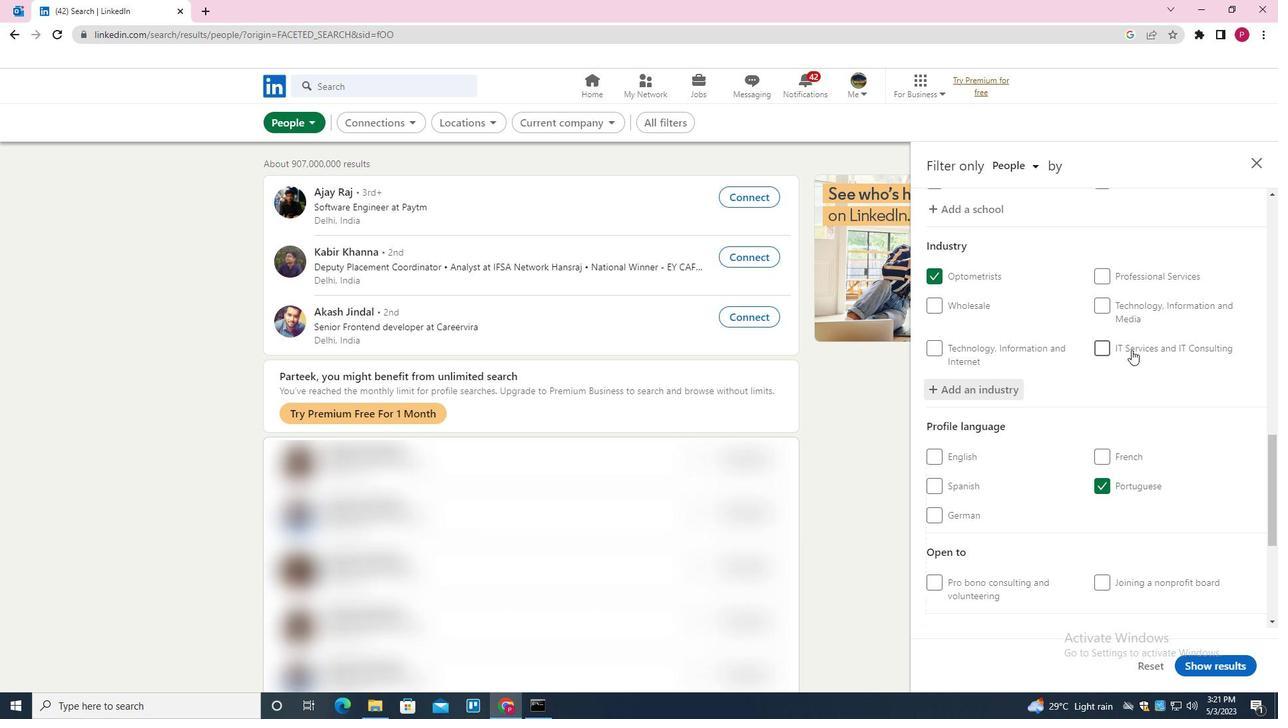 
Action: Mouse moved to (1136, 435)
Screenshot: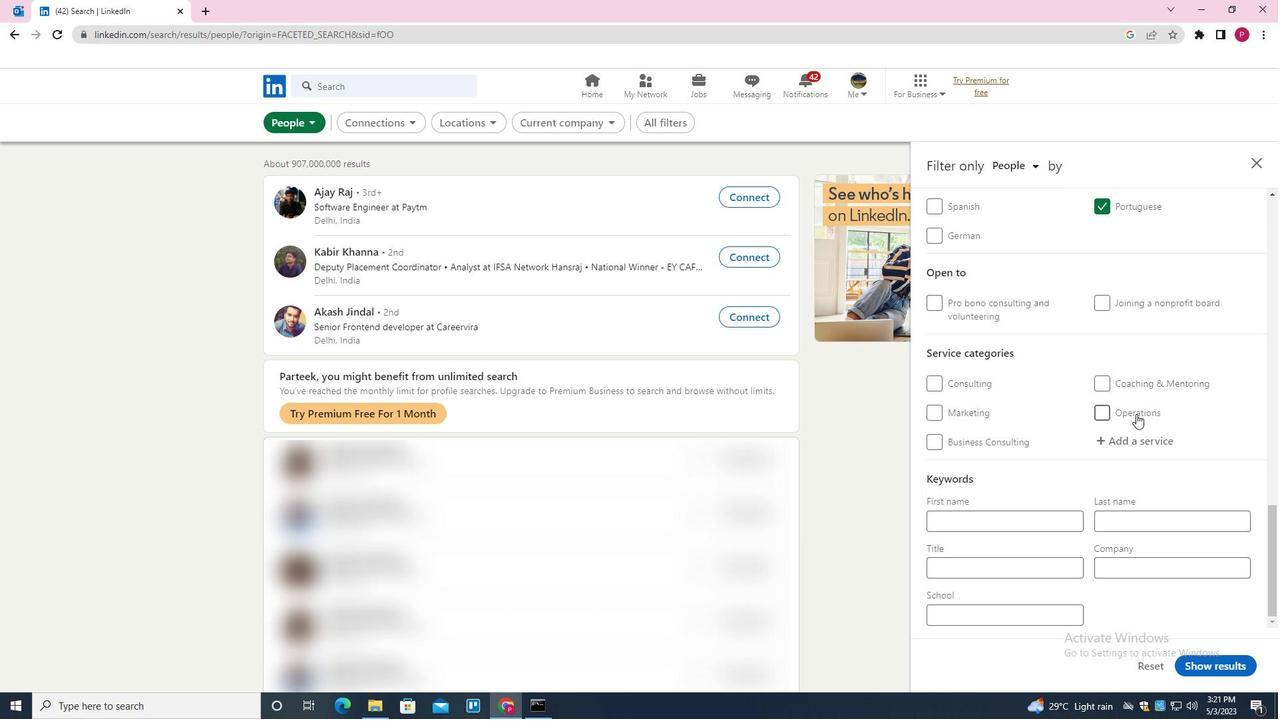 
Action: Mouse pressed left at (1136, 435)
Screenshot: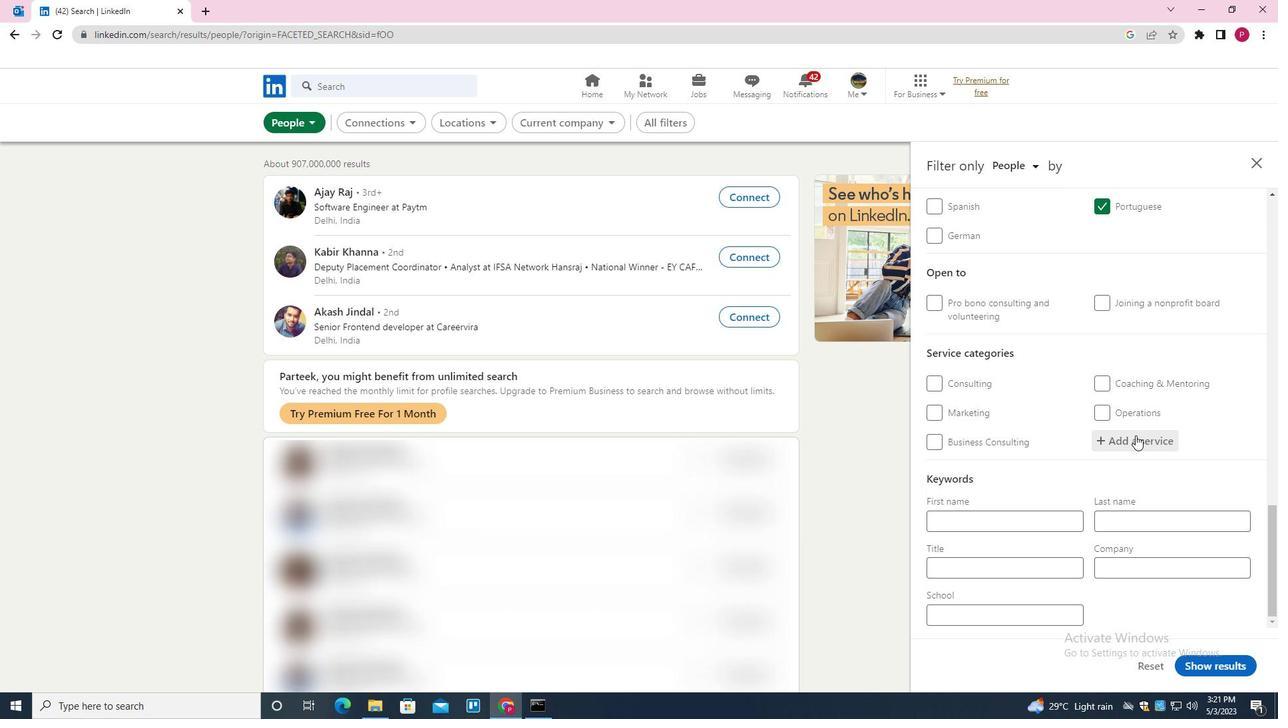 
Action: Key pressed <Key.shift><Key.shift><Key.shift>ANDROID<Key.space><Key.shift>DEVELOPMENT<Key.down><Key.enter>
Screenshot: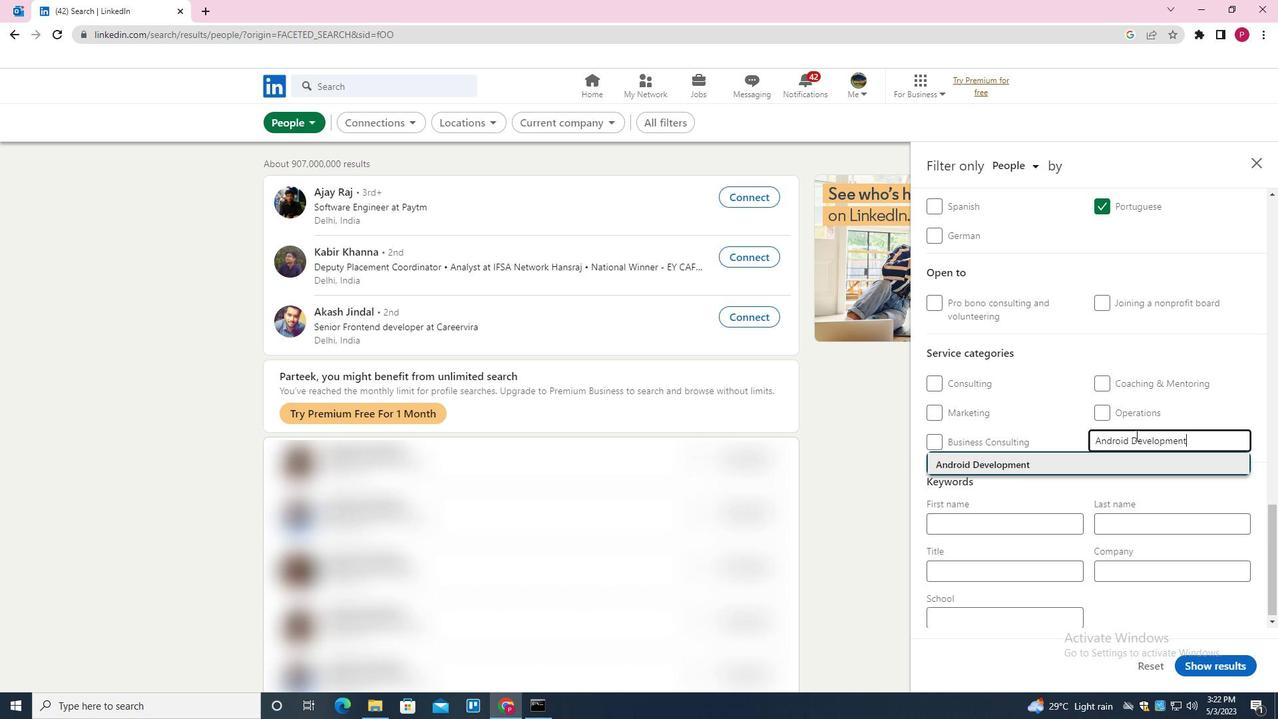 
Action: Mouse moved to (1042, 415)
Screenshot: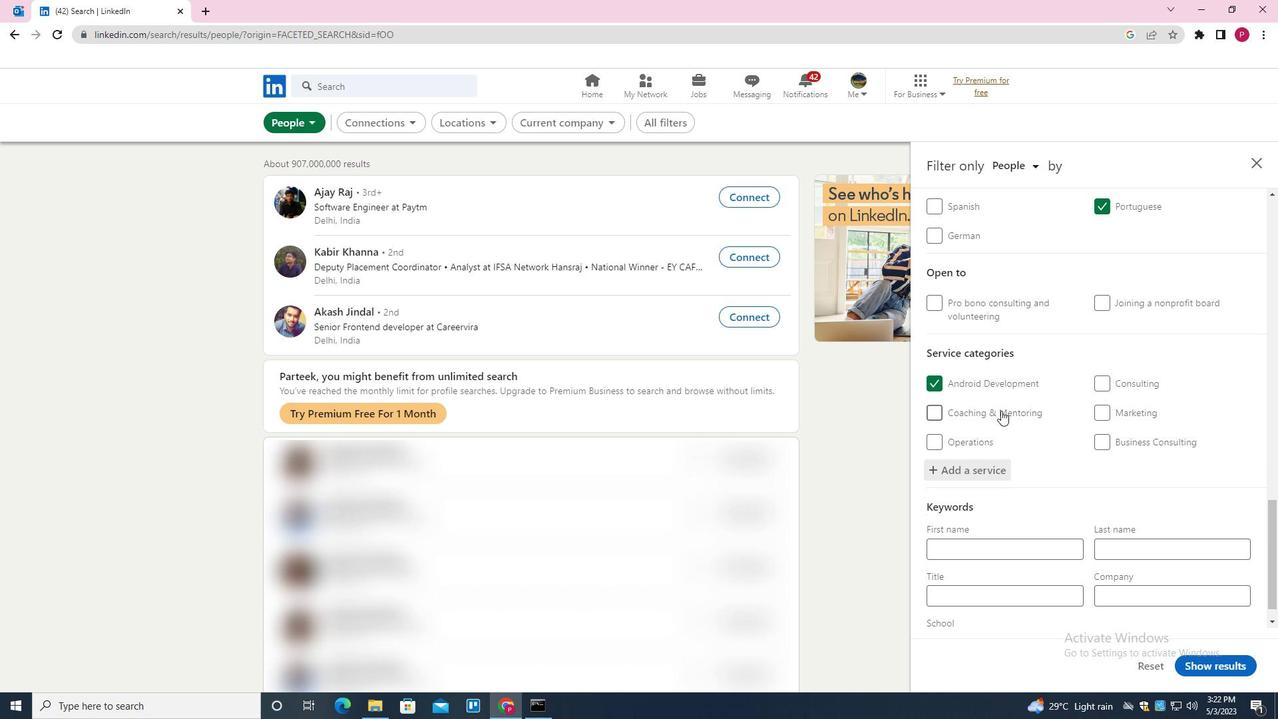 
Action: Mouse scrolled (1042, 414) with delta (0, 0)
Screenshot: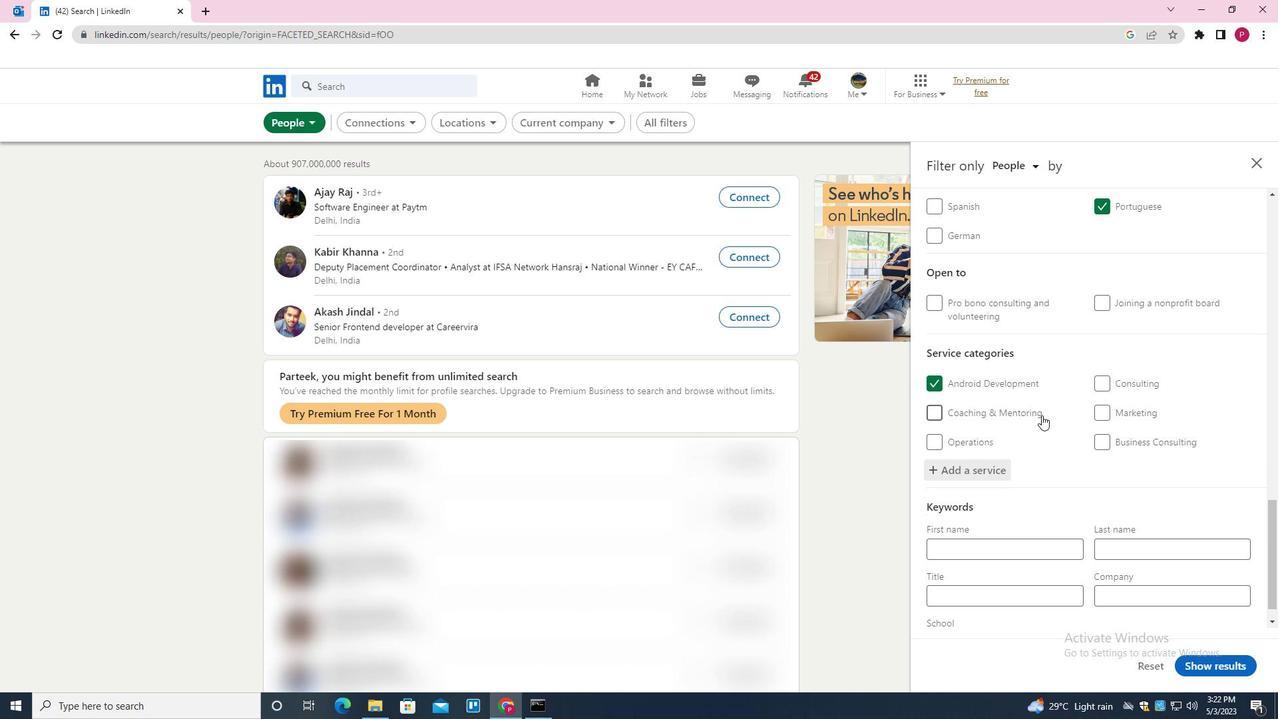 
Action: Mouse scrolled (1042, 414) with delta (0, 0)
Screenshot: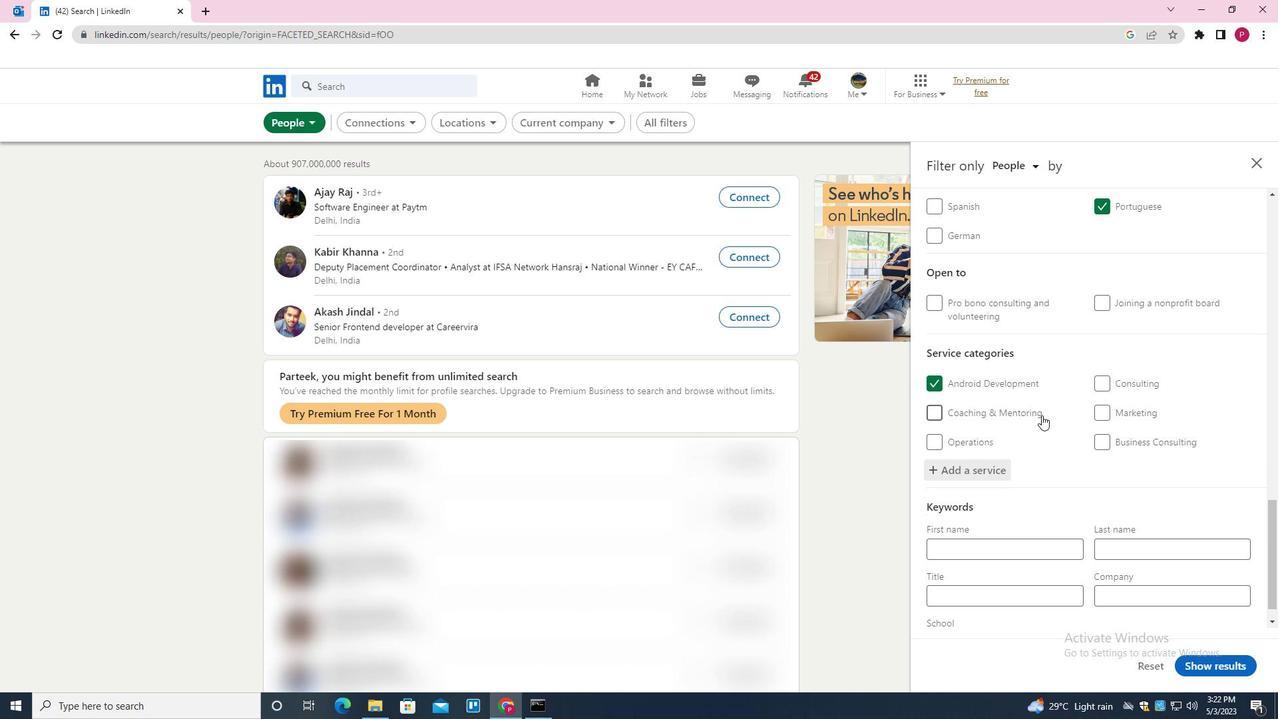 
Action: Mouse scrolled (1042, 414) with delta (0, 0)
Screenshot: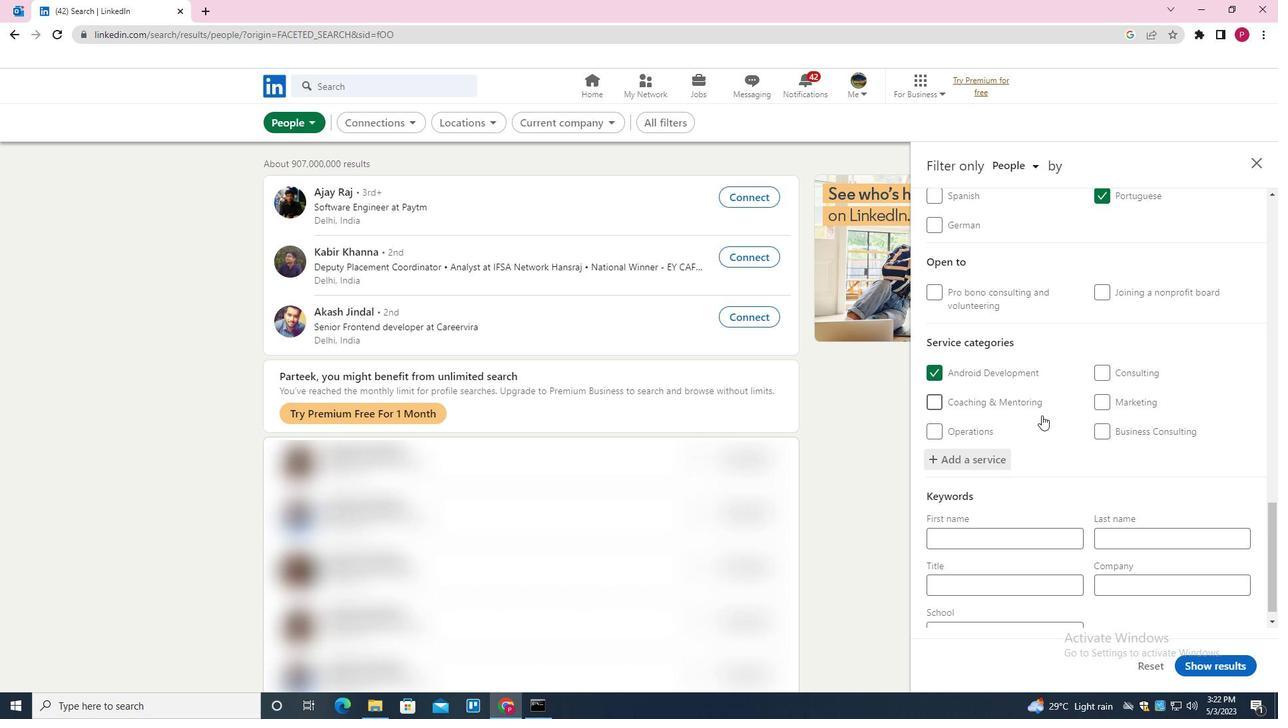 
Action: Mouse scrolled (1042, 414) with delta (0, 0)
Screenshot: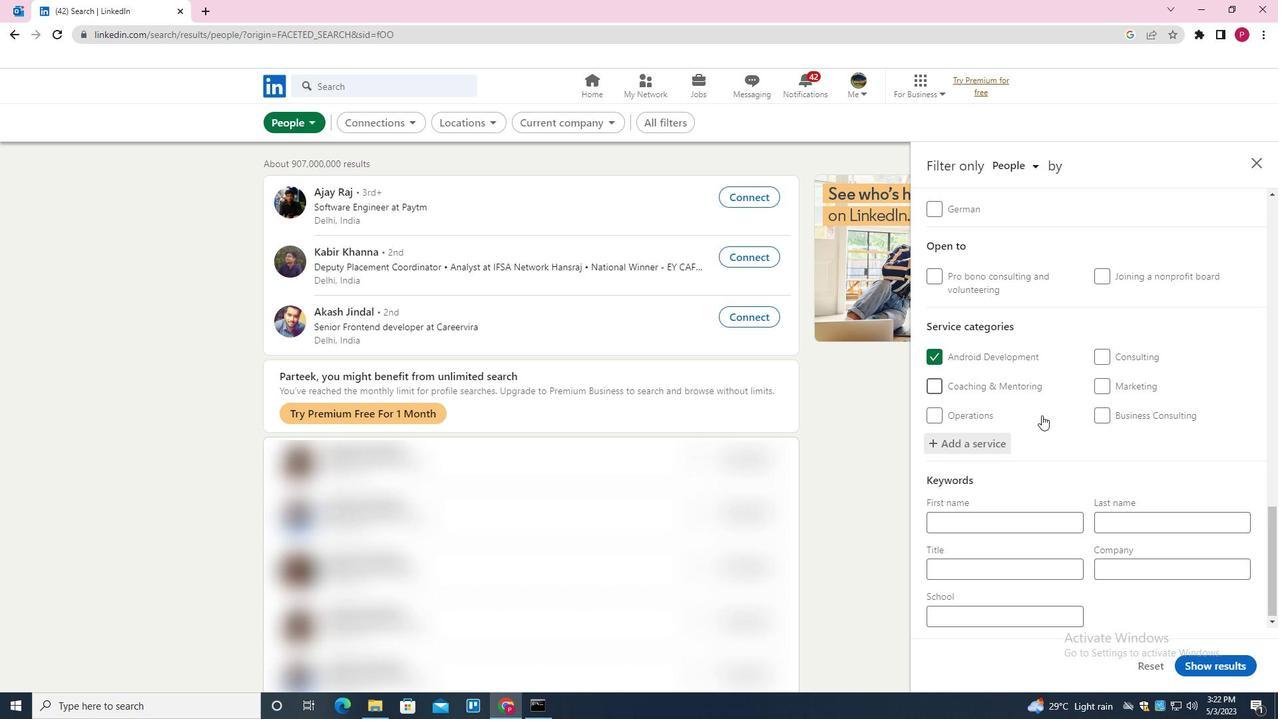 
Action: Mouse moved to (1011, 573)
Screenshot: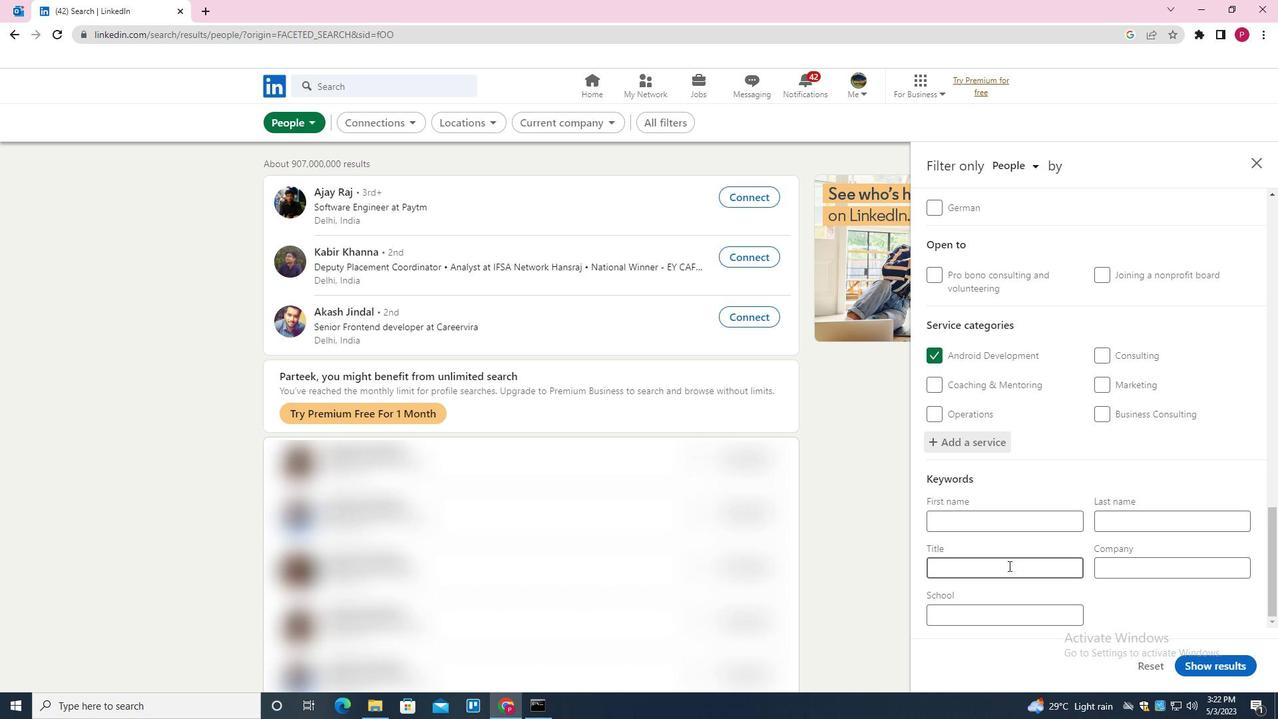 
Action: Mouse pressed left at (1011, 573)
Screenshot: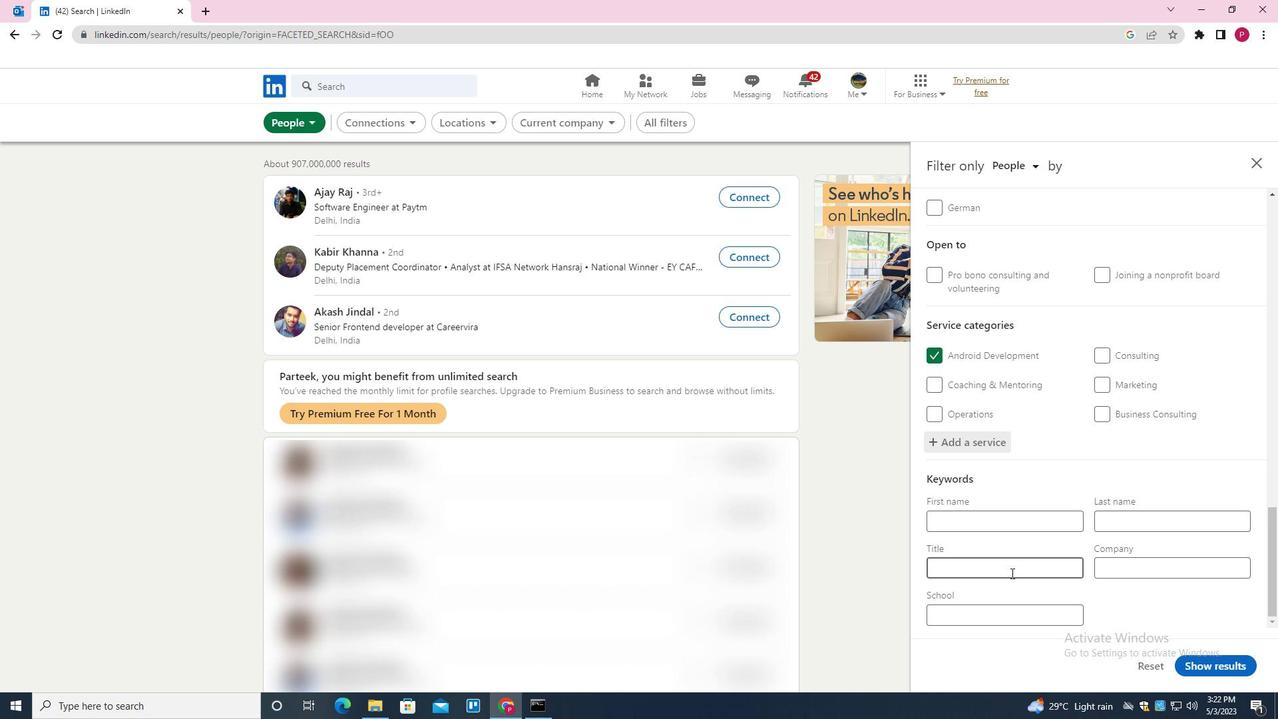 
Action: Key pressed <Key.shift><Key.shift><Key.shift><Key.shift><Key.shift><Key.shift><Key.shift><Key.shift><Key.shift><Key.shift><Key.shift>TECHNICAL<Key.space><Key.shift><Key.shift><Key.shift><Key.shift><Key.shift><Key.shift><Key.shift><Key.shift><Key.shift><Key.shift><Key.shift>WRITER
Screenshot: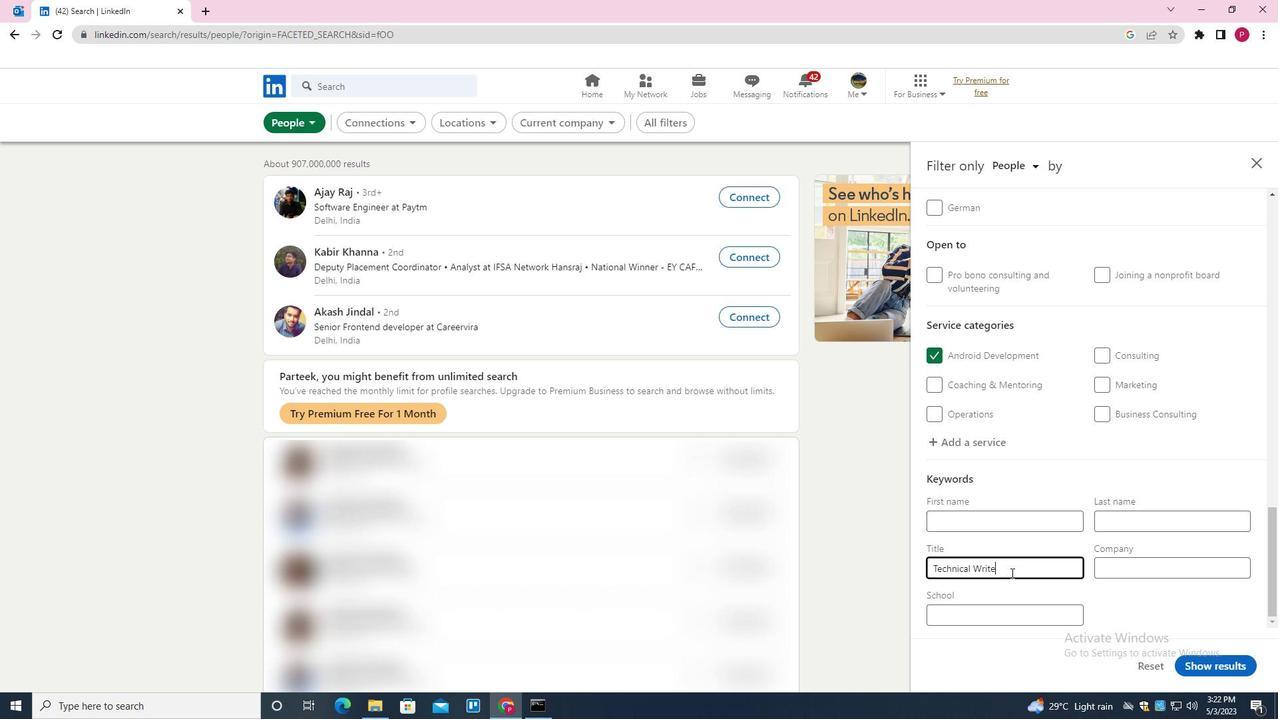 
Action: Mouse moved to (1215, 668)
Screenshot: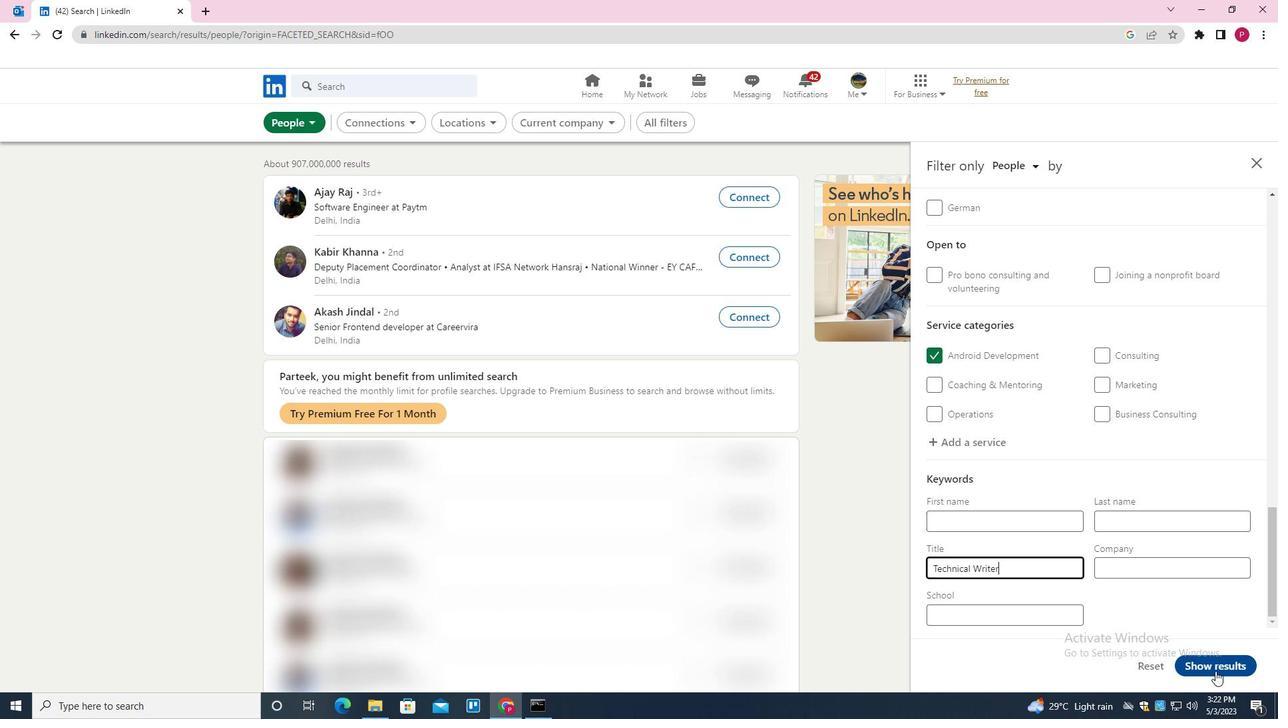 
Action: Mouse pressed left at (1215, 668)
Screenshot: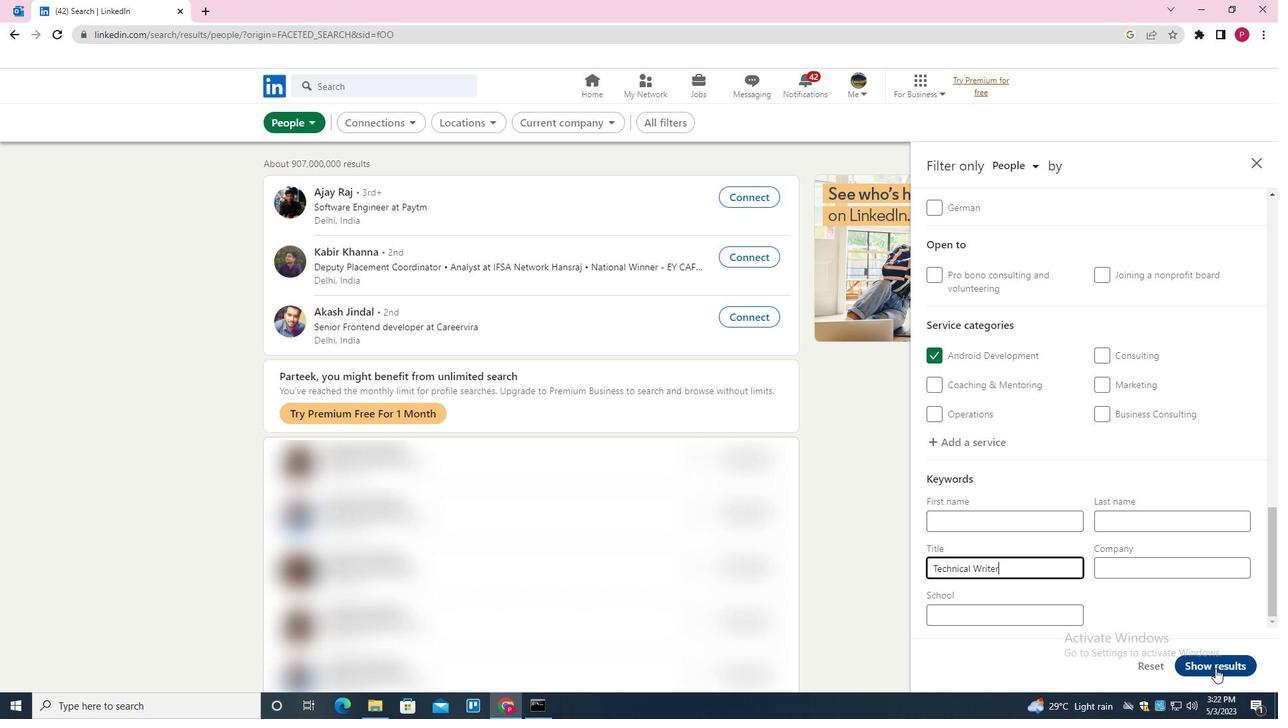 
Action: Mouse moved to (677, 277)
Screenshot: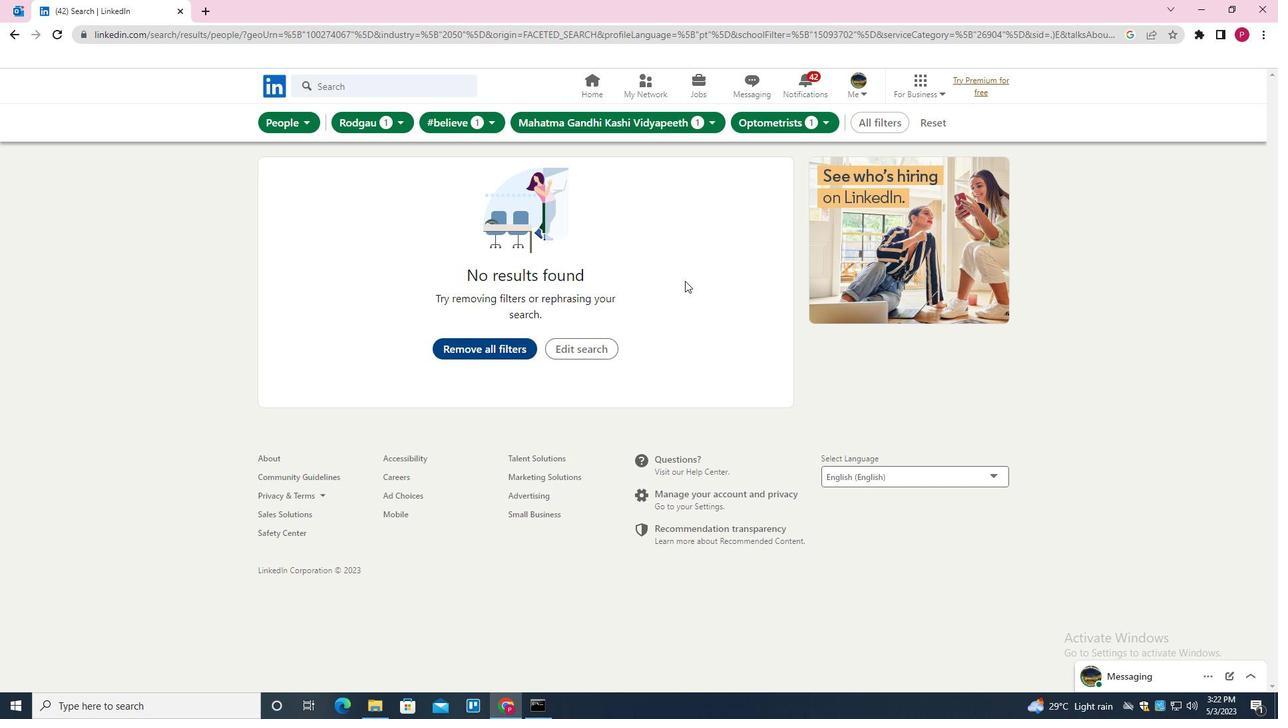 
